 Task: nan
Action: Mouse moved to (591, 750)
Screenshot: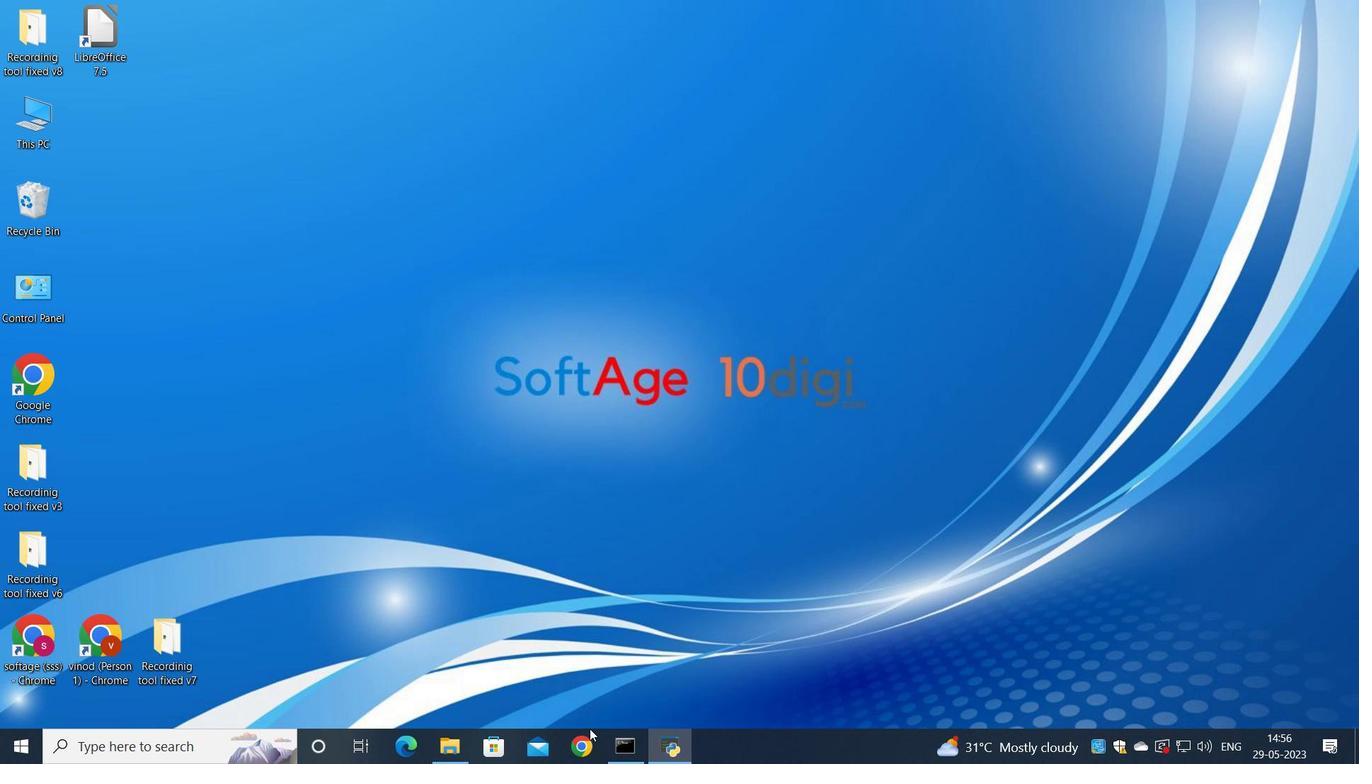 
Action: Mouse pressed left at (591, 750)
Screenshot: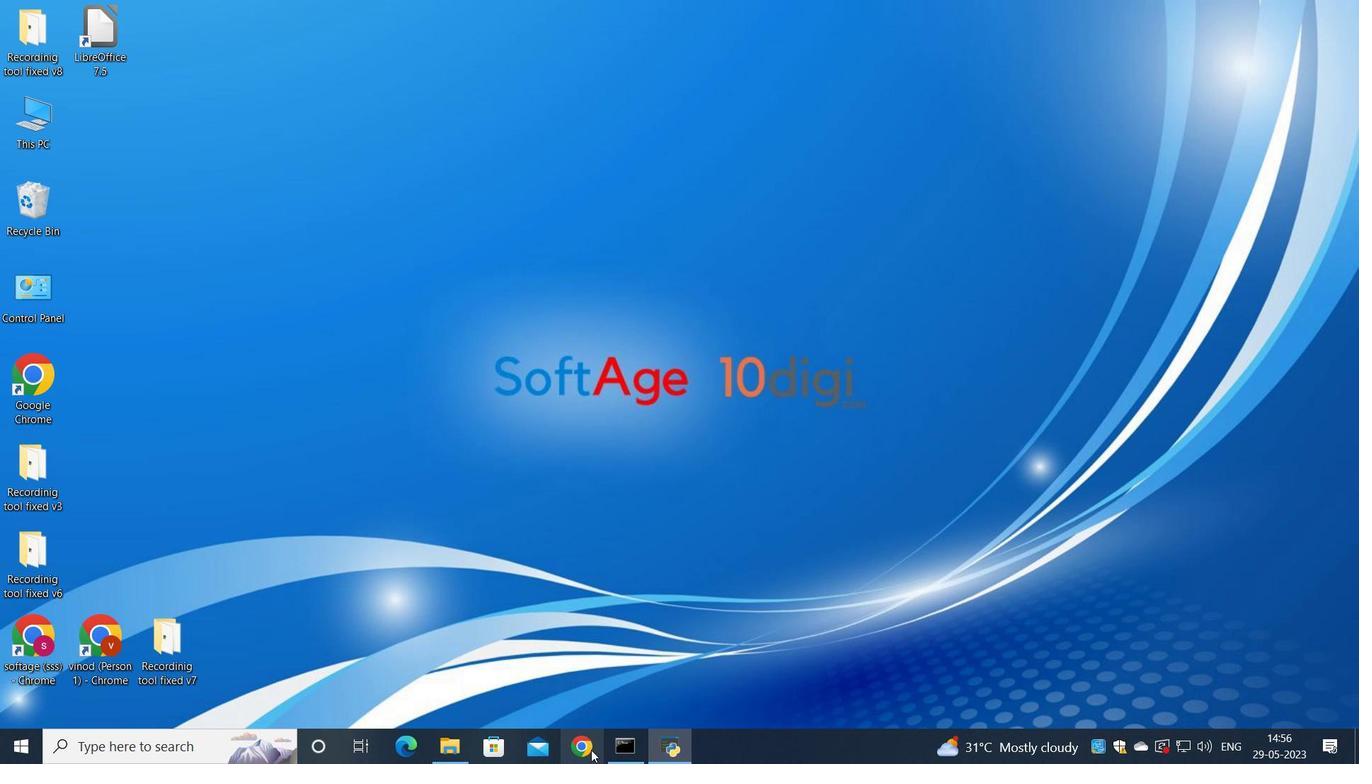 
Action: Mouse moved to (597, 468)
Screenshot: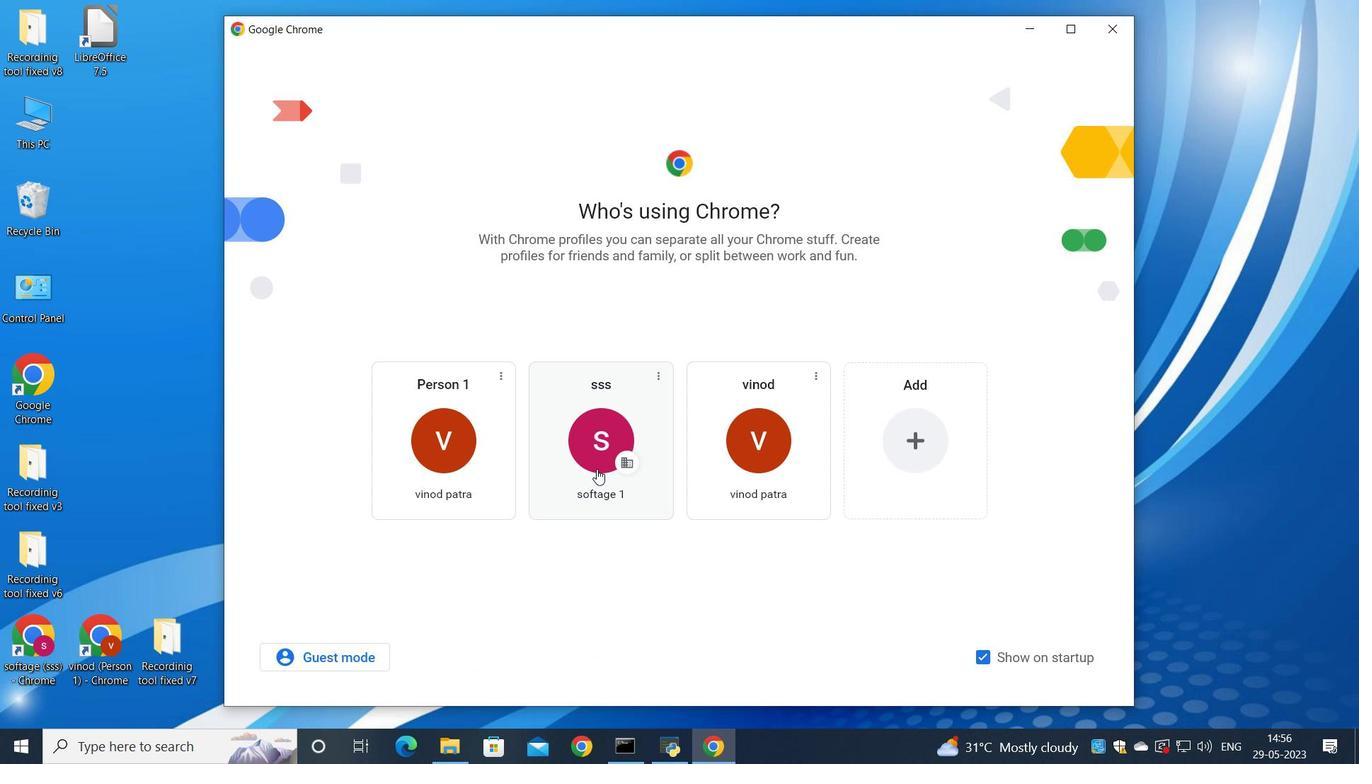 
Action: Mouse pressed left at (597, 468)
Screenshot: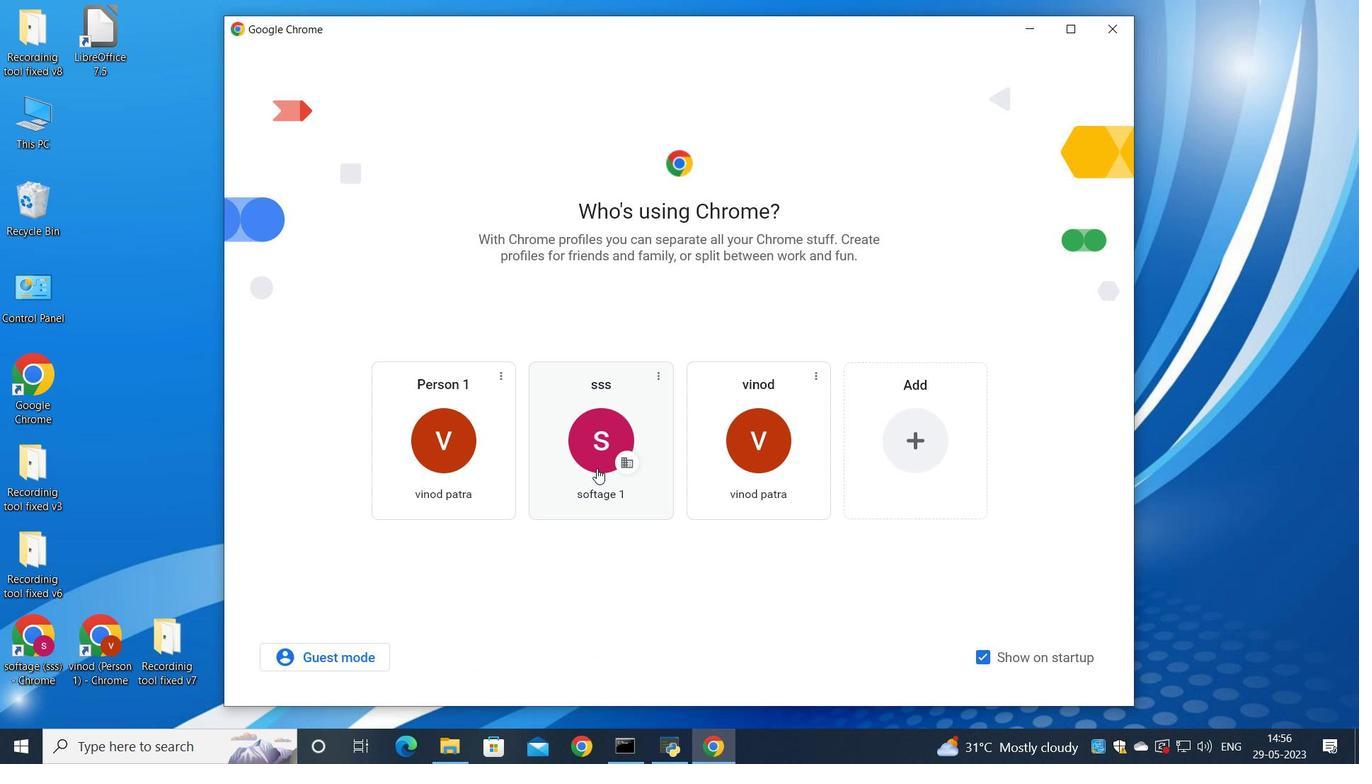 
Action: Mouse moved to (1178, 94)
Screenshot: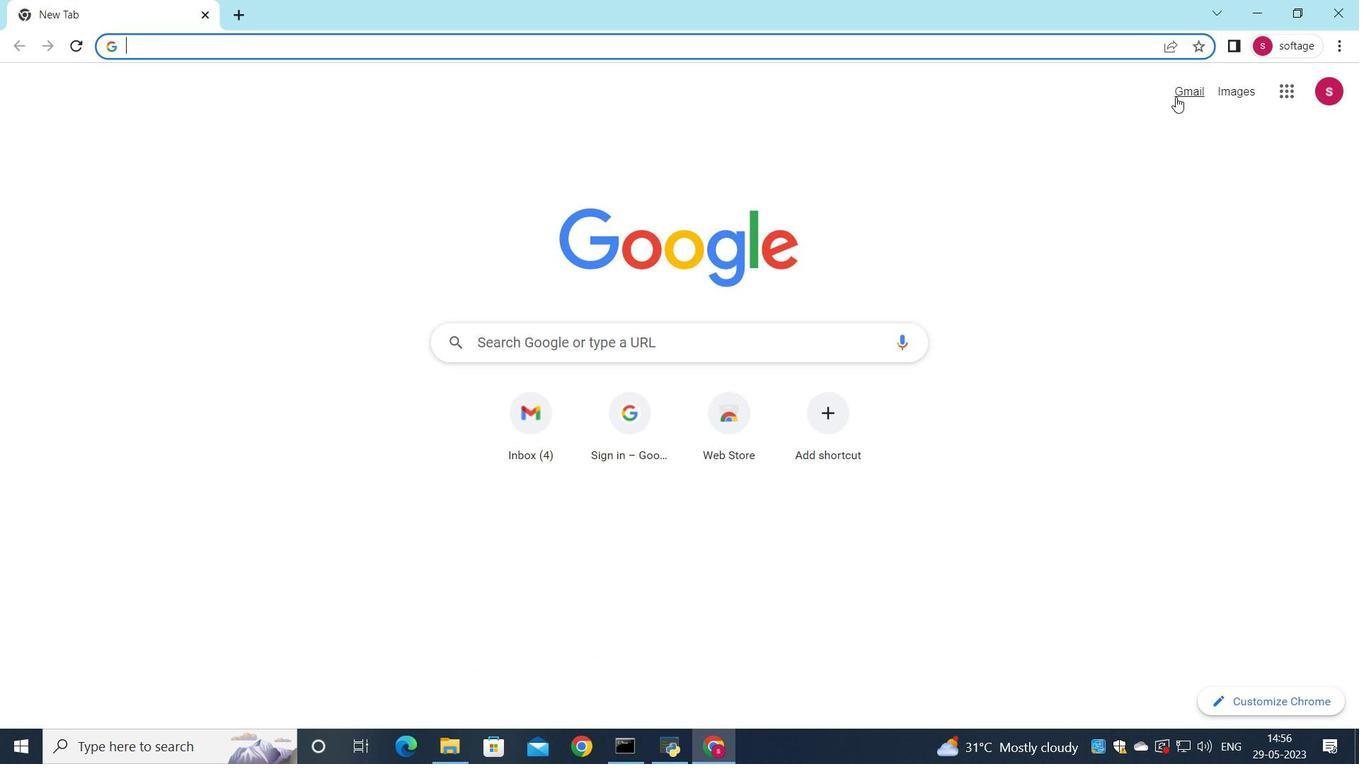 
Action: Mouse pressed left at (1178, 94)
Screenshot: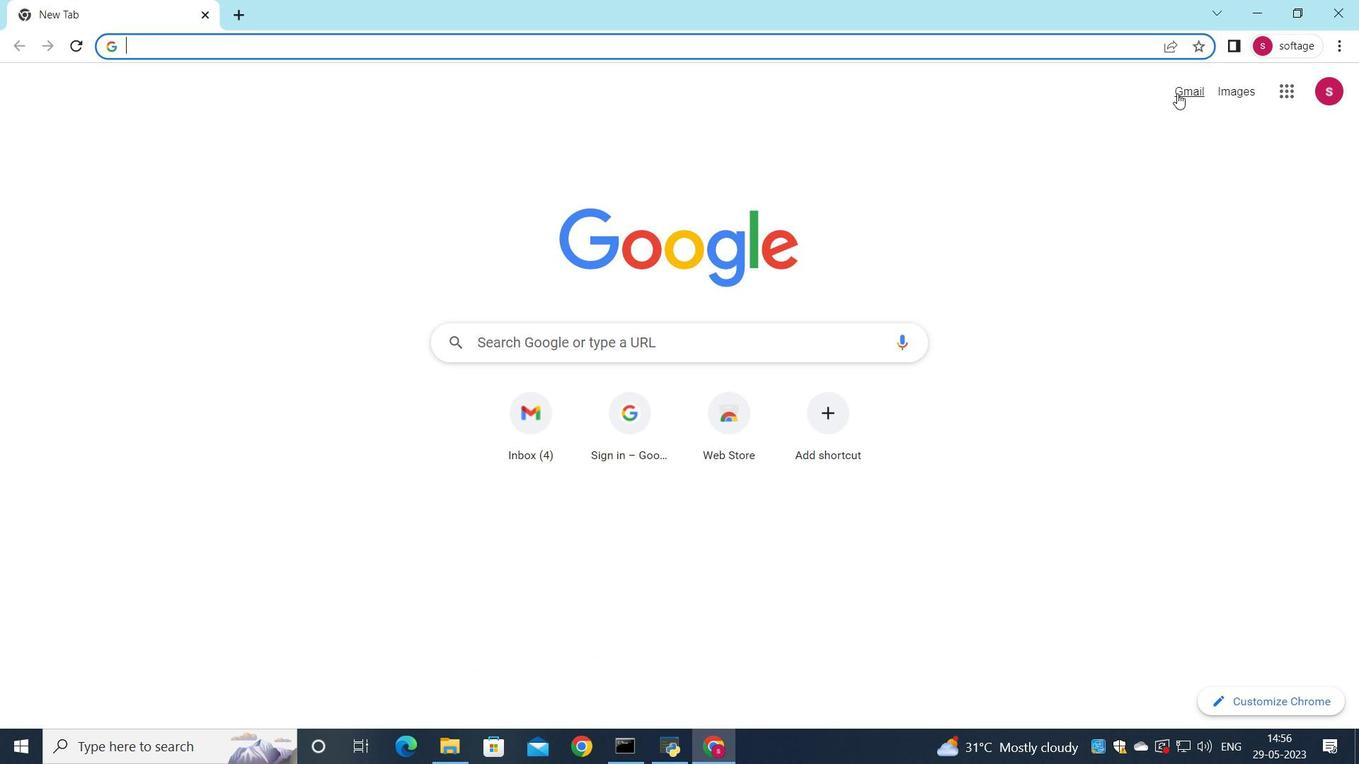 
Action: Mouse moved to (1158, 133)
Screenshot: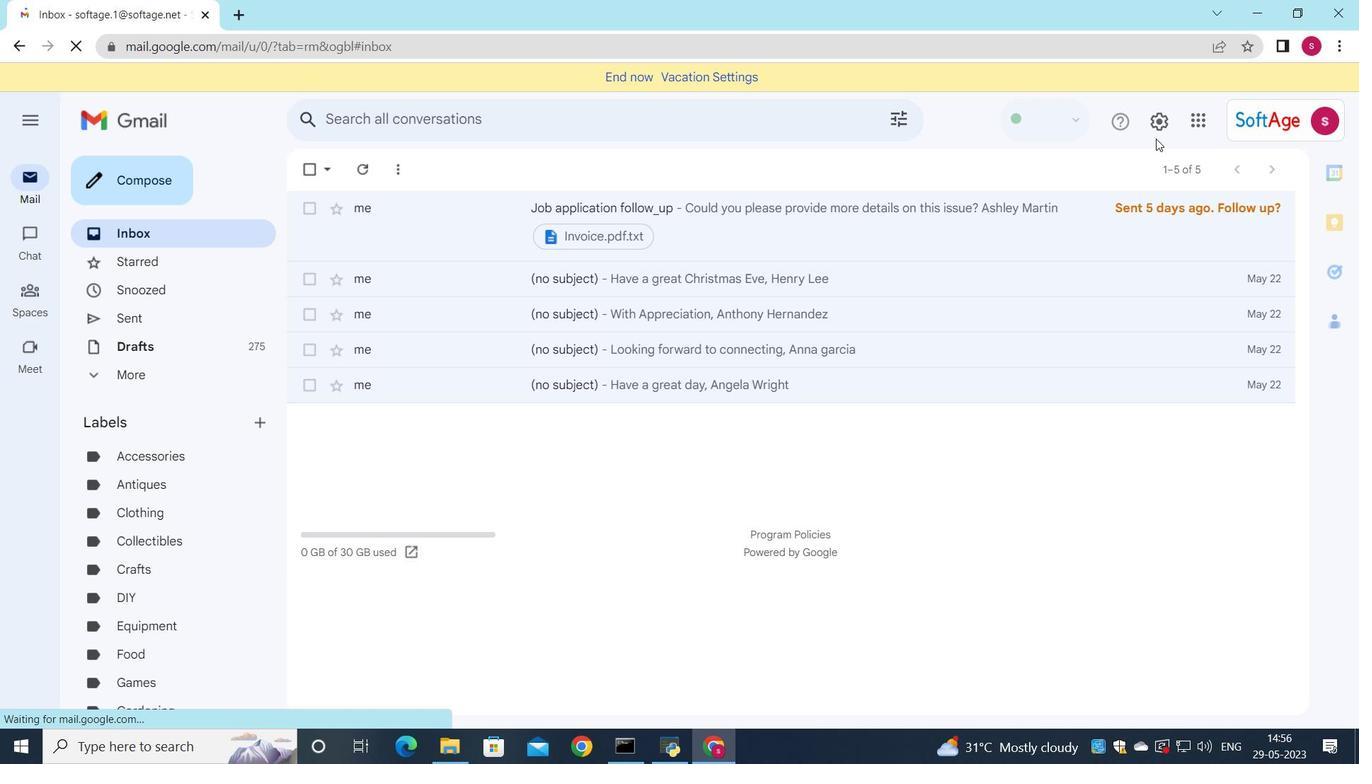 
Action: Mouse pressed left at (1158, 133)
Screenshot: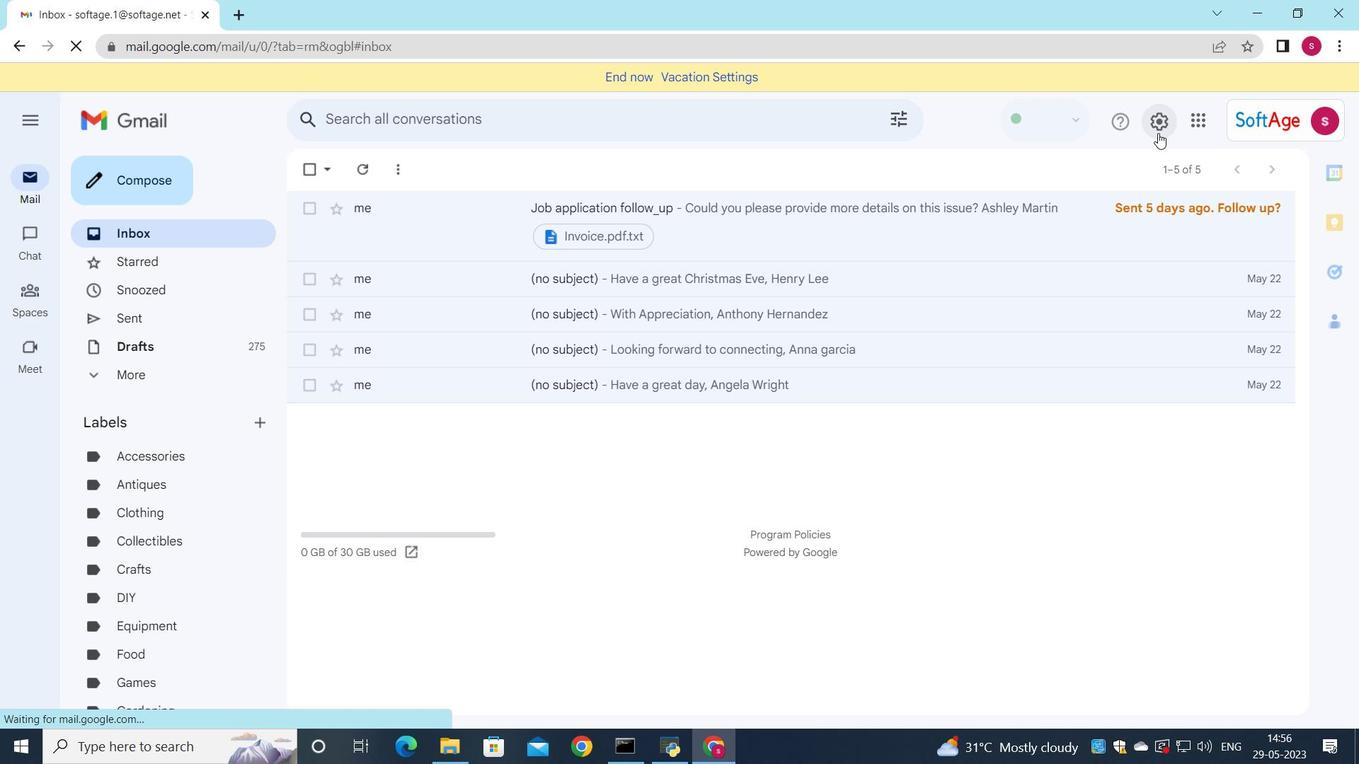 
Action: Mouse moved to (1112, 205)
Screenshot: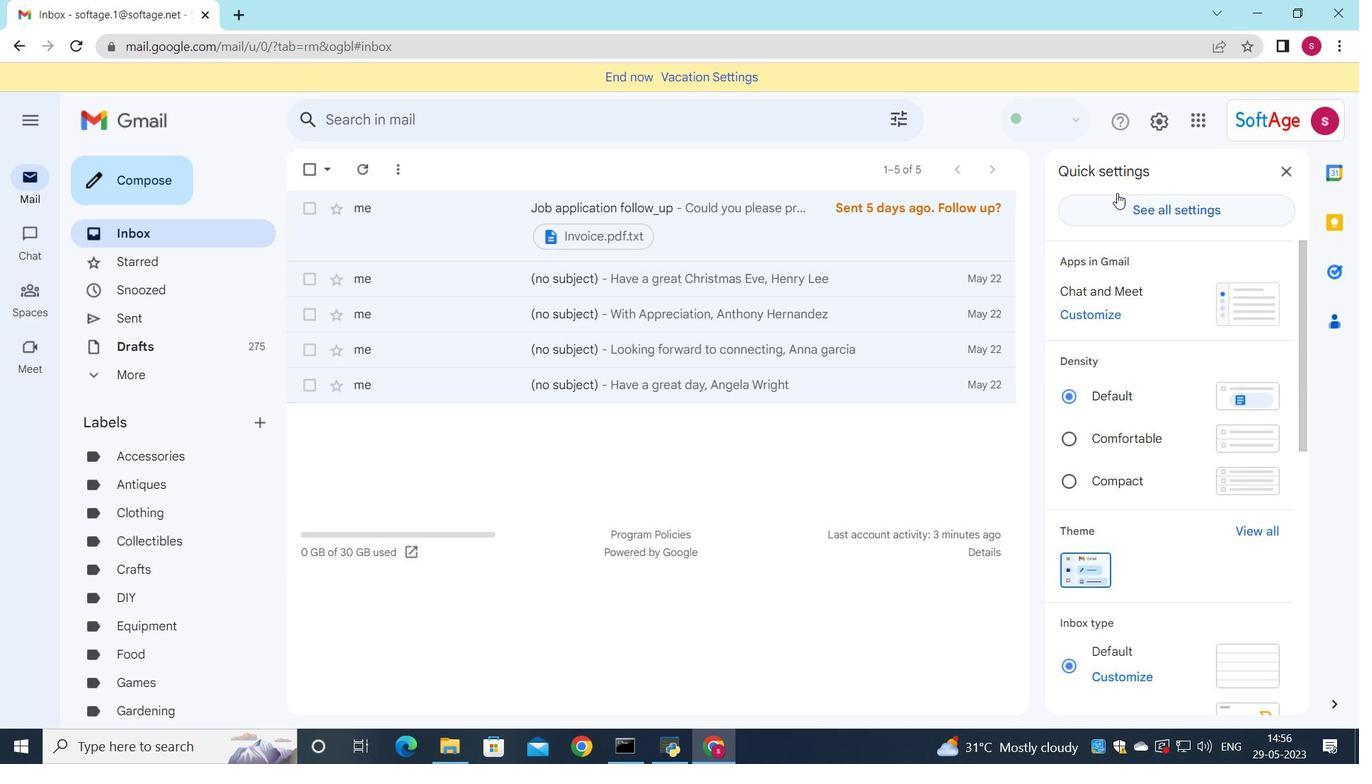 
Action: Mouse pressed left at (1112, 205)
Screenshot: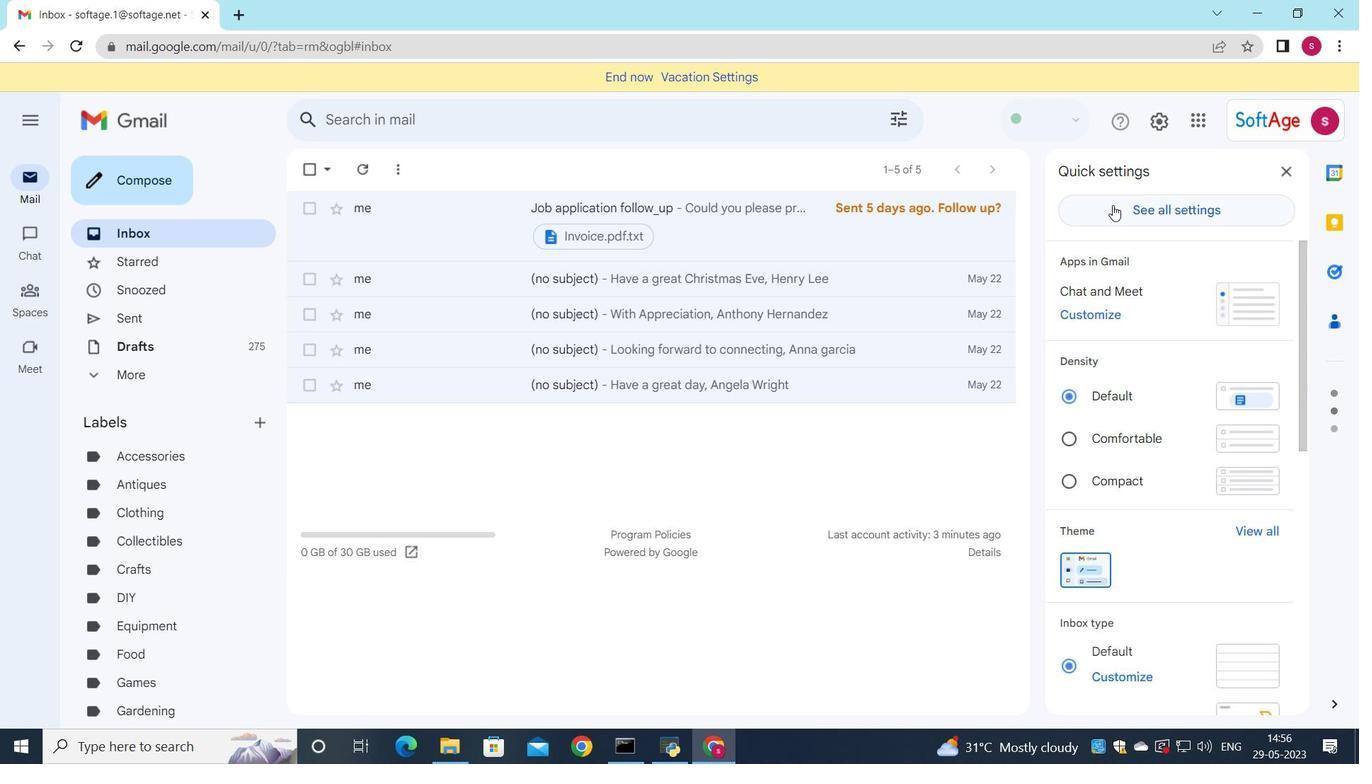 
Action: Mouse moved to (765, 281)
Screenshot: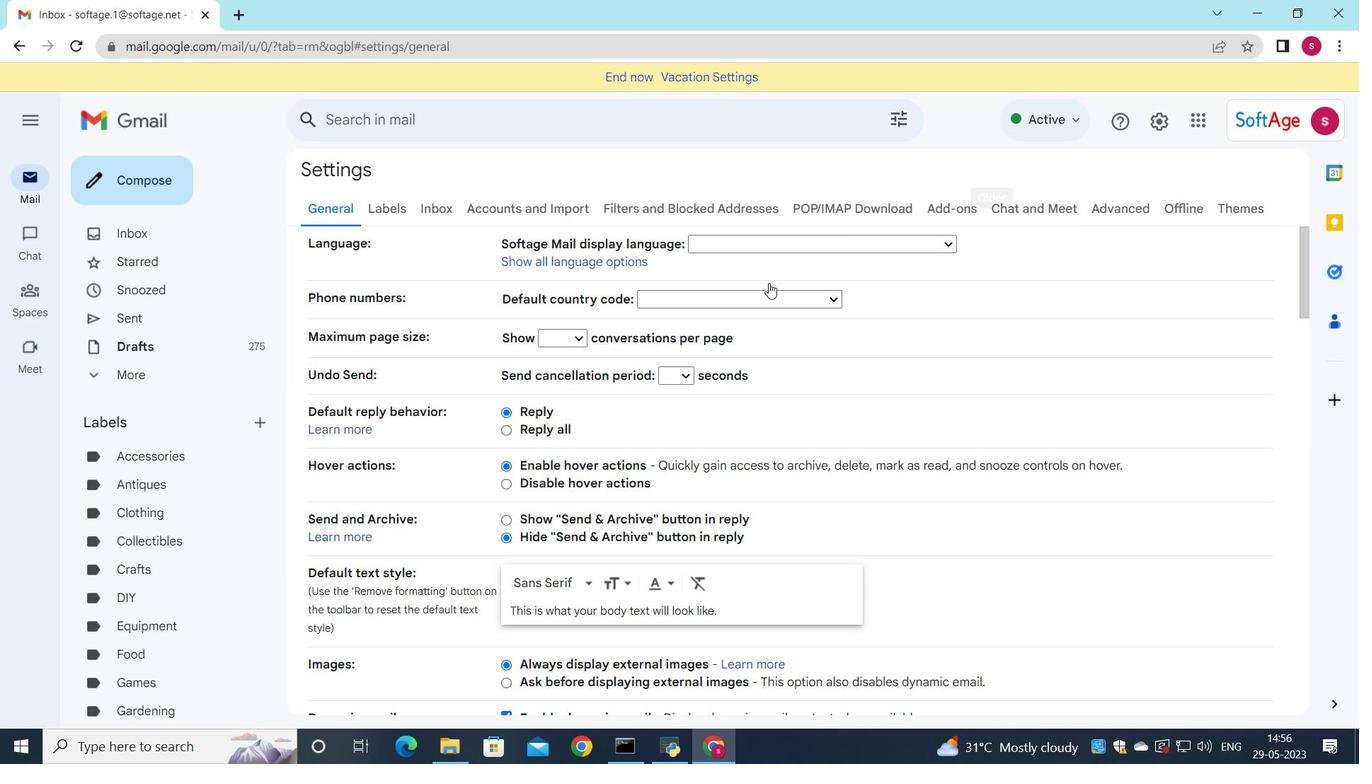 
Action: Mouse scrolled (765, 280) with delta (0, 0)
Screenshot: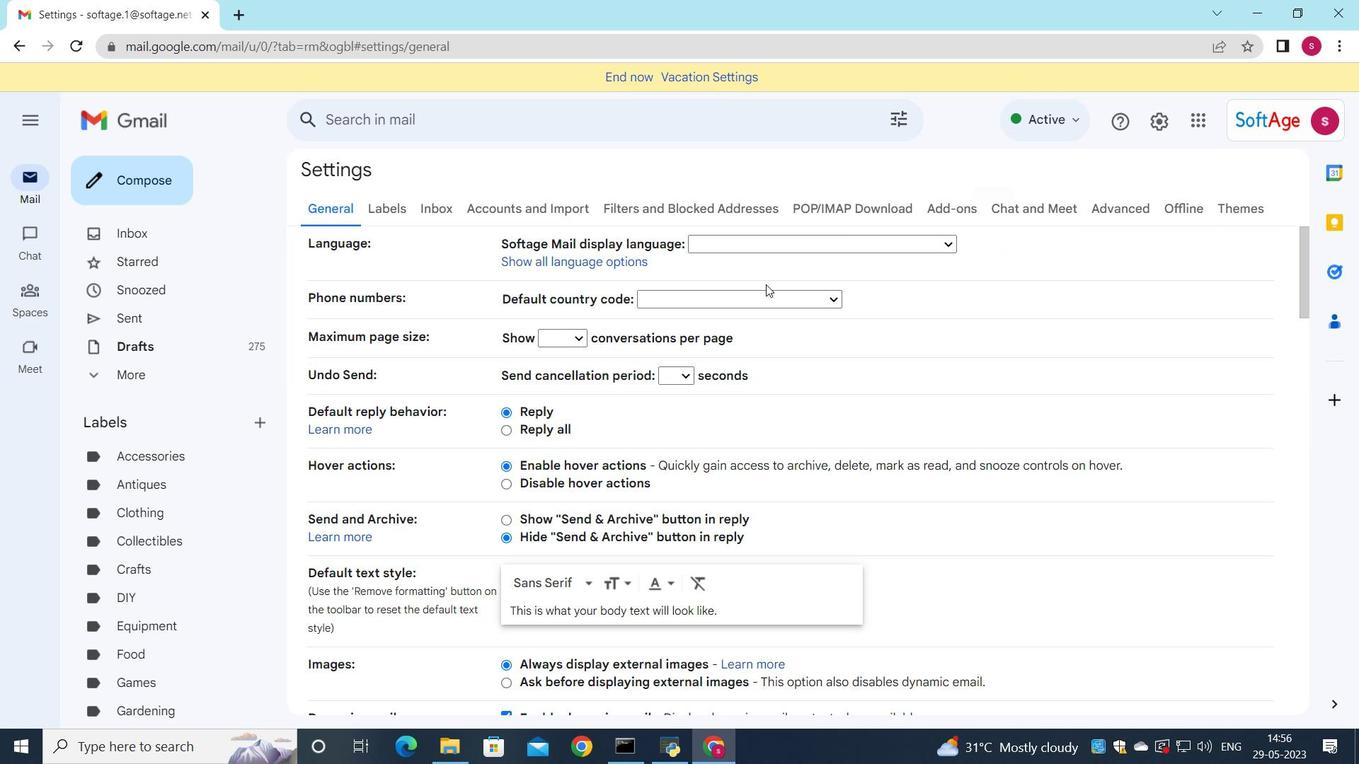 
Action: Mouse scrolled (765, 280) with delta (0, 0)
Screenshot: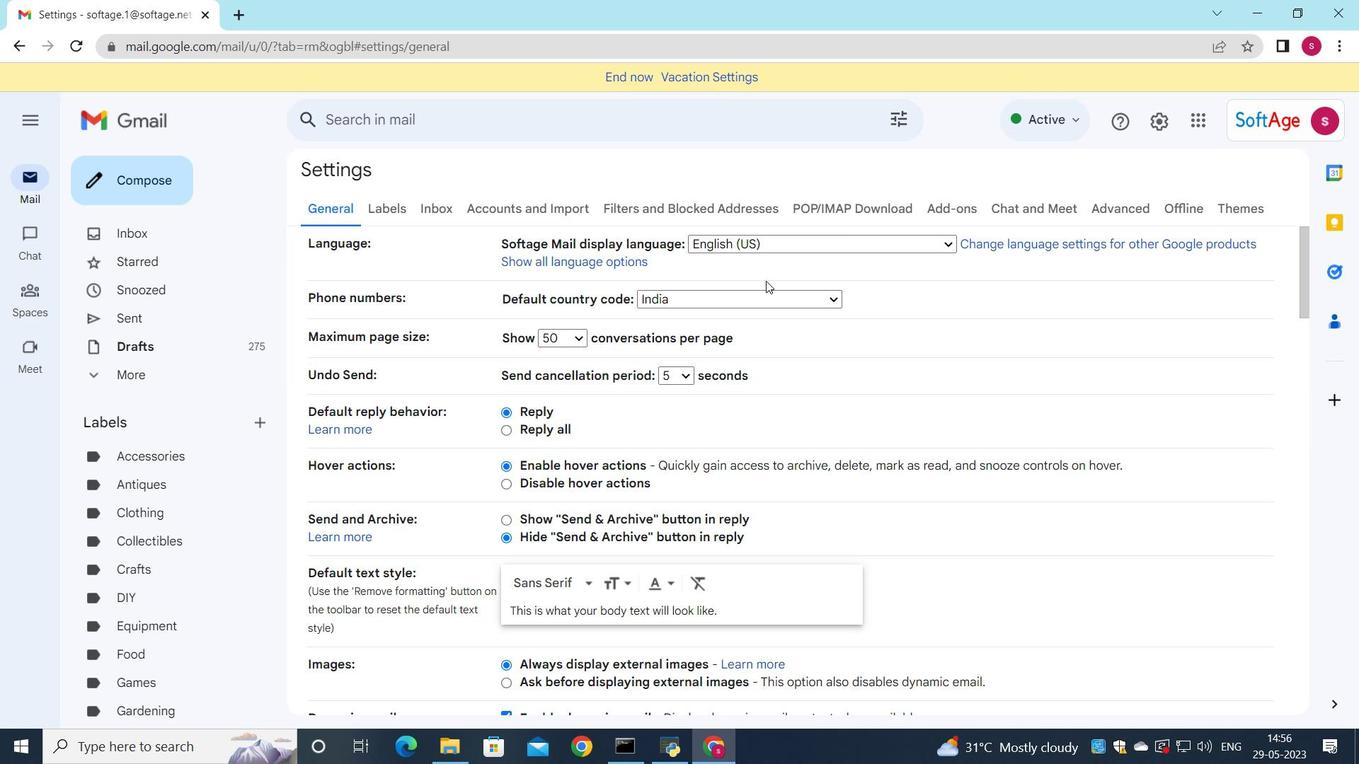 
Action: Mouse scrolled (765, 280) with delta (0, 0)
Screenshot: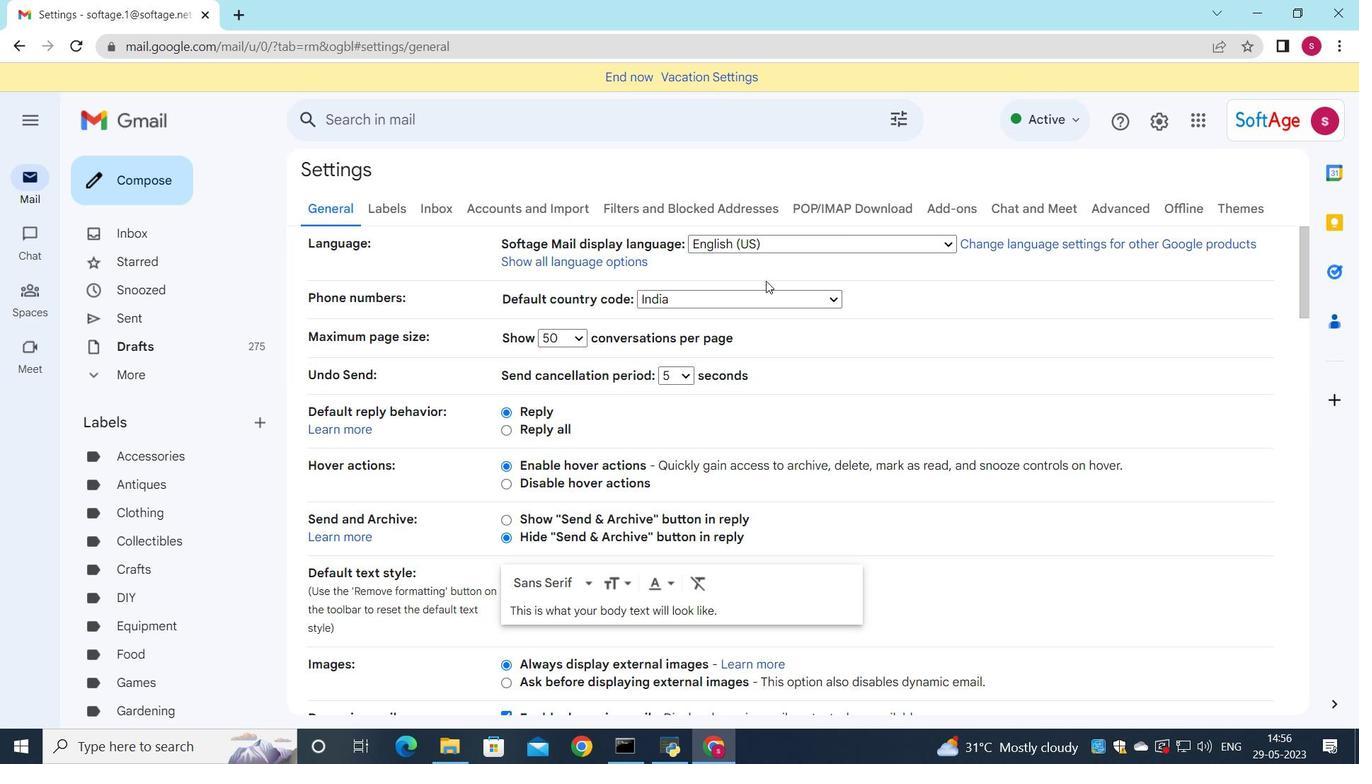 
Action: Mouse scrolled (765, 280) with delta (0, 0)
Screenshot: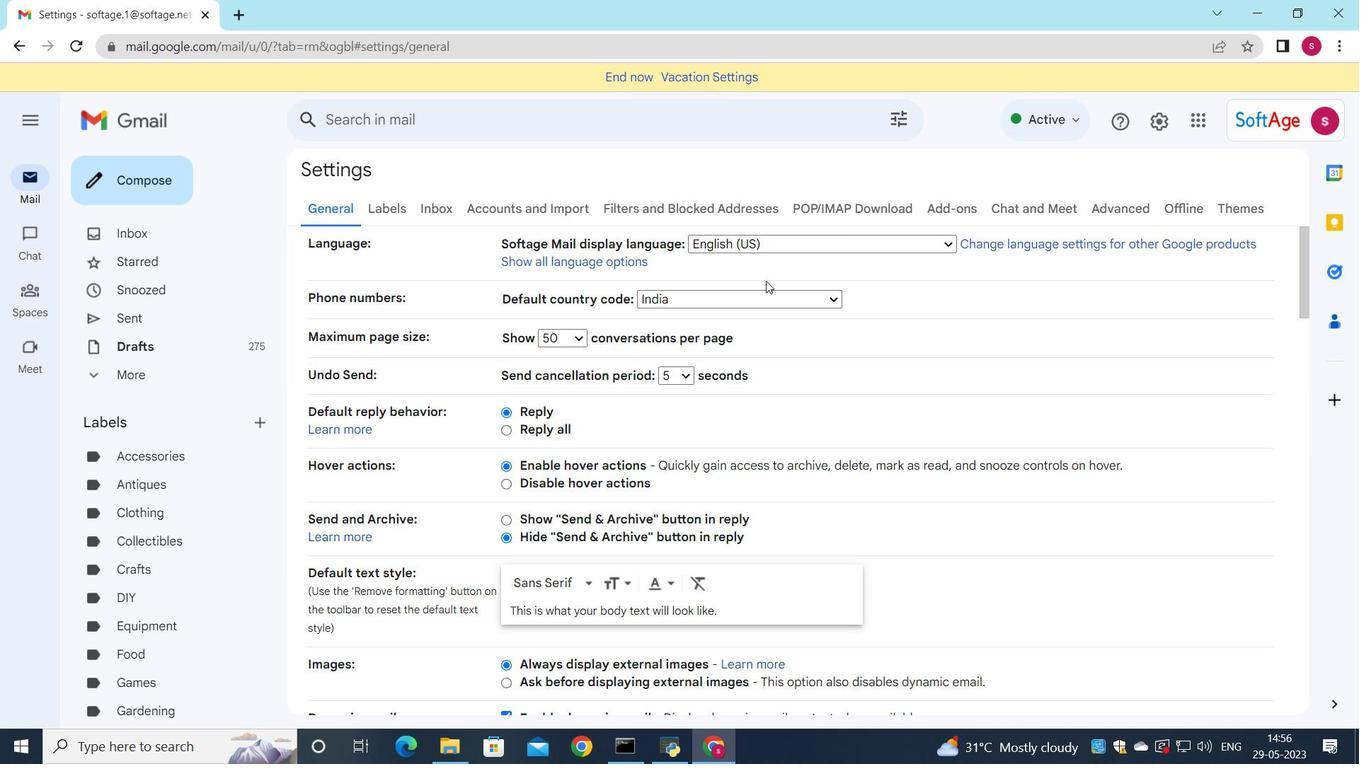 
Action: Mouse scrolled (765, 280) with delta (0, 0)
Screenshot: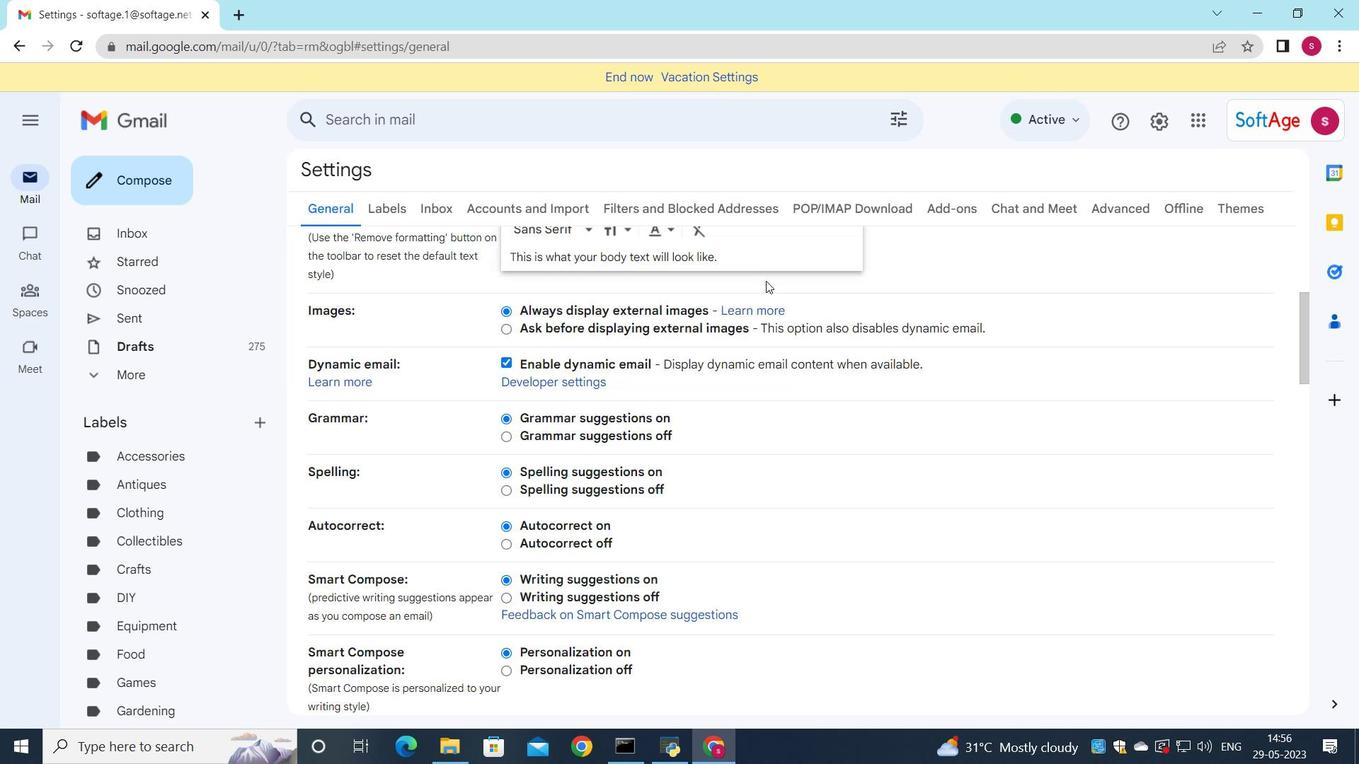 
Action: Mouse scrolled (765, 280) with delta (0, 0)
Screenshot: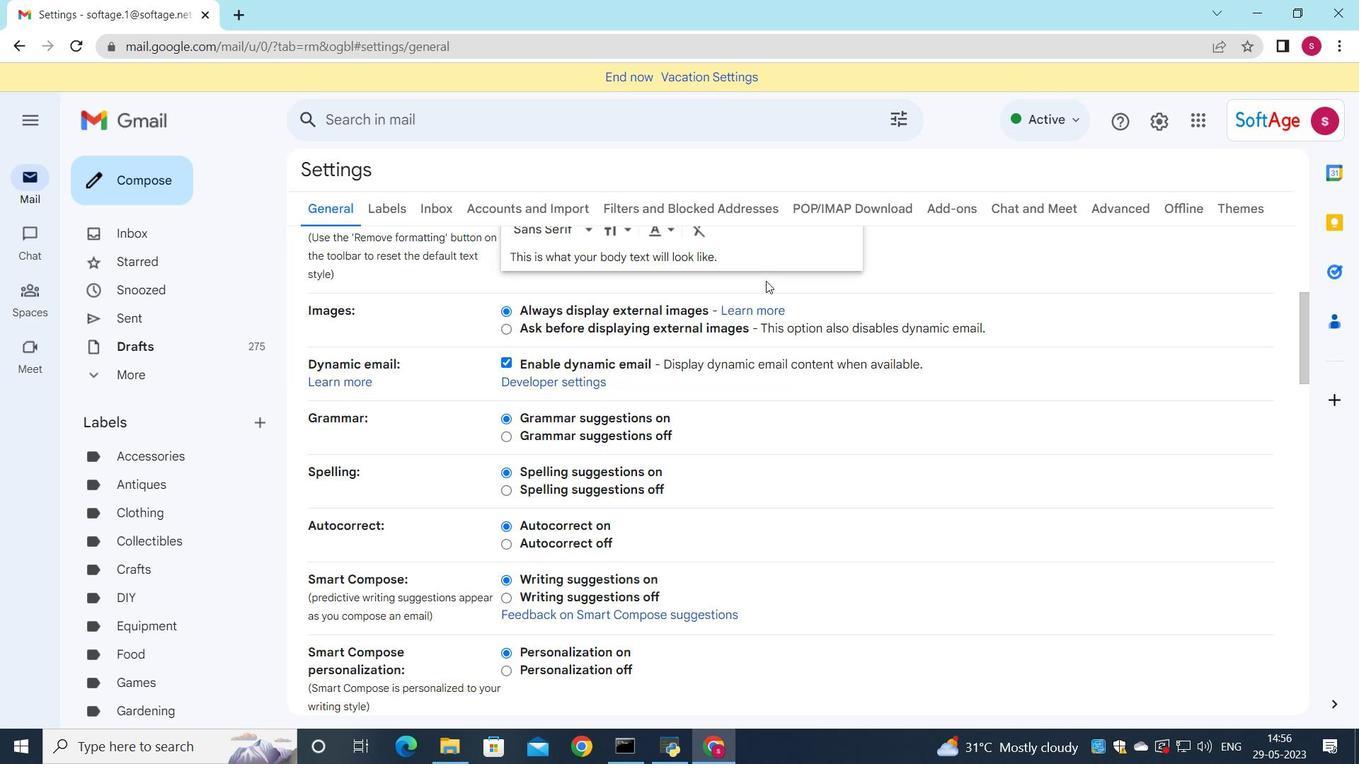 
Action: Mouse scrolled (765, 280) with delta (0, 0)
Screenshot: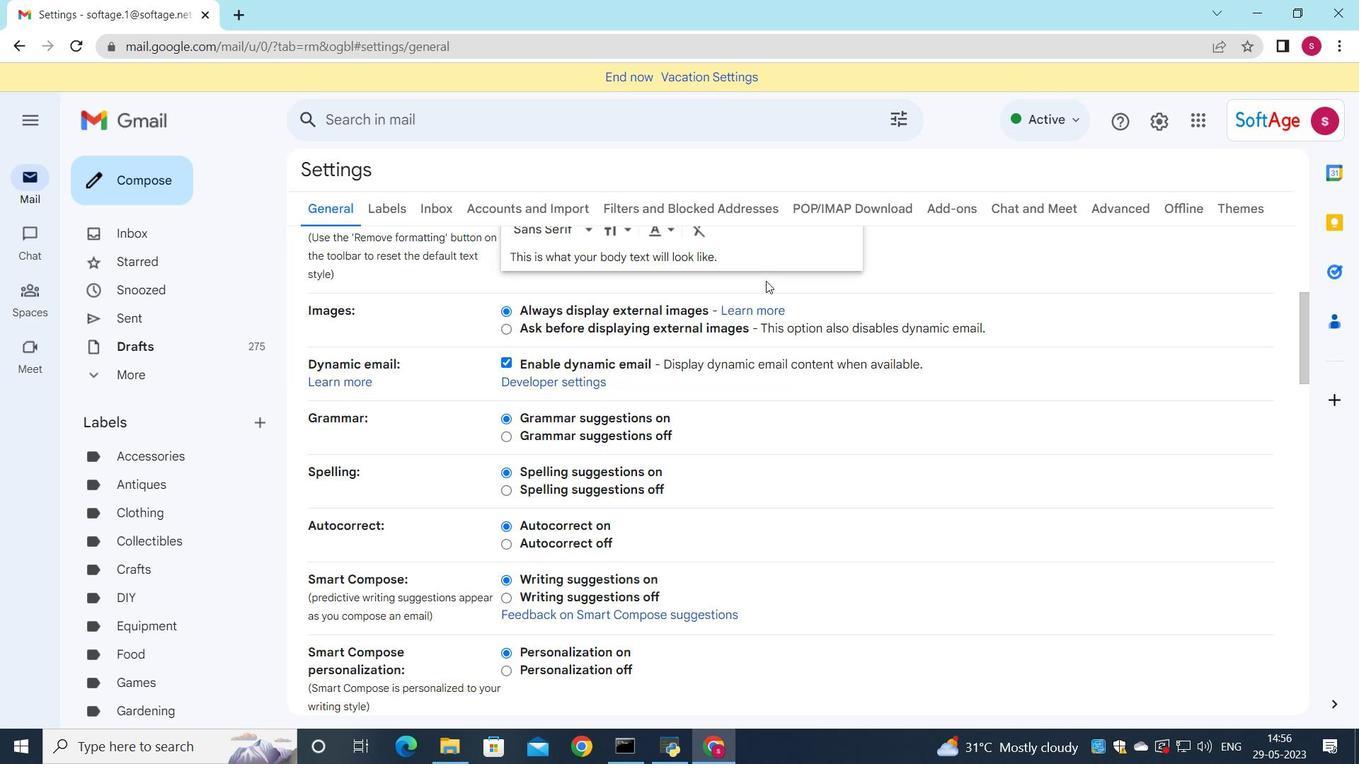 
Action: Mouse scrolled (765, 280) with delta (0, 0)
Screenshot: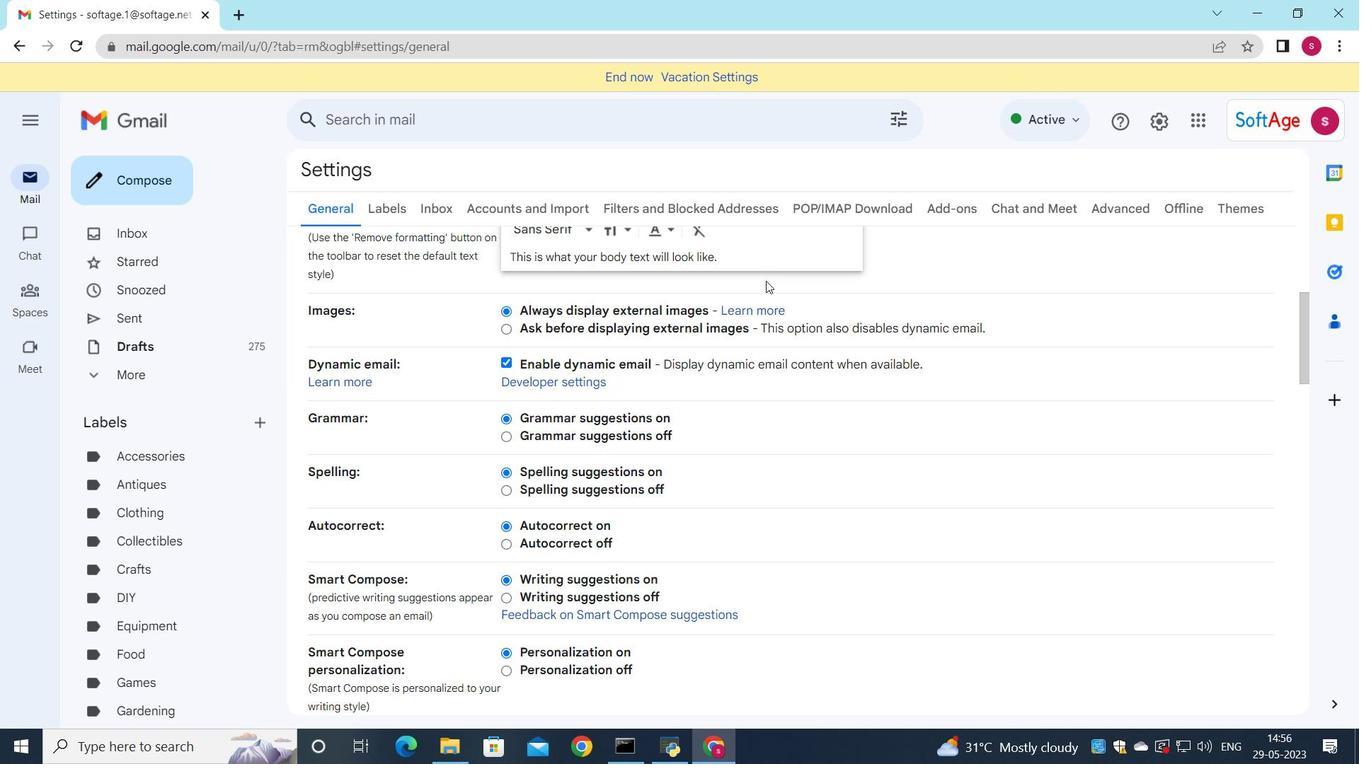 
Action: Mouse scrolled (765, 280) with delta (0, 0)
Screenshot: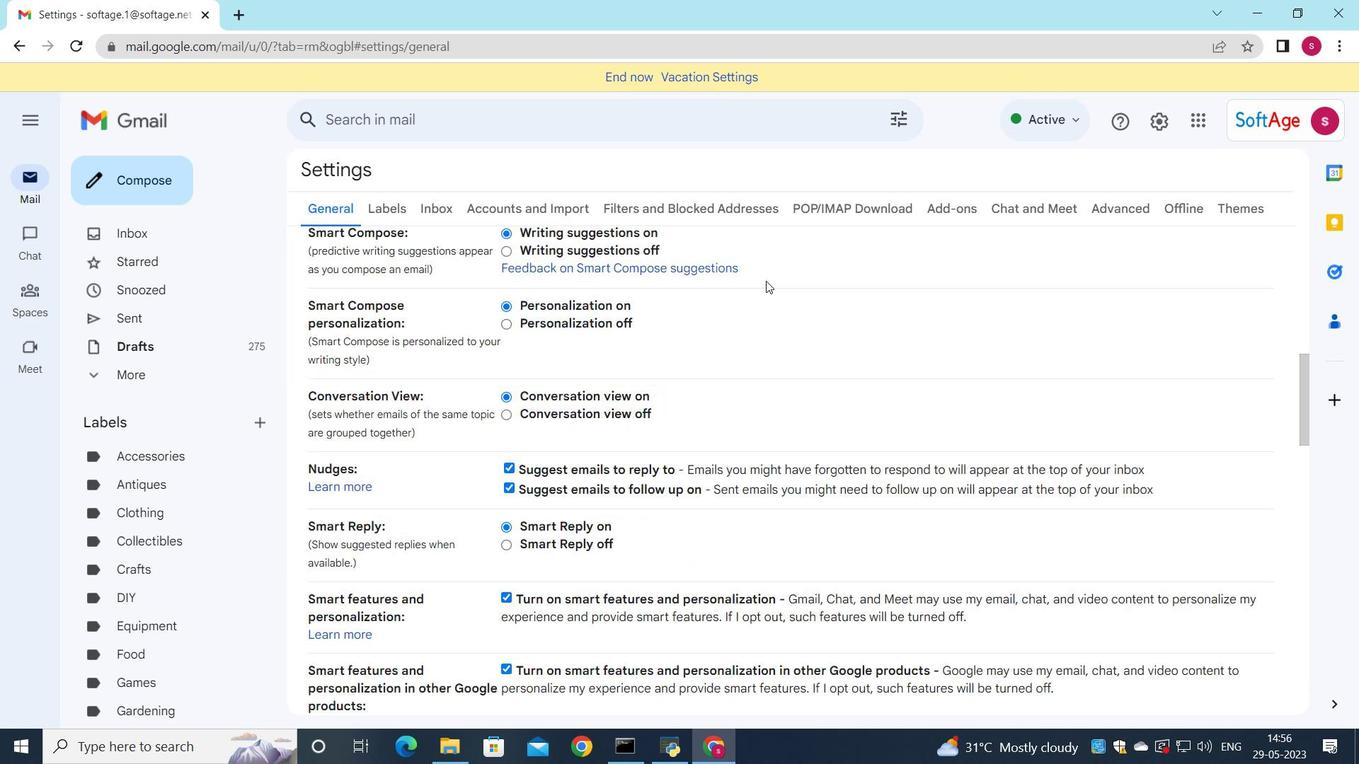 
Action: Mouse scrolled (765, 280) with delta (0, 0)
Screenshot: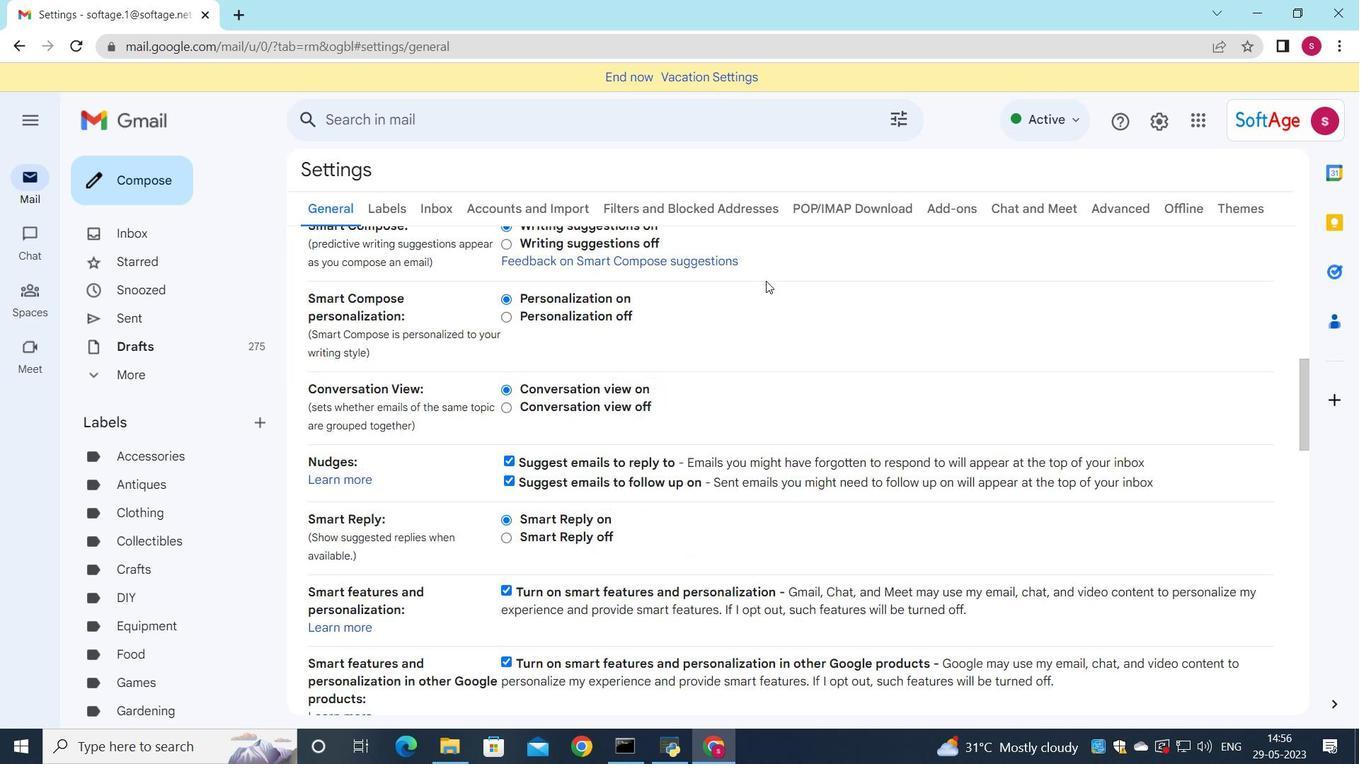 
Action: Mouse scrolled (765, 280) with delta (0, 0)
Screenshot: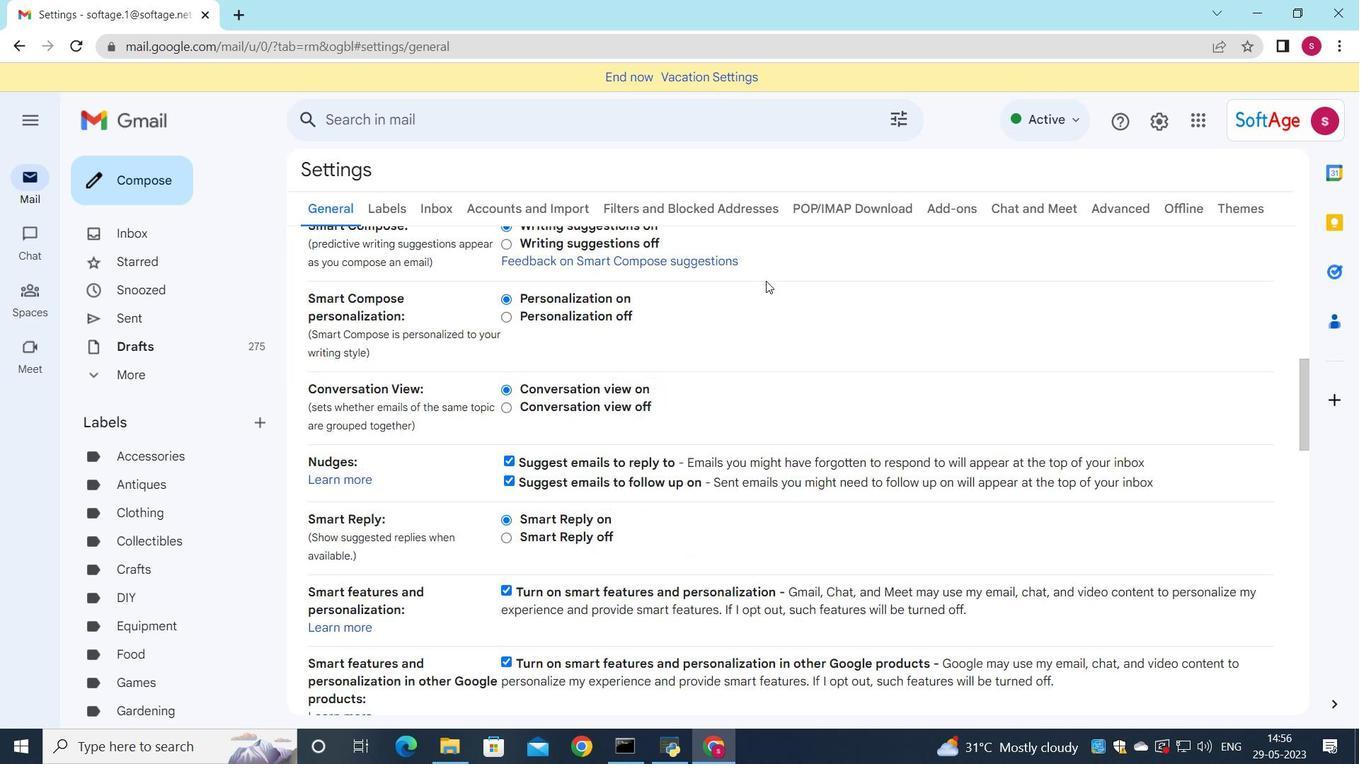 
Action: Mouse scrolled (765, 280) with delta (0, 0)
Screenshot: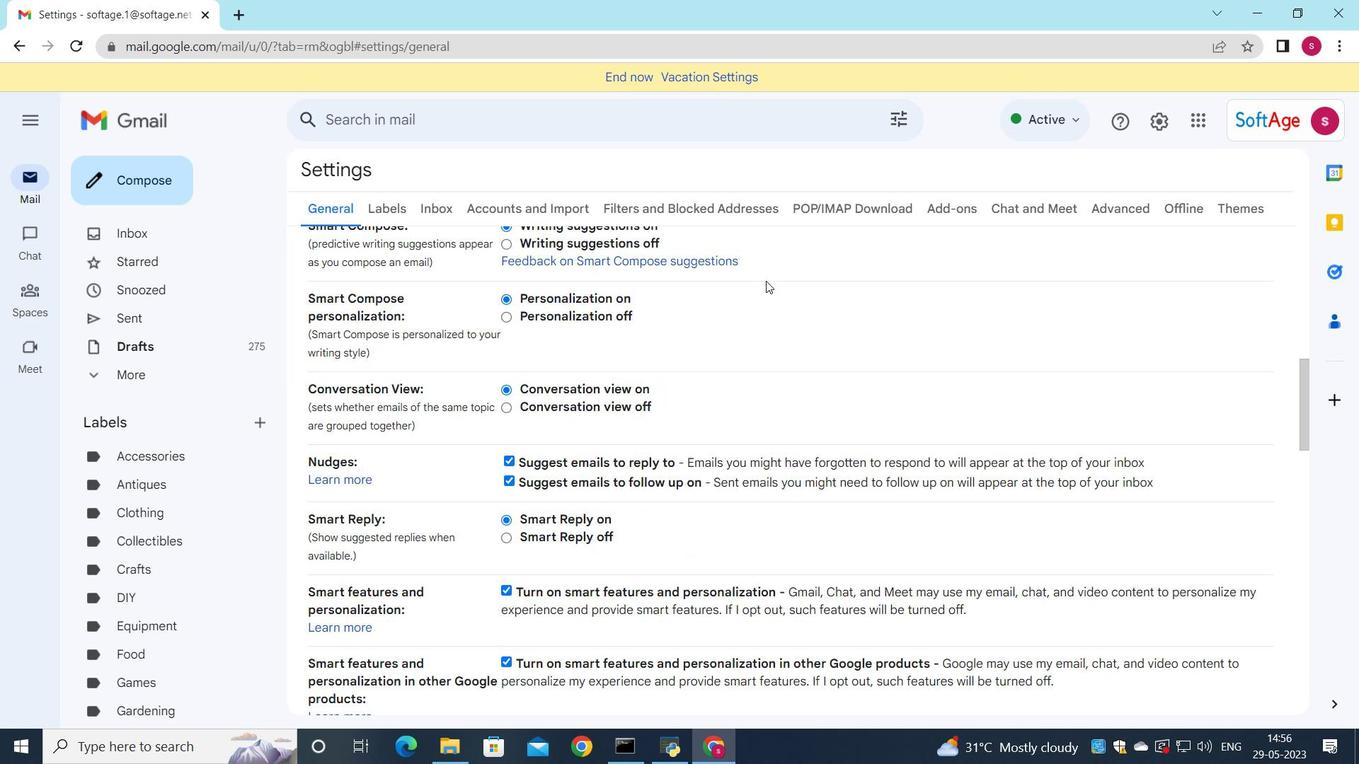 
Action: Mouse scrolled (765, 280) with delta (0, 0)
Screenshot: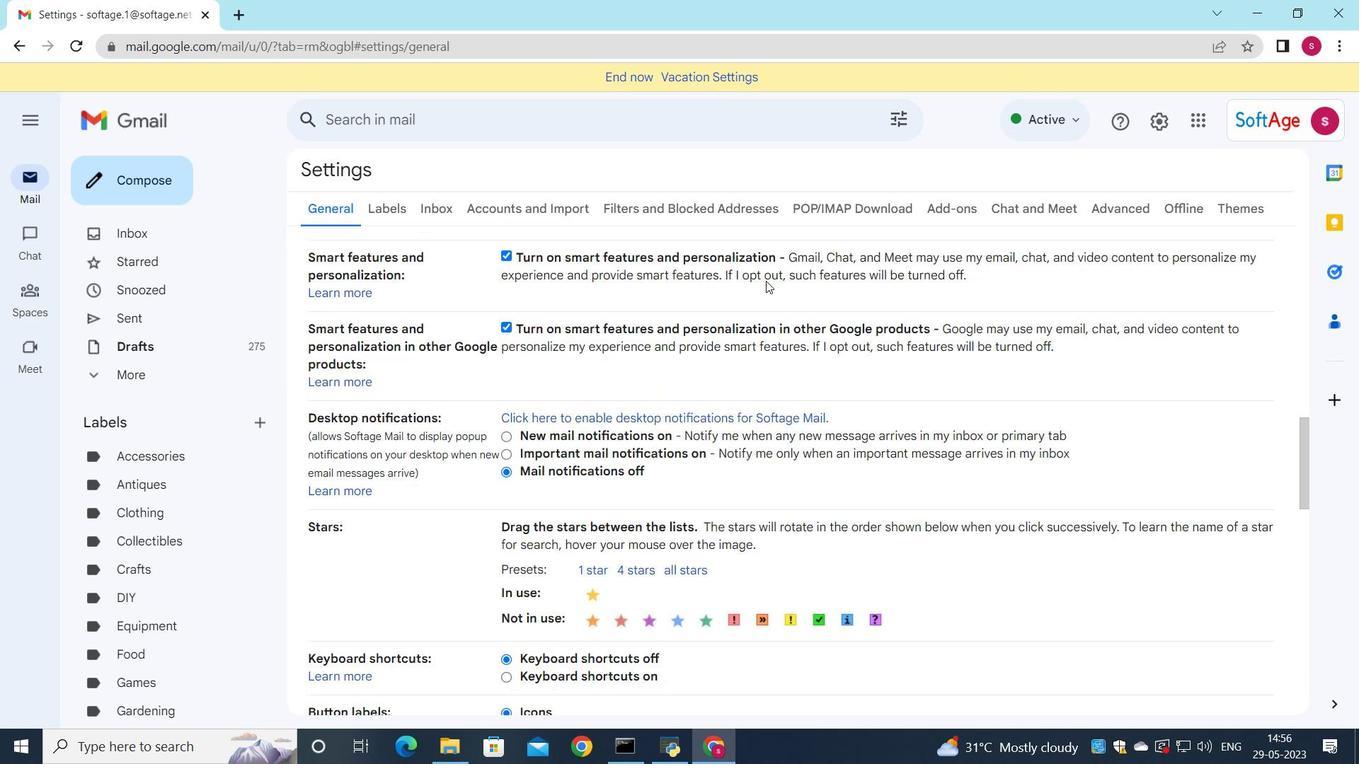 
Action: Mouse scrolled (765, 280) with delta (0, 0)
Screenshot: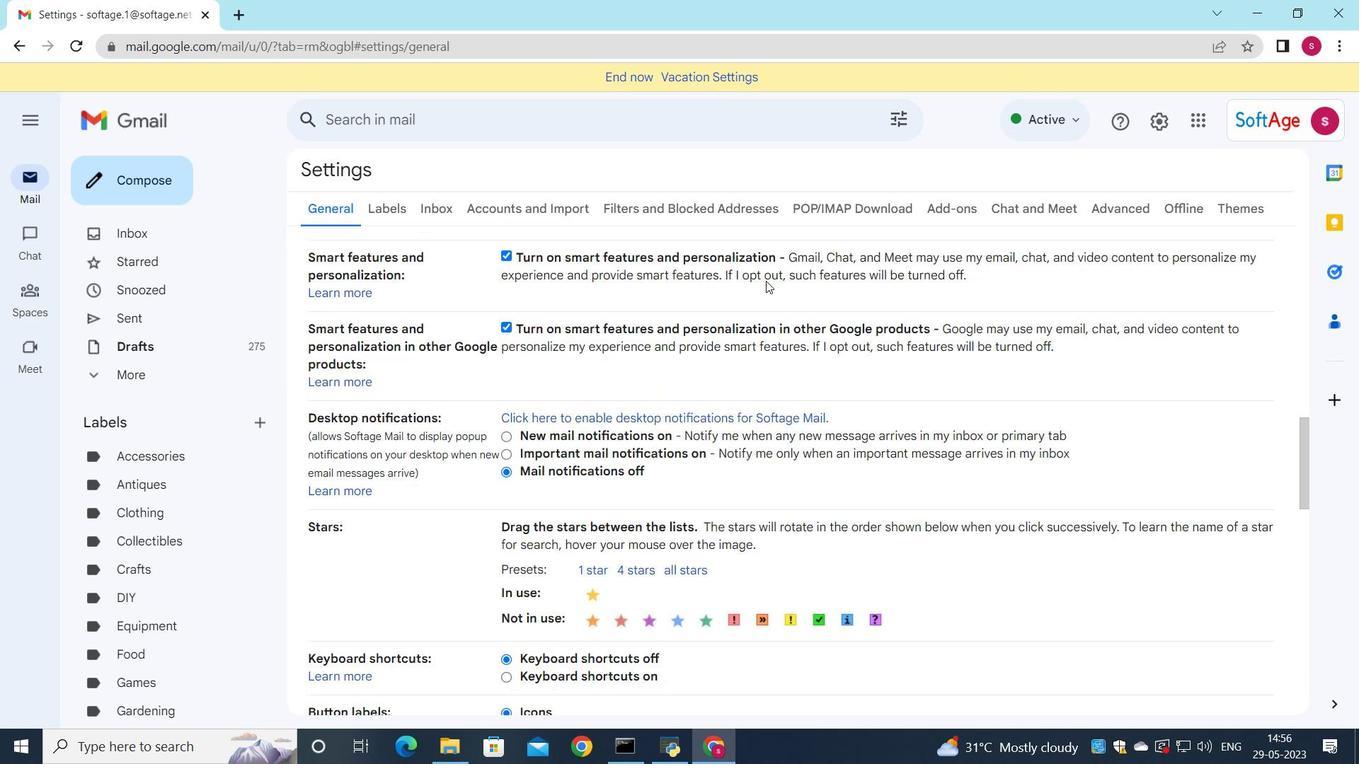
Action: Mouse scrolled (765, 280) with delta (0, 0)
Screenshot: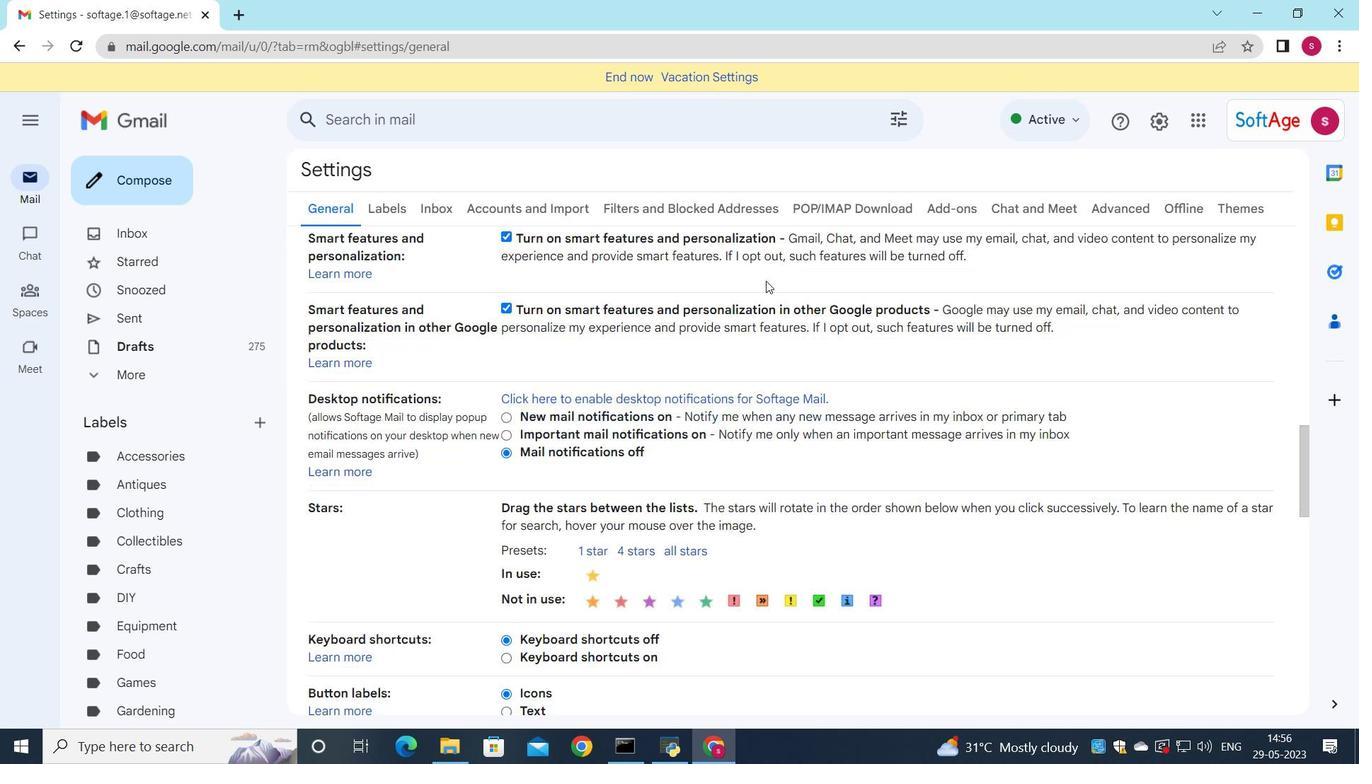 
Action: Mouse scrolled (765, 280) with delta (0, 0)
Screenshot: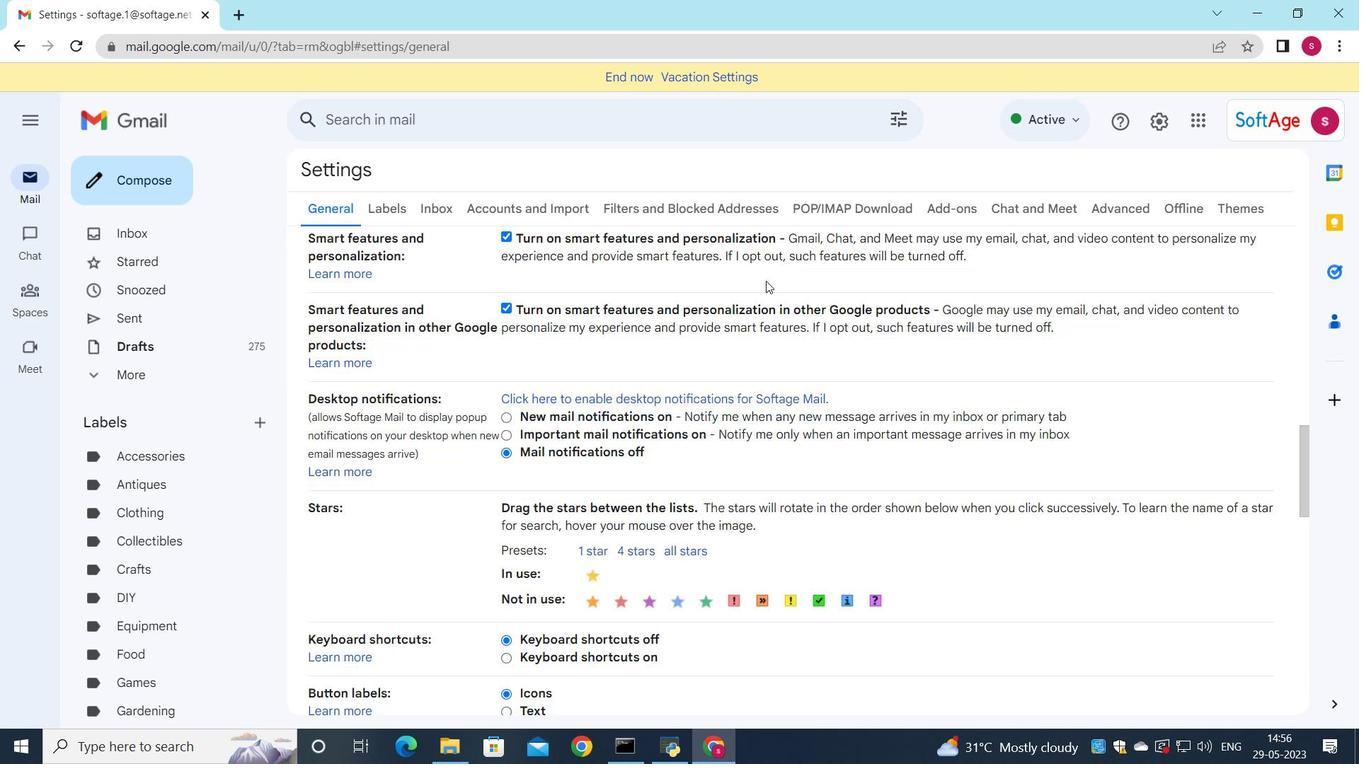 
Action: Mouse scrolled (765, 280) with delta (0, 0)
Screenshot: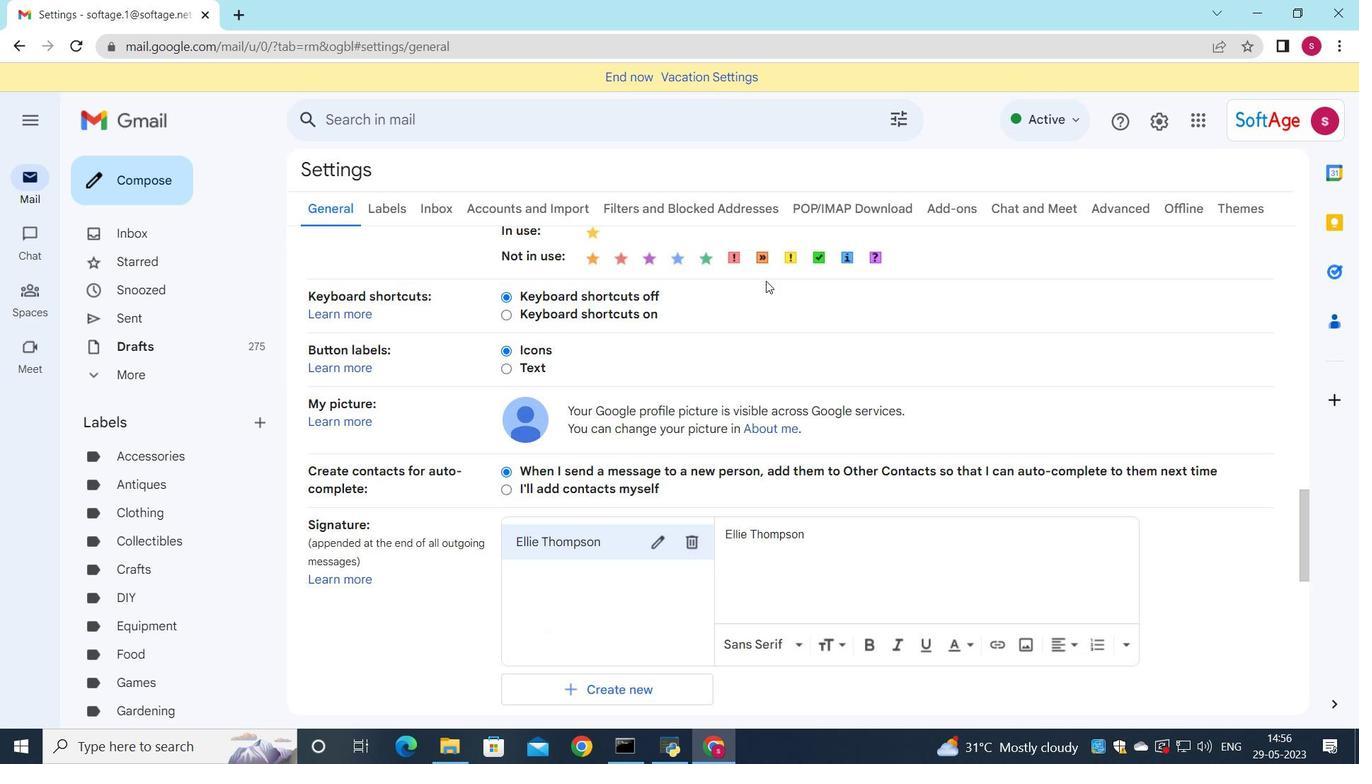 
Action: Mouse scrolled (765, 280) with delta (0, 0)
Screenshot: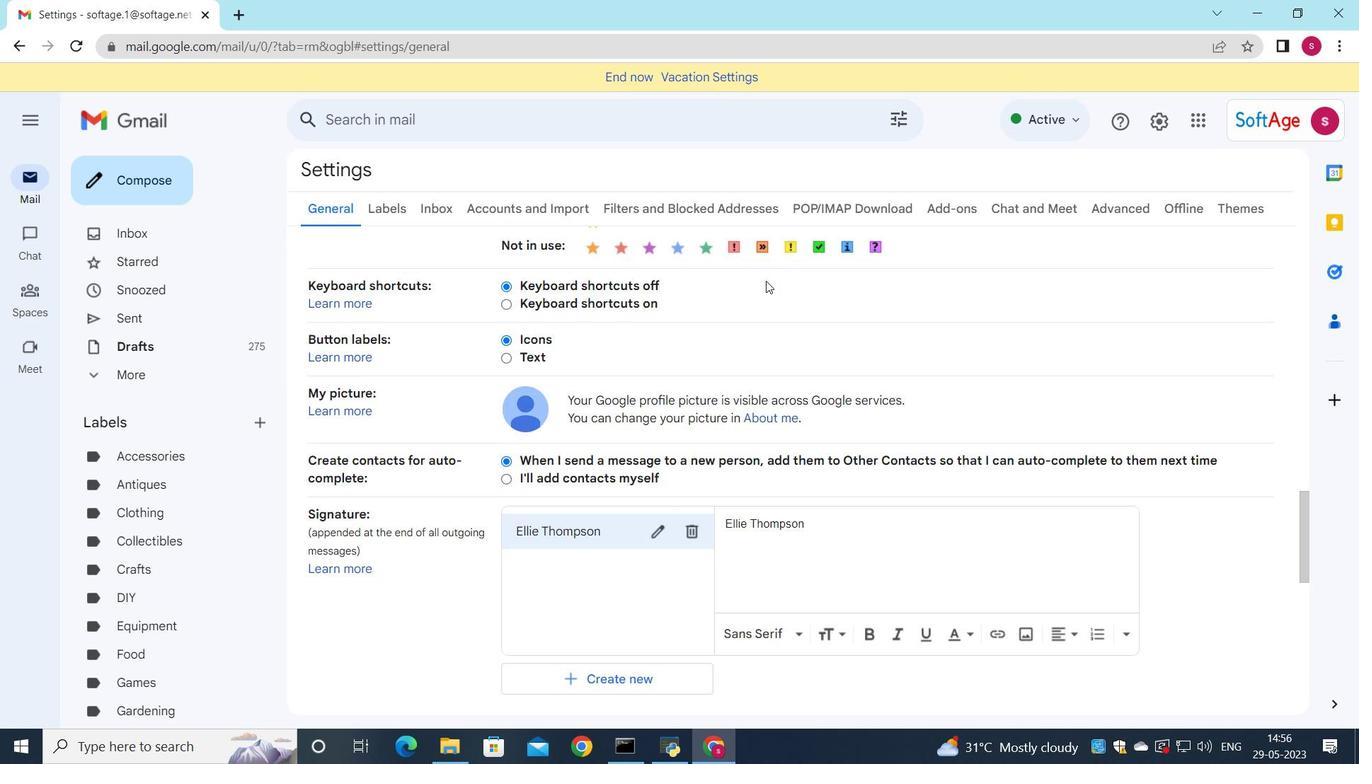 
Action: Mouse scrolled (765, 280) with delta (0, 0)
Screenshot: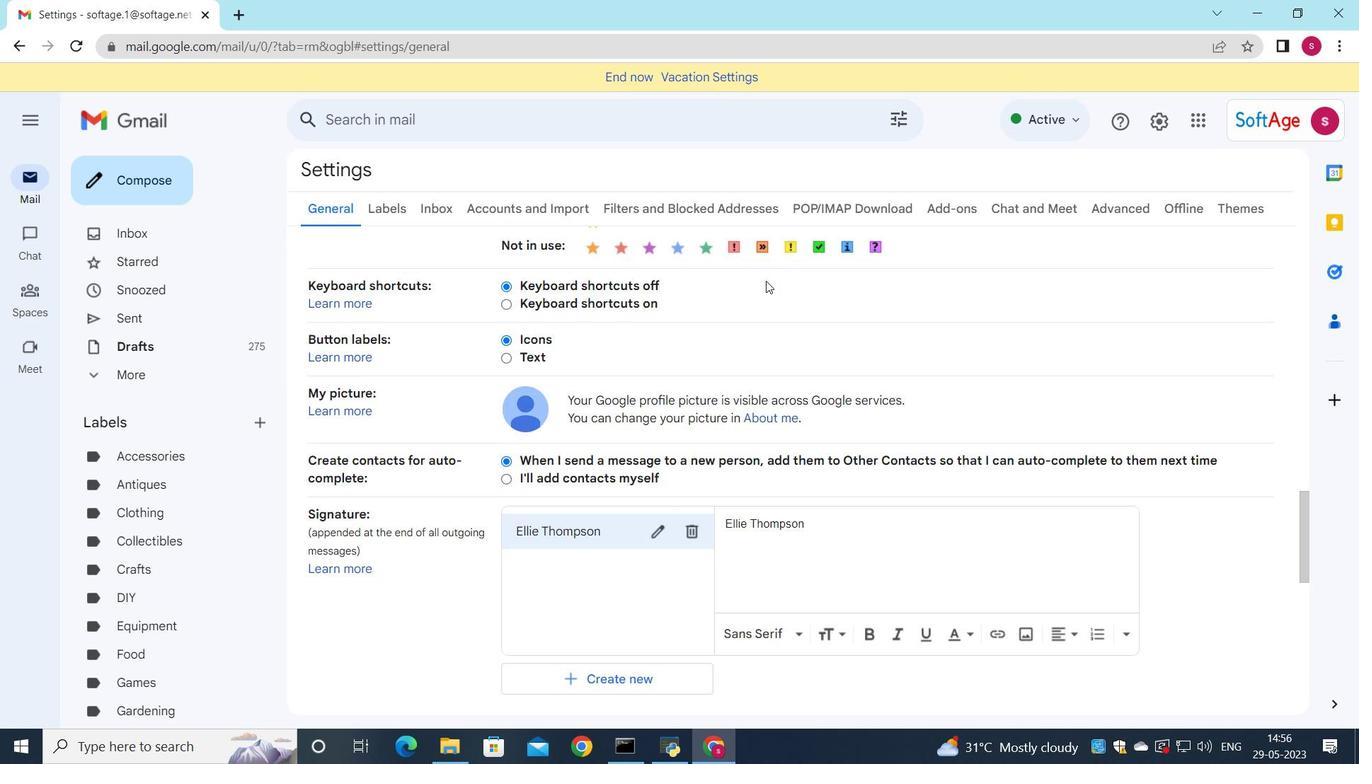 
Action: Mouse scrolled (765, 280) with delta (0, 0)
Screenshot: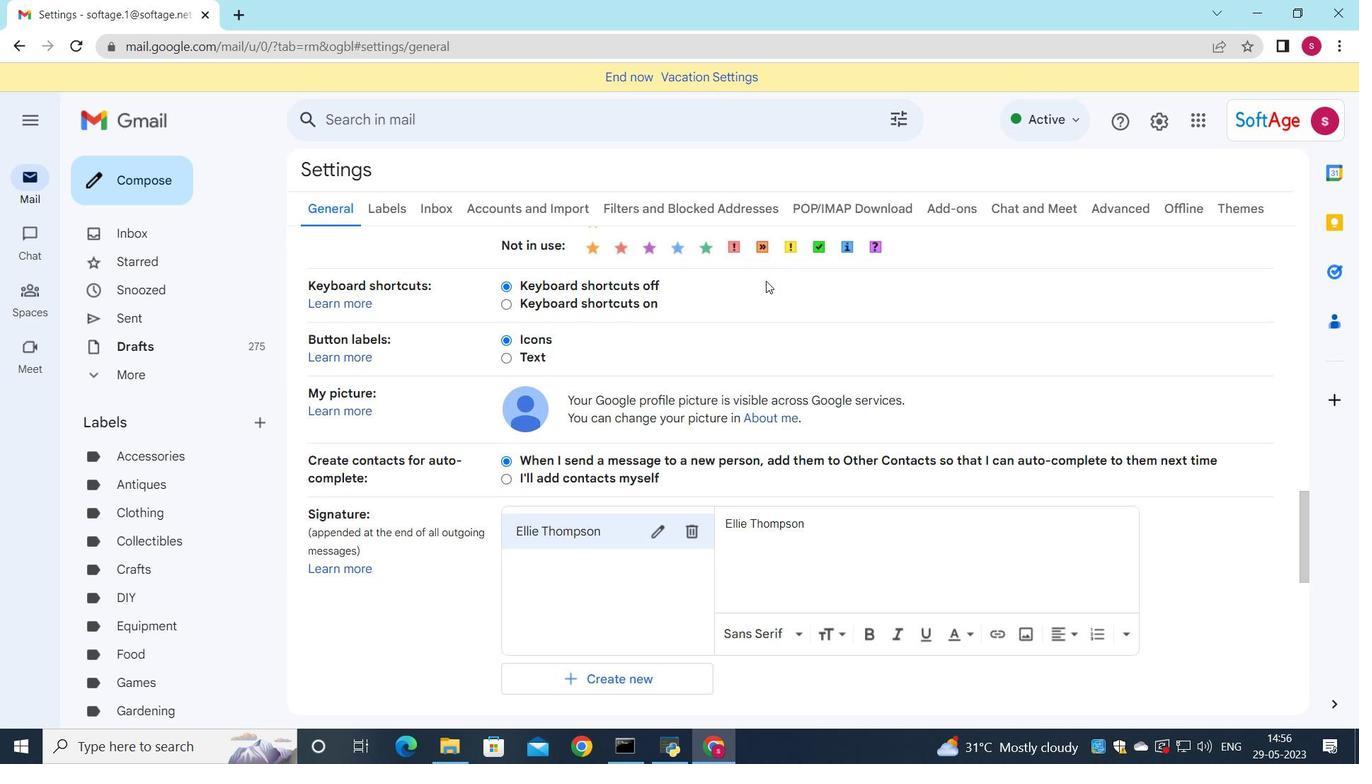 
Action: Mouse moved to (705, 280)
Screenshot: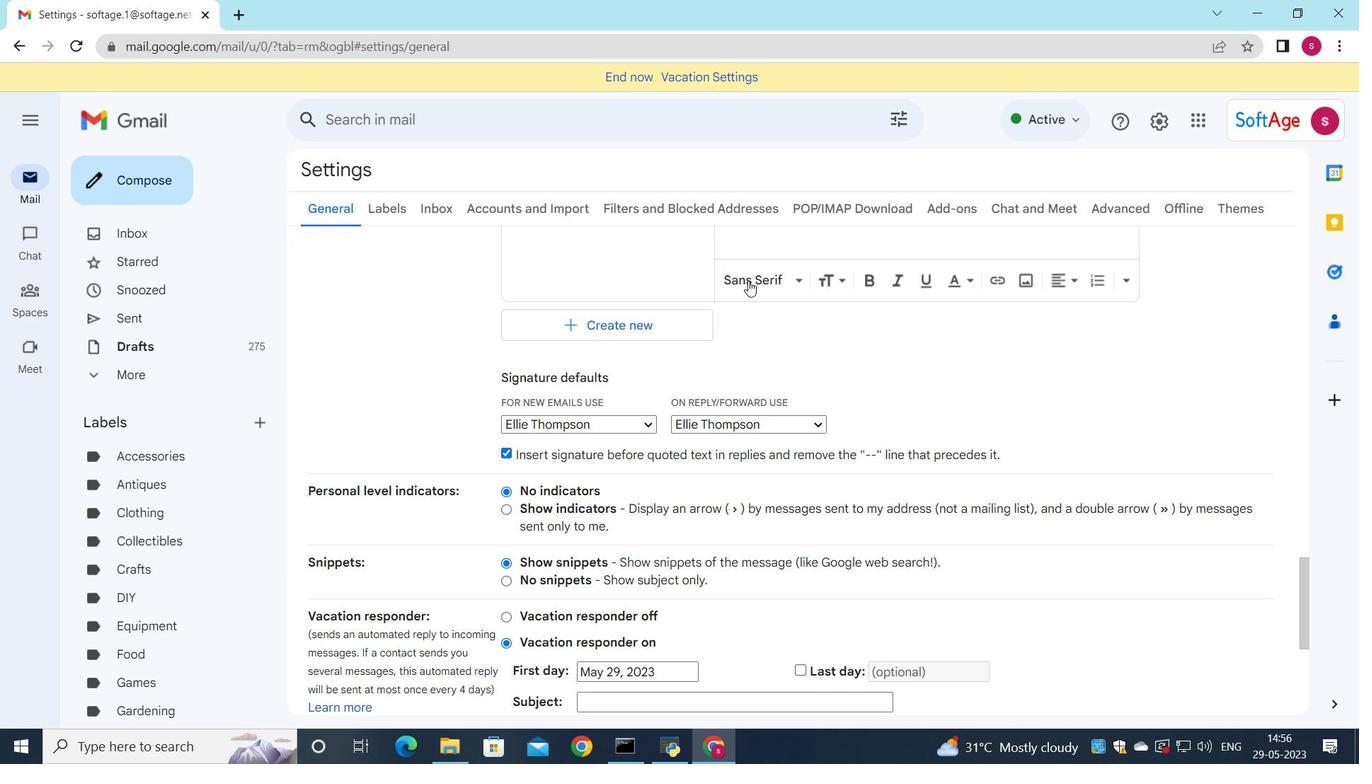 
Action: Mouse scrolled (705, 281) with delta (0, 0)
Screenshot: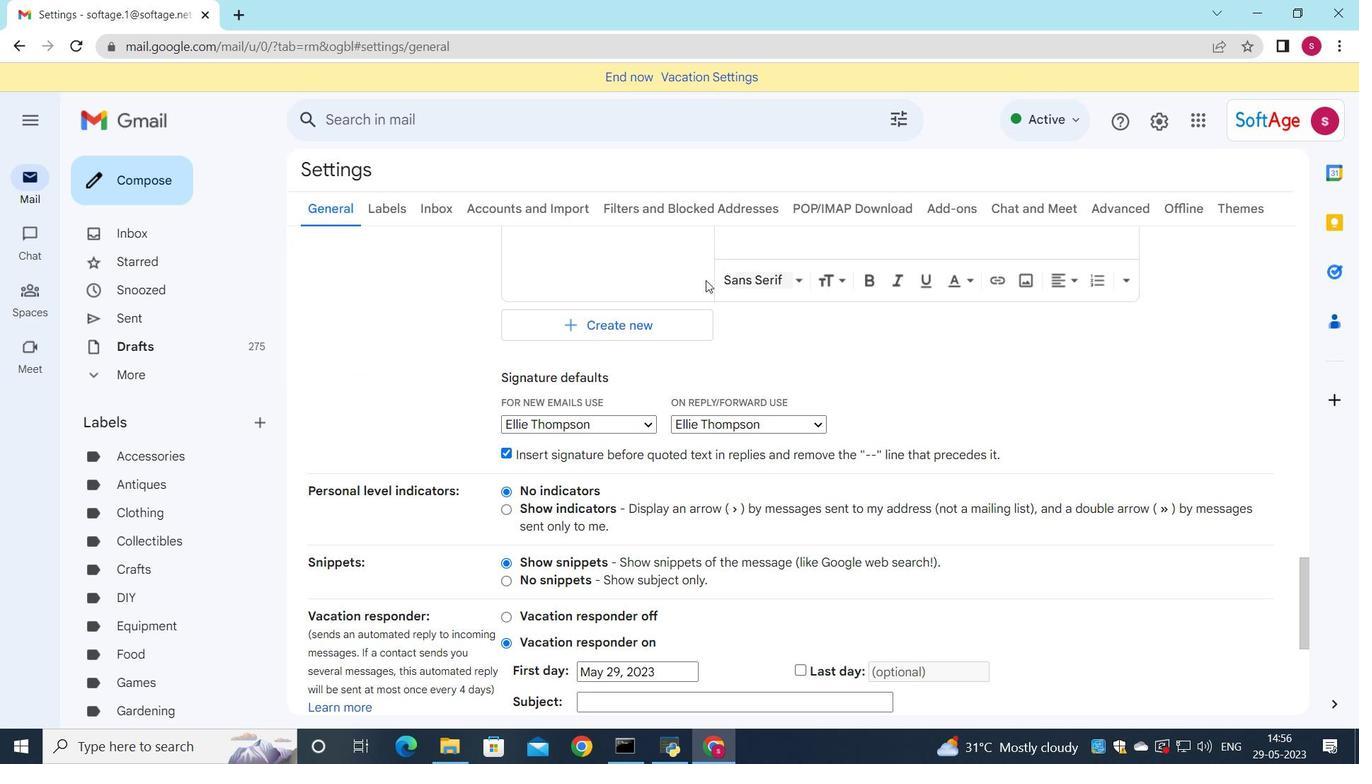 
Action: Mouse moved to (692, 256)
Screenshot: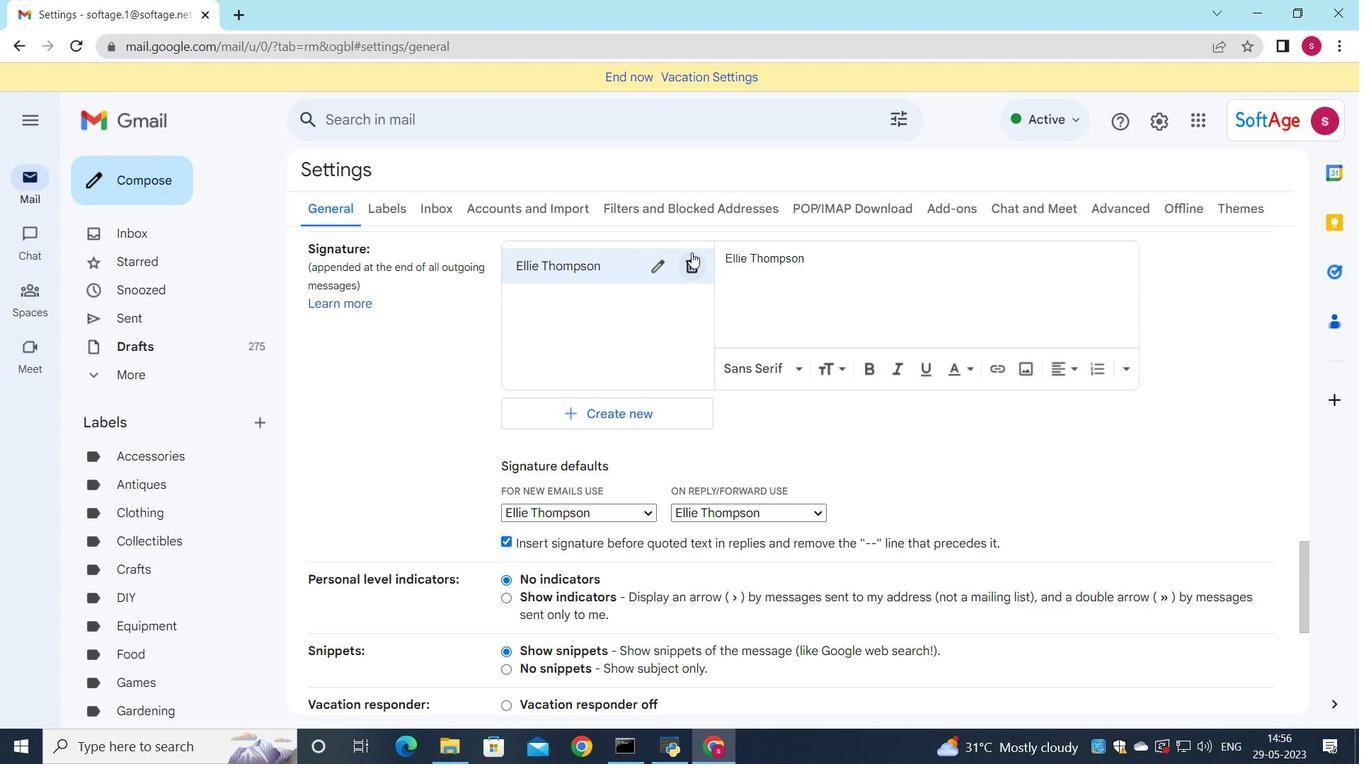
Action: Mouse pressed left at (692, 256)
Screenshot: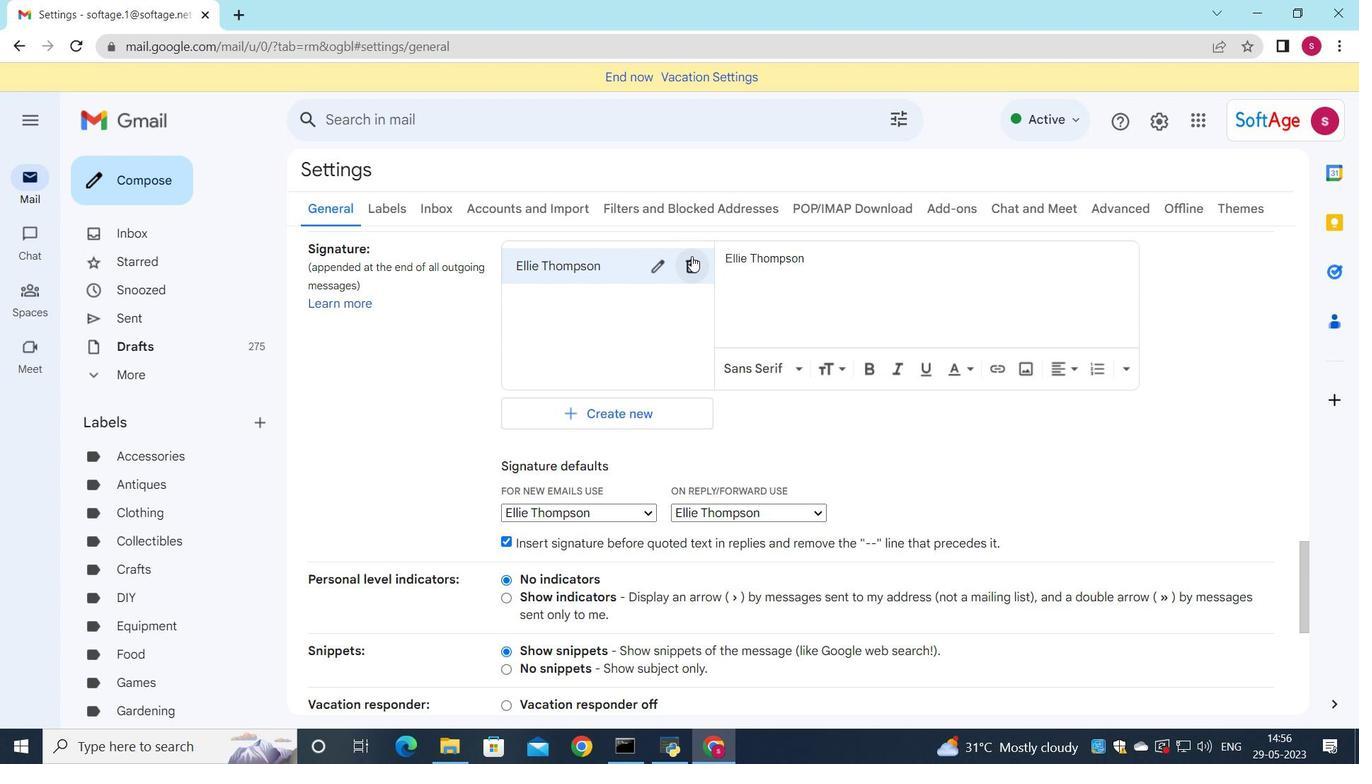 
Action: Mouse moved to (803, 426)
Screenshot: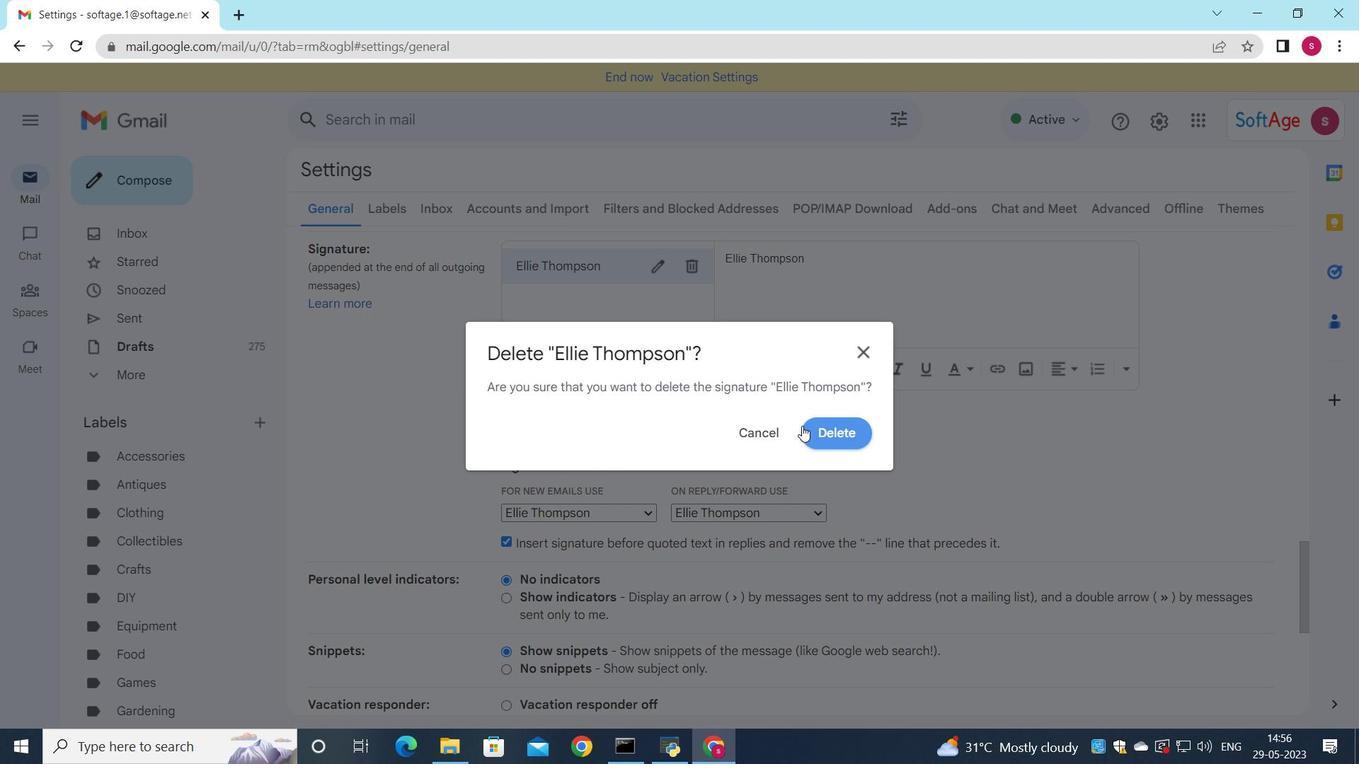 
Action: Mouse pressed left at (803, 426)
Screenshot: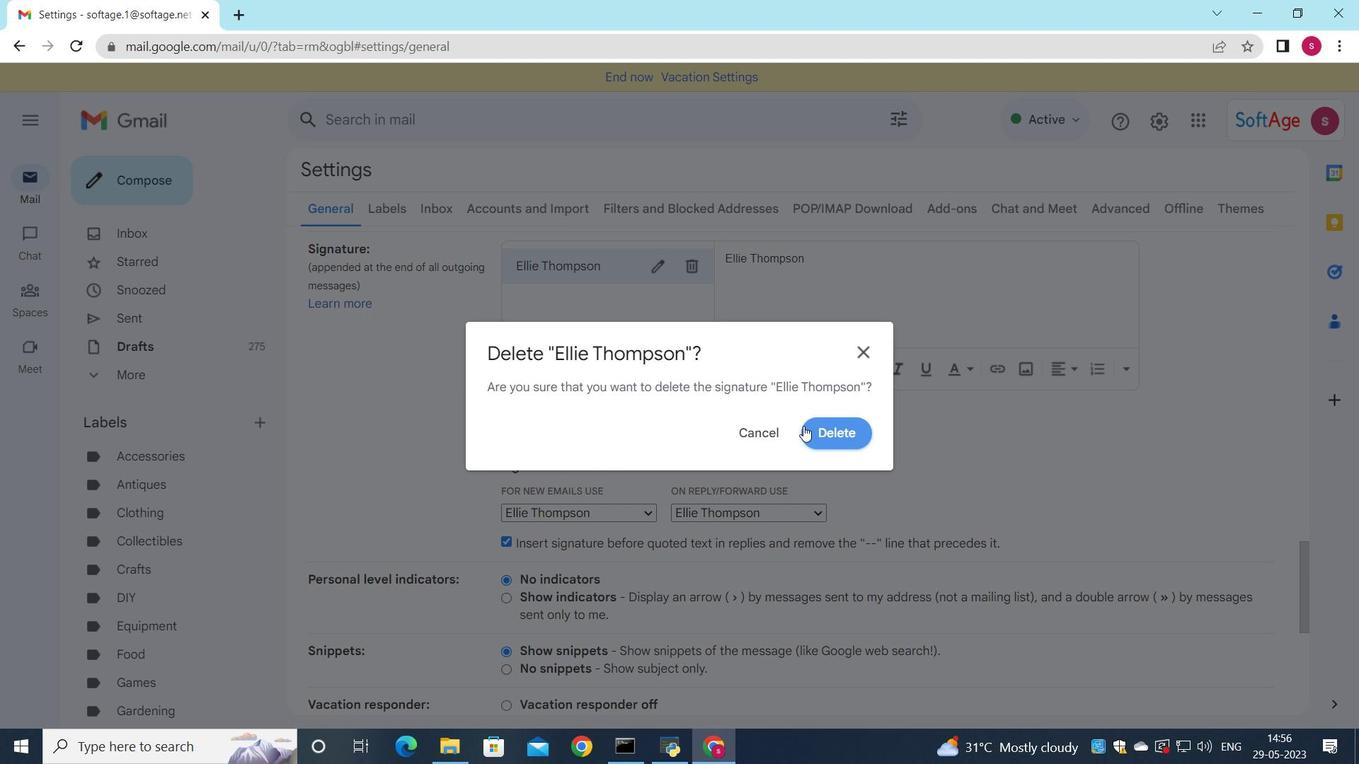 
Action: Mouse moved to (576, 286)
Screenshot: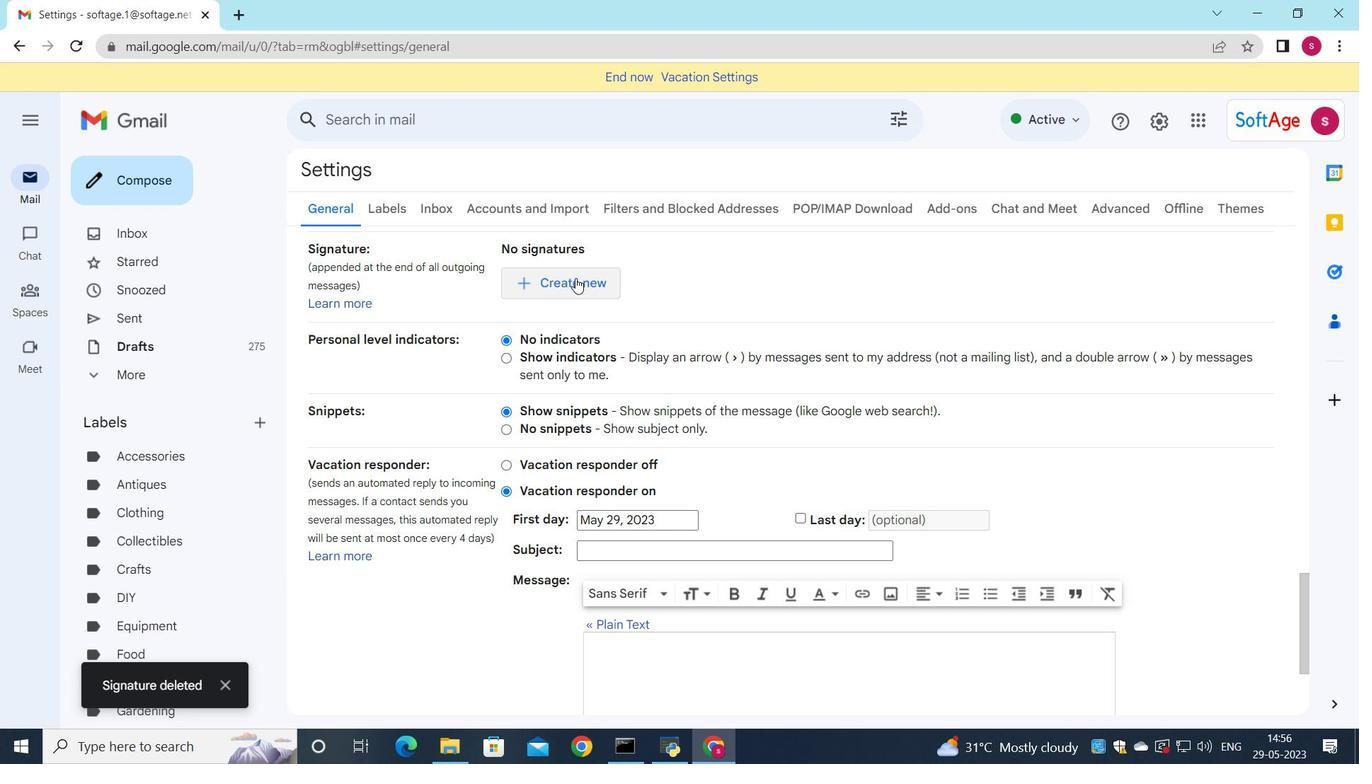 
Action: Mouse pressed left at (576, 286)
Screenshot: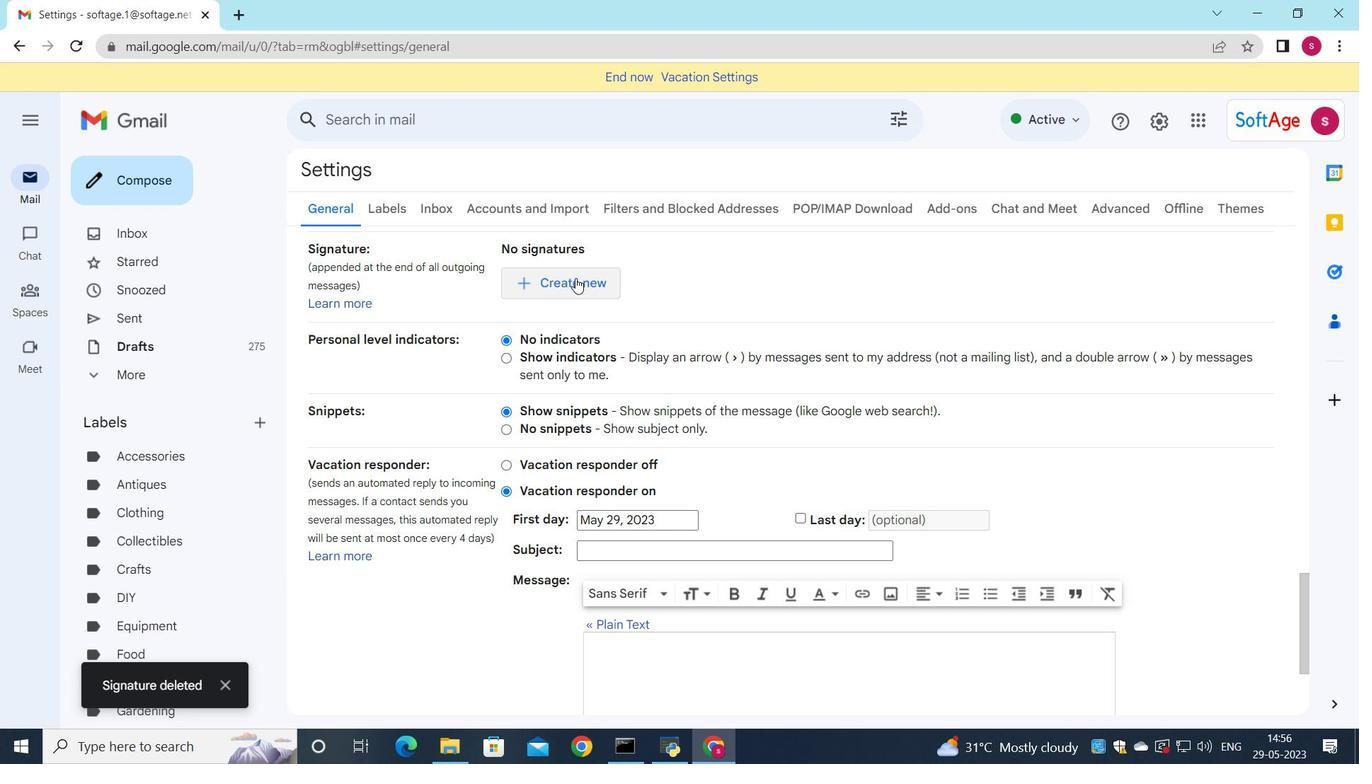
Action: Mouse moved to (1022, 297)
Screenshot: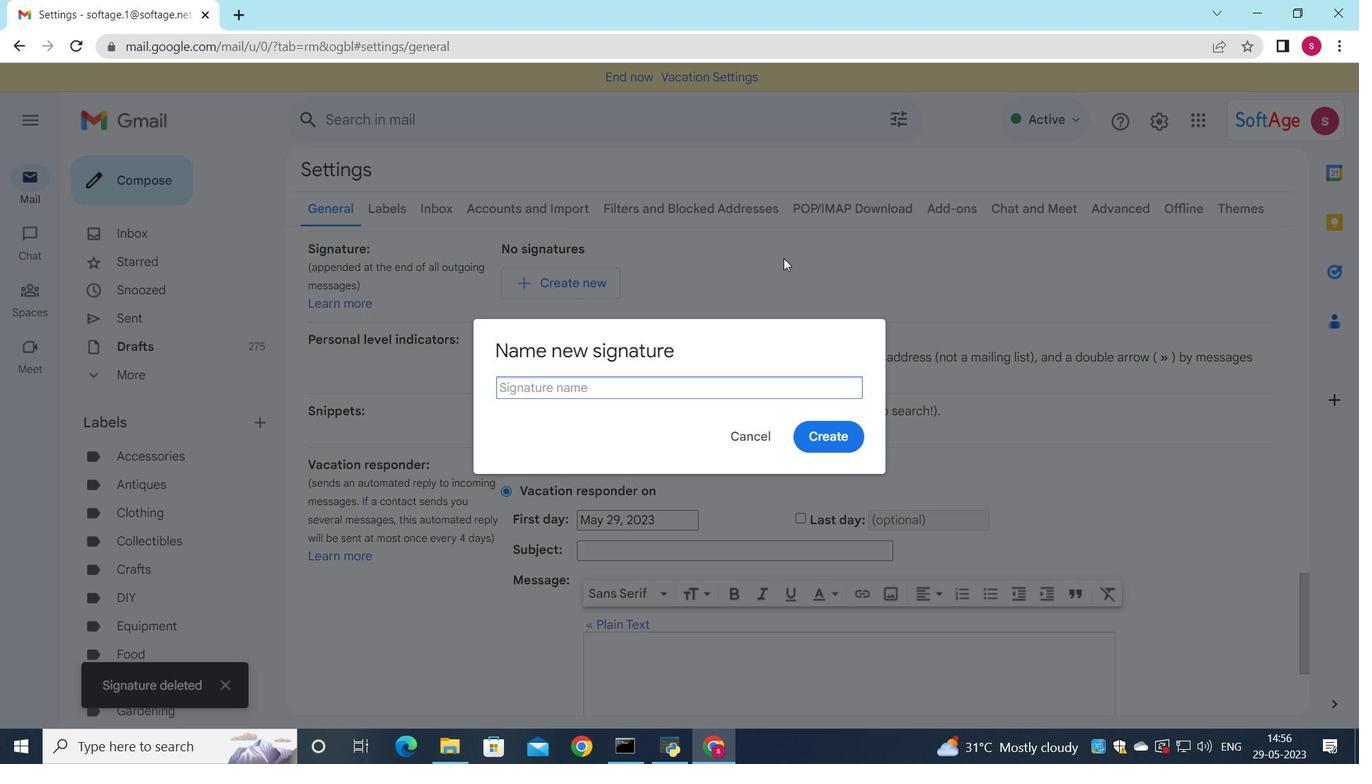 
Action: Key pressed <Key.shift>Emily<Key.space><Key.shift>Brown
Screenshot: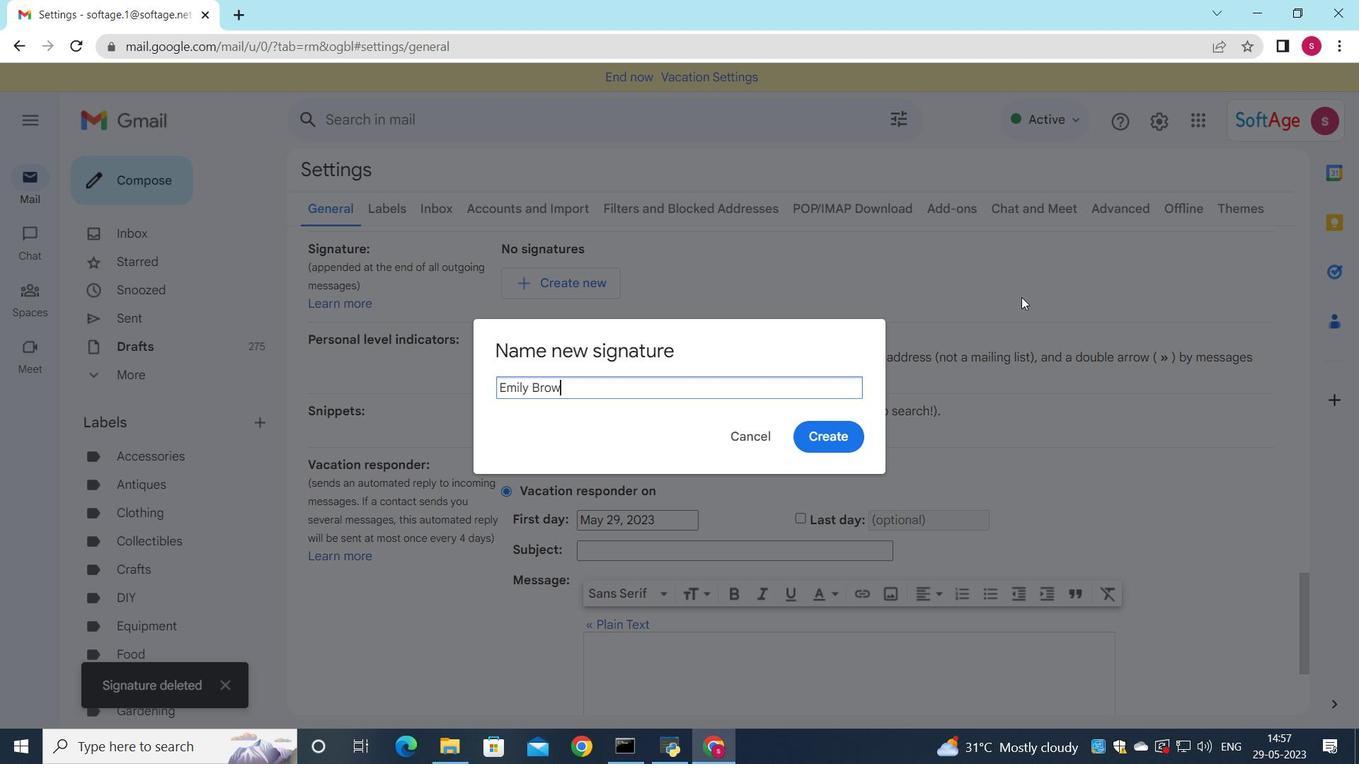 
Action: Mouse moved to (837, 439)
Screenshot: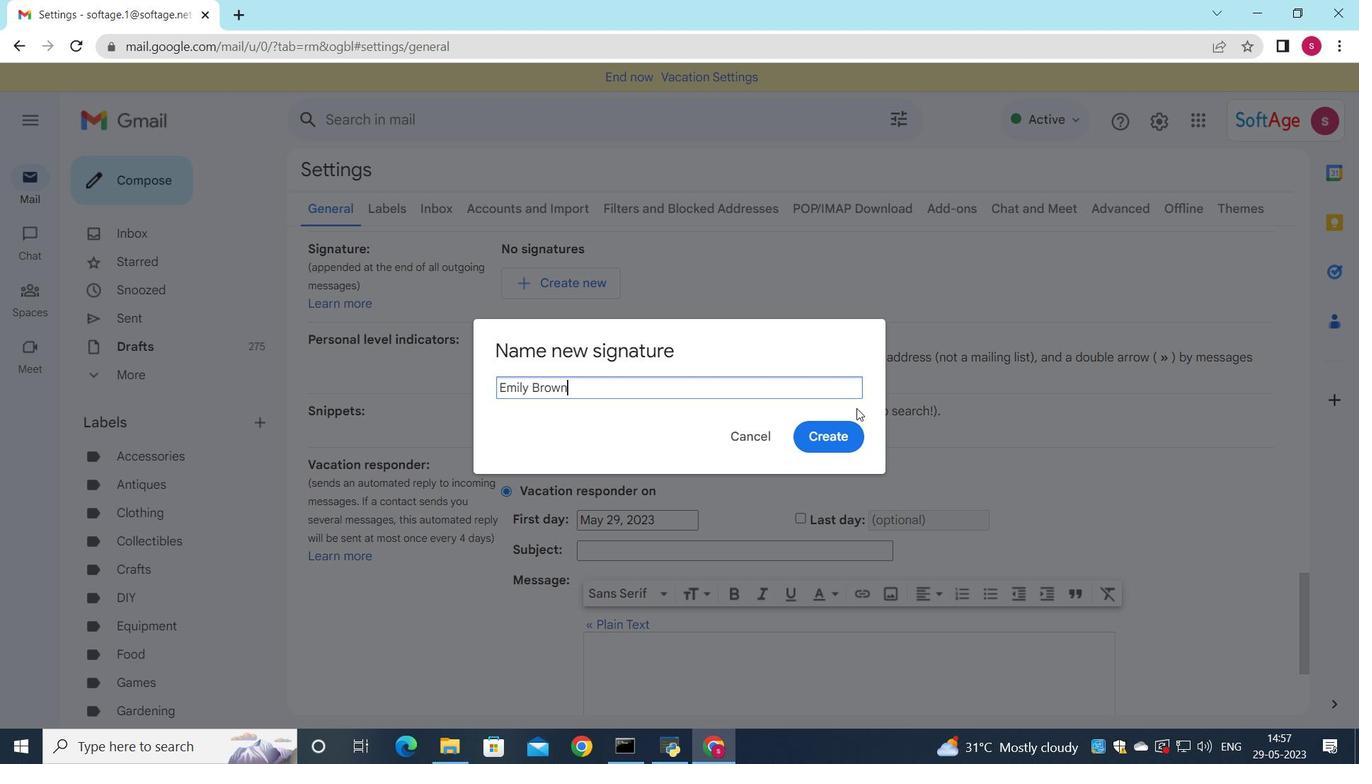 
Action: Mouse pressed left at (837, 439)
Screenshot: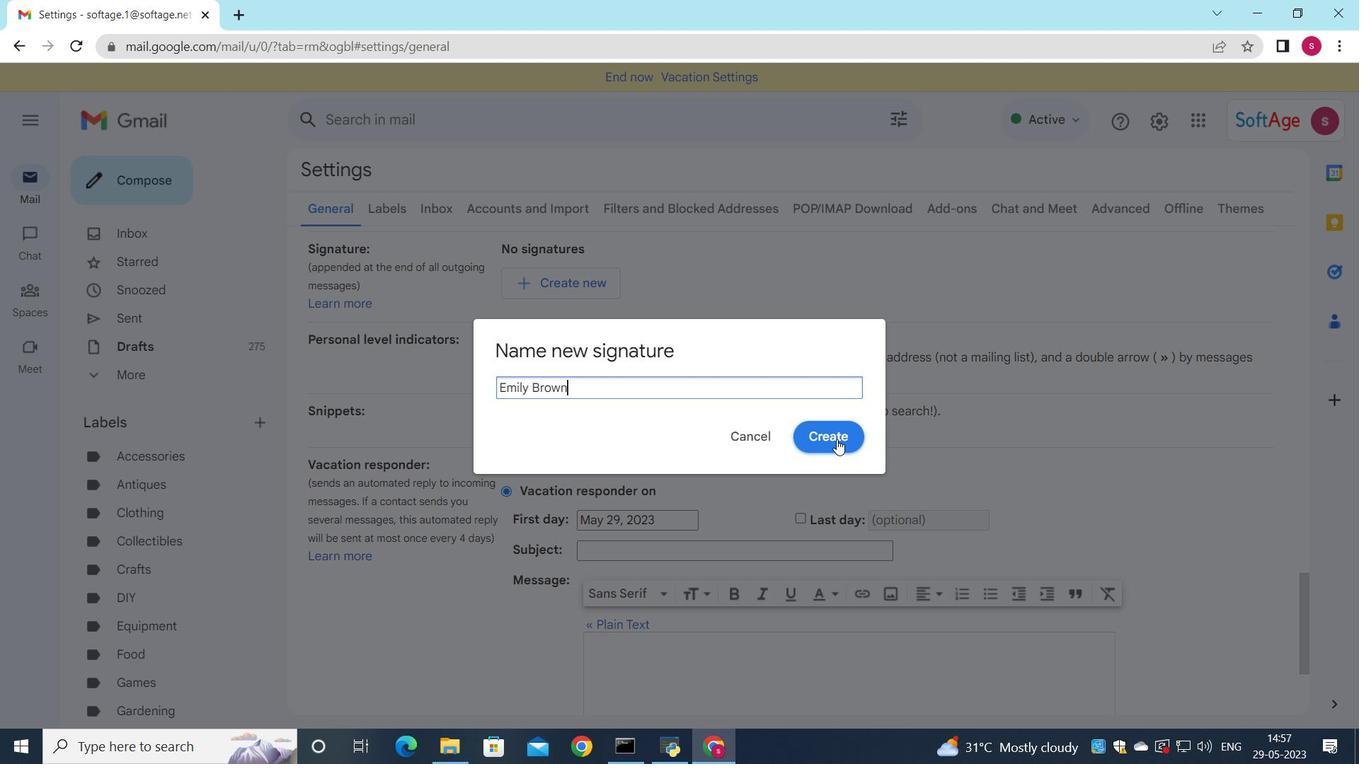 
Action: Mouse moved to (871, 300)
Screenshot: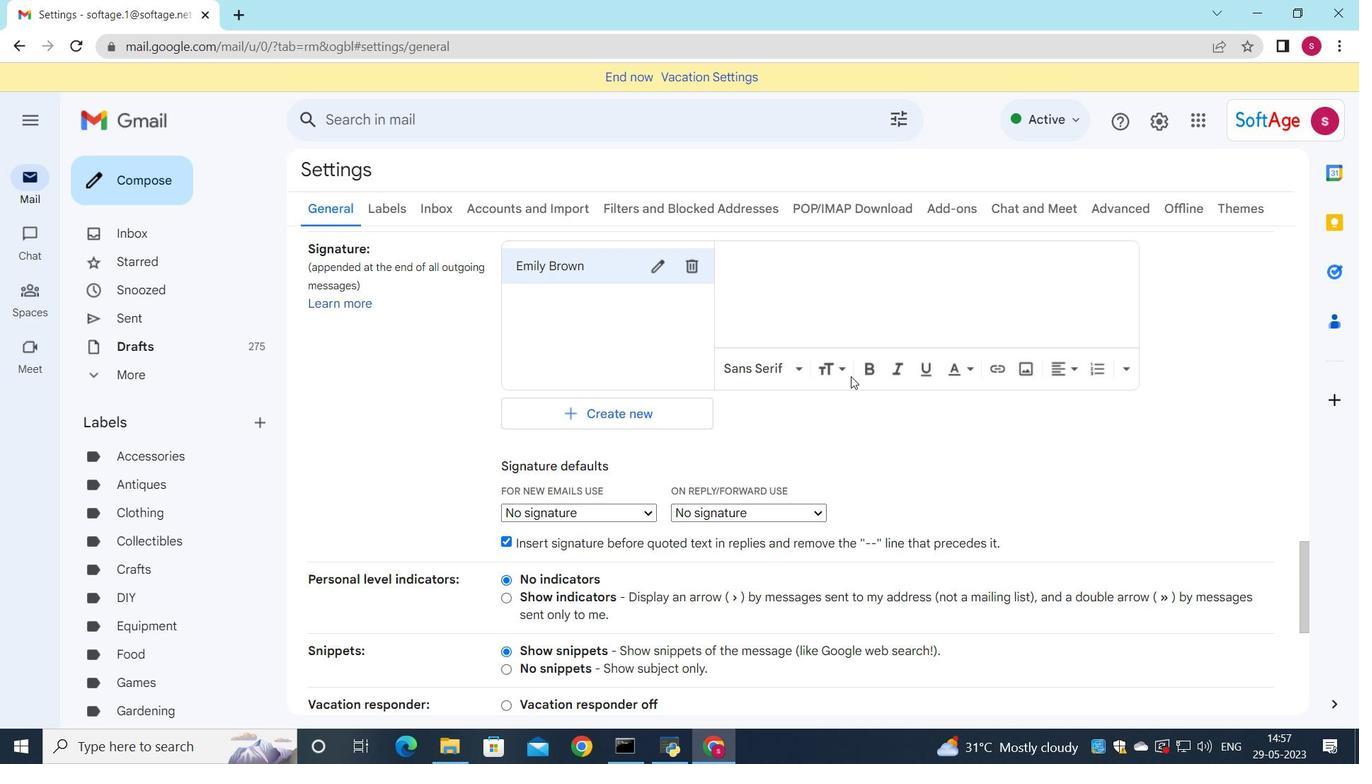 
Action: Mouse pressed left at (871, 300)
Screenshot: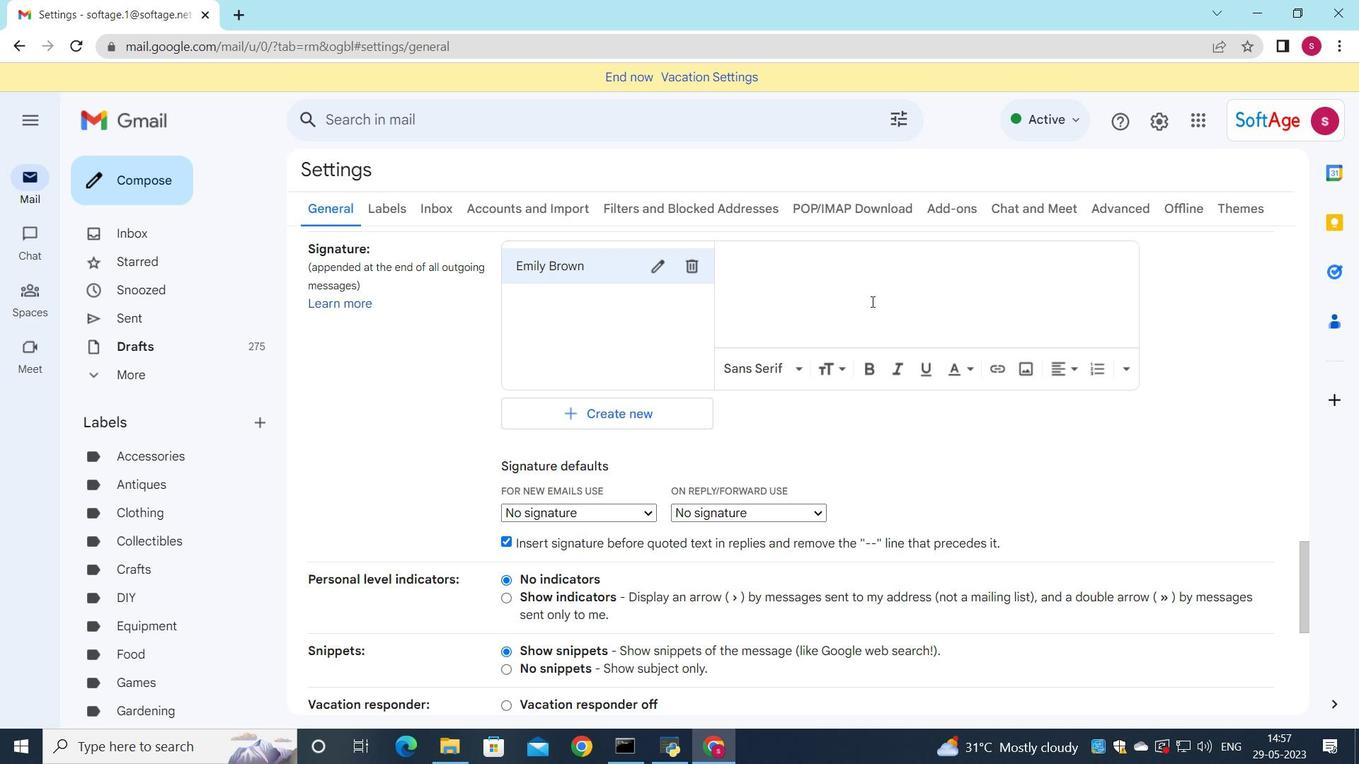 
Action: Key pressed <Key.shift>Emily<Key.space><Key.shift>Brown
Screenshot: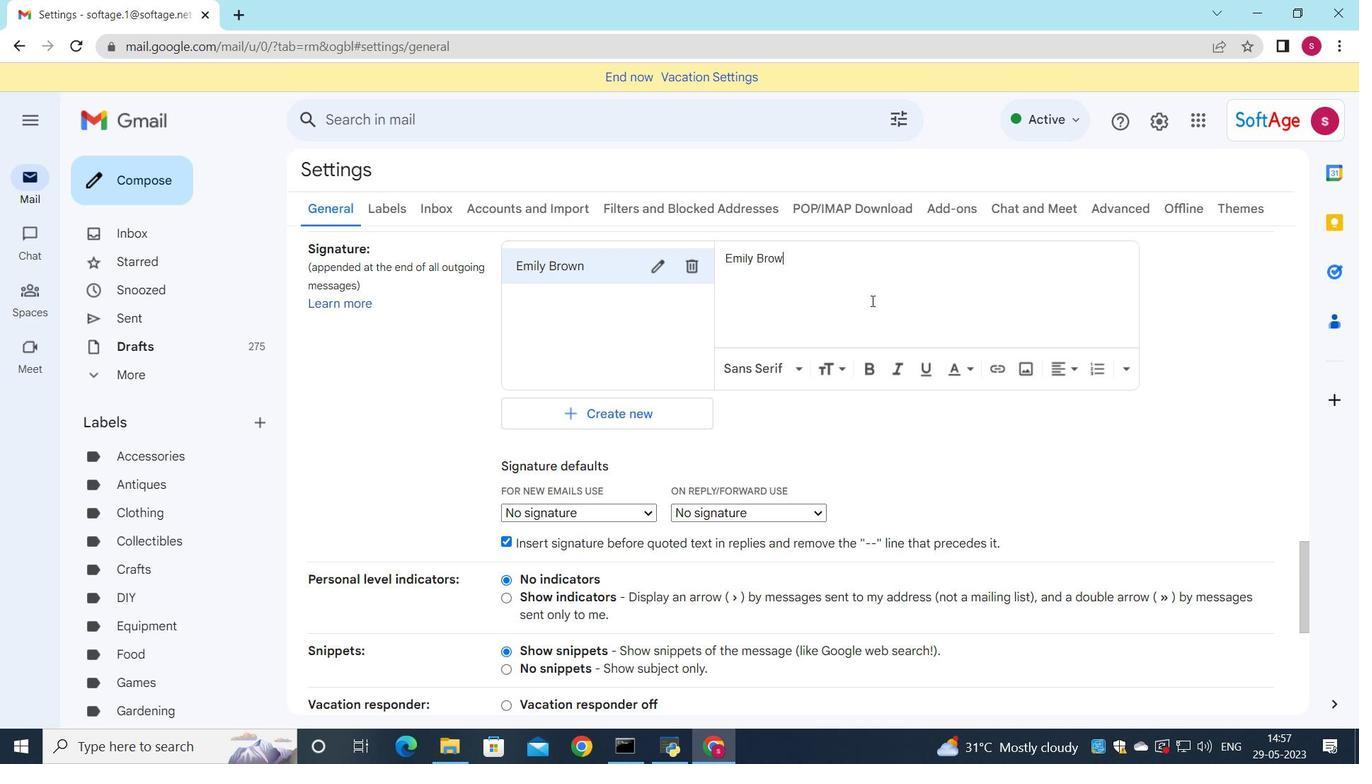 
Action: Mouse moved to (649, 516)
Screenshot: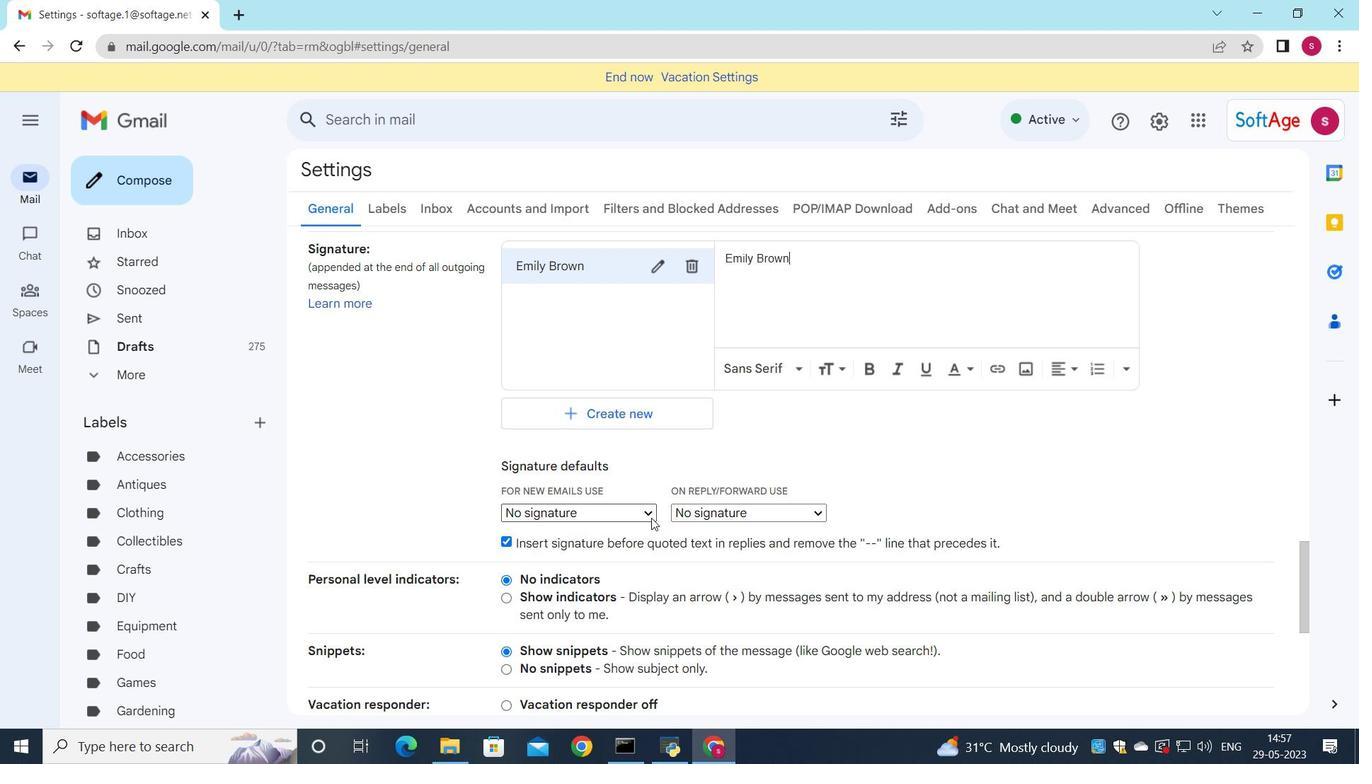
Action: Mouse pressed left at (649, 516)
Screenshot: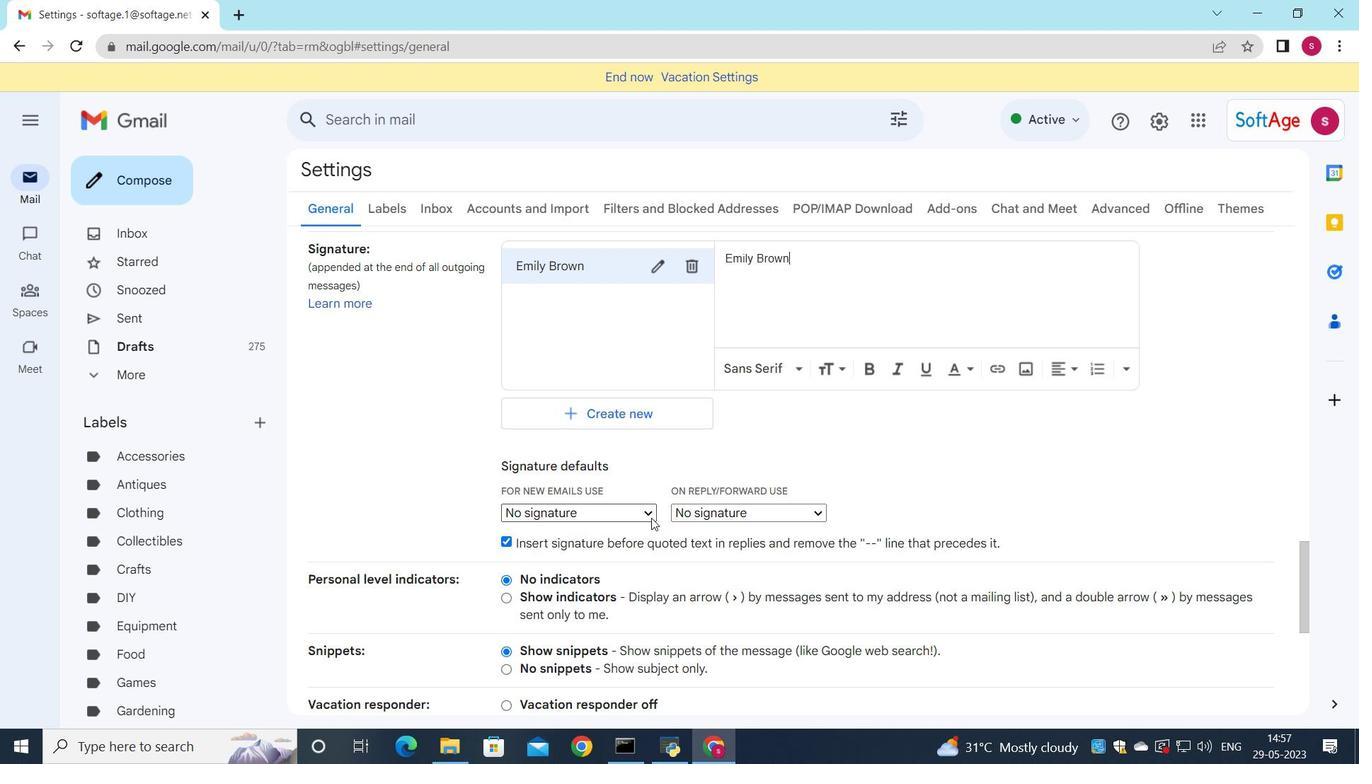 
Action: Mouse moved to (647, 552)
Screenshot: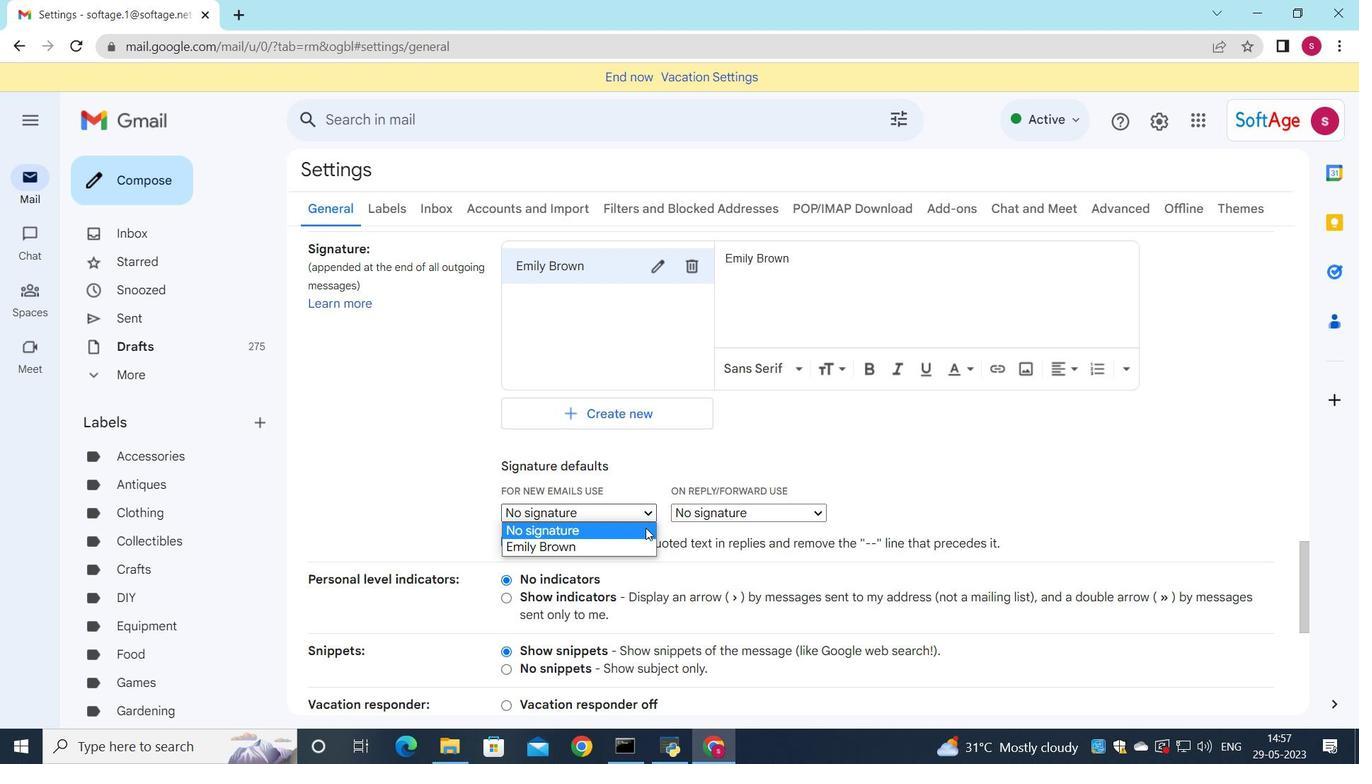 
Action: Mouse pressed left at (647, 552)
Screenshot: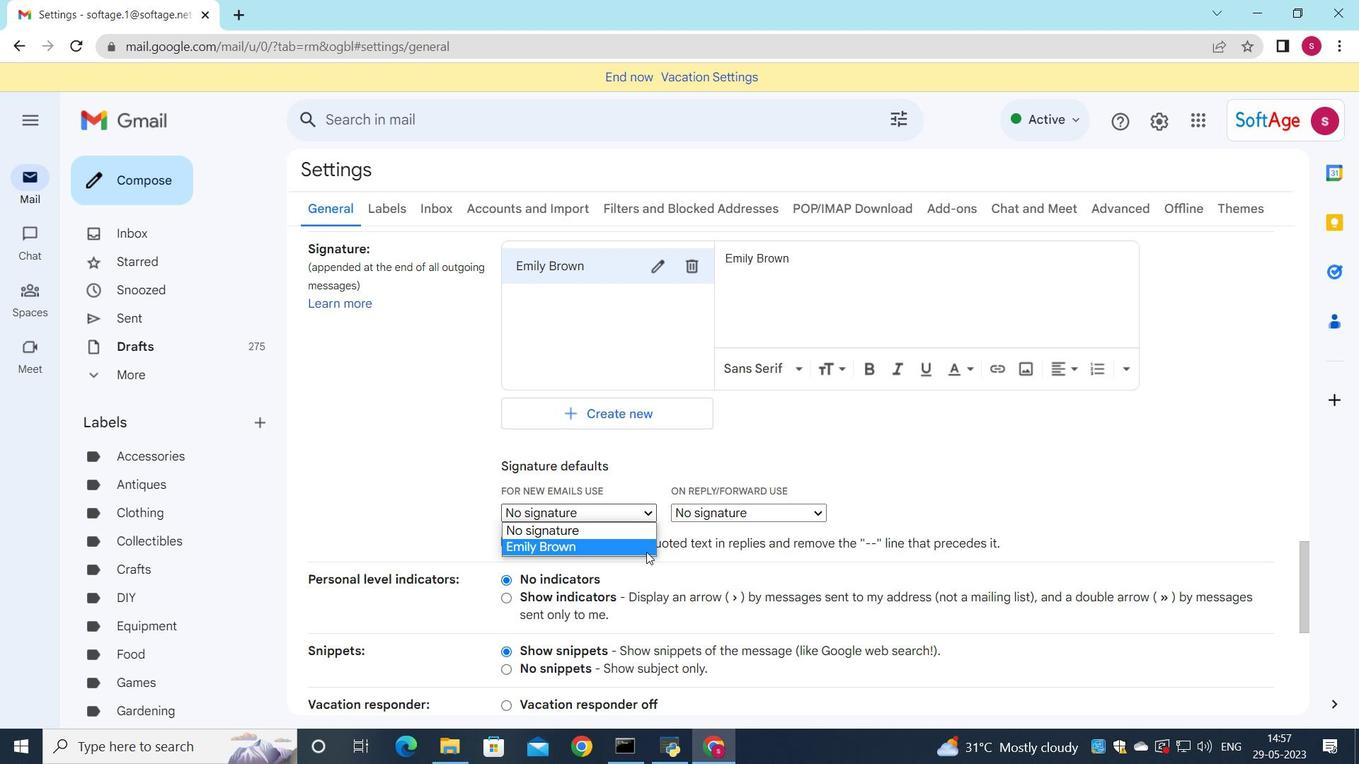 
Action: Mouse moved to (683, 509)
Screenshot: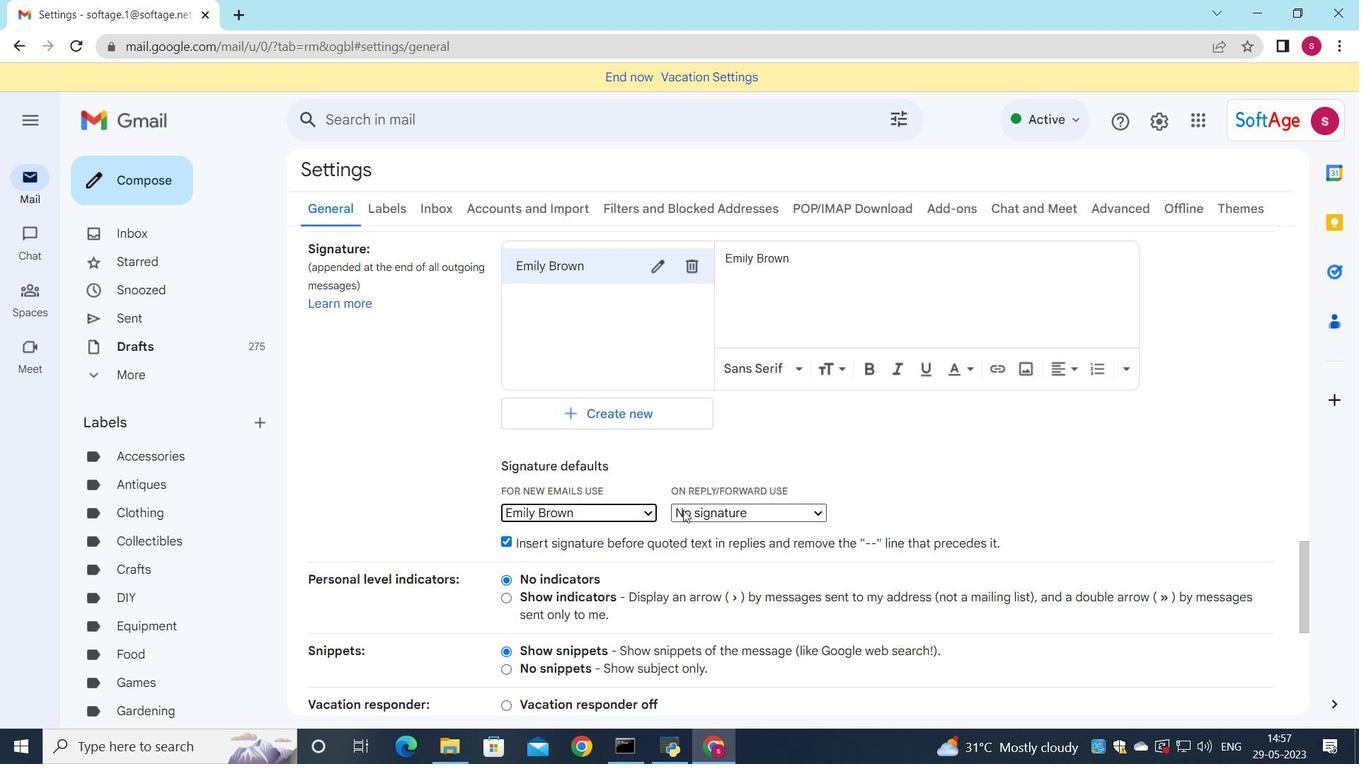 
Action: Mouse pressed left at (683, 509)
Screenshot: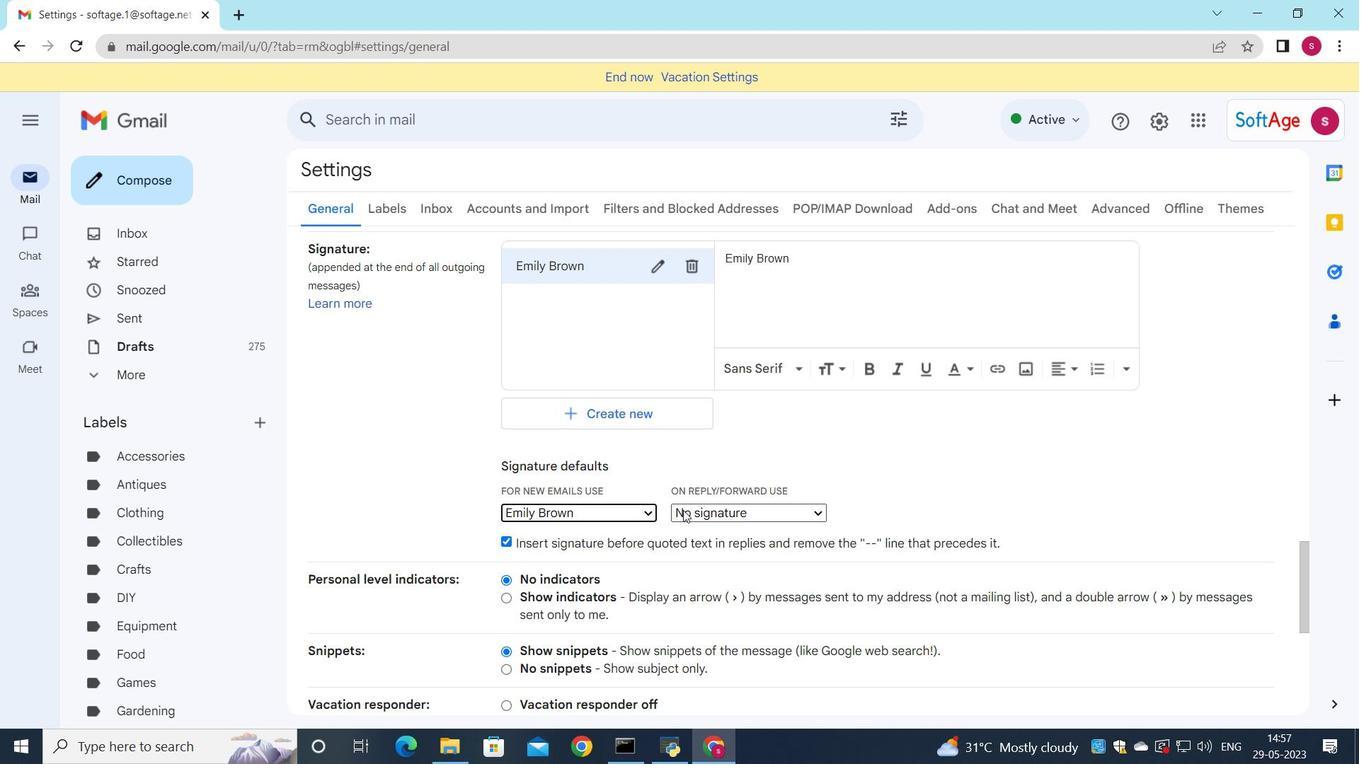 
Action: Mouse moved to (683, 545)
Screenshot: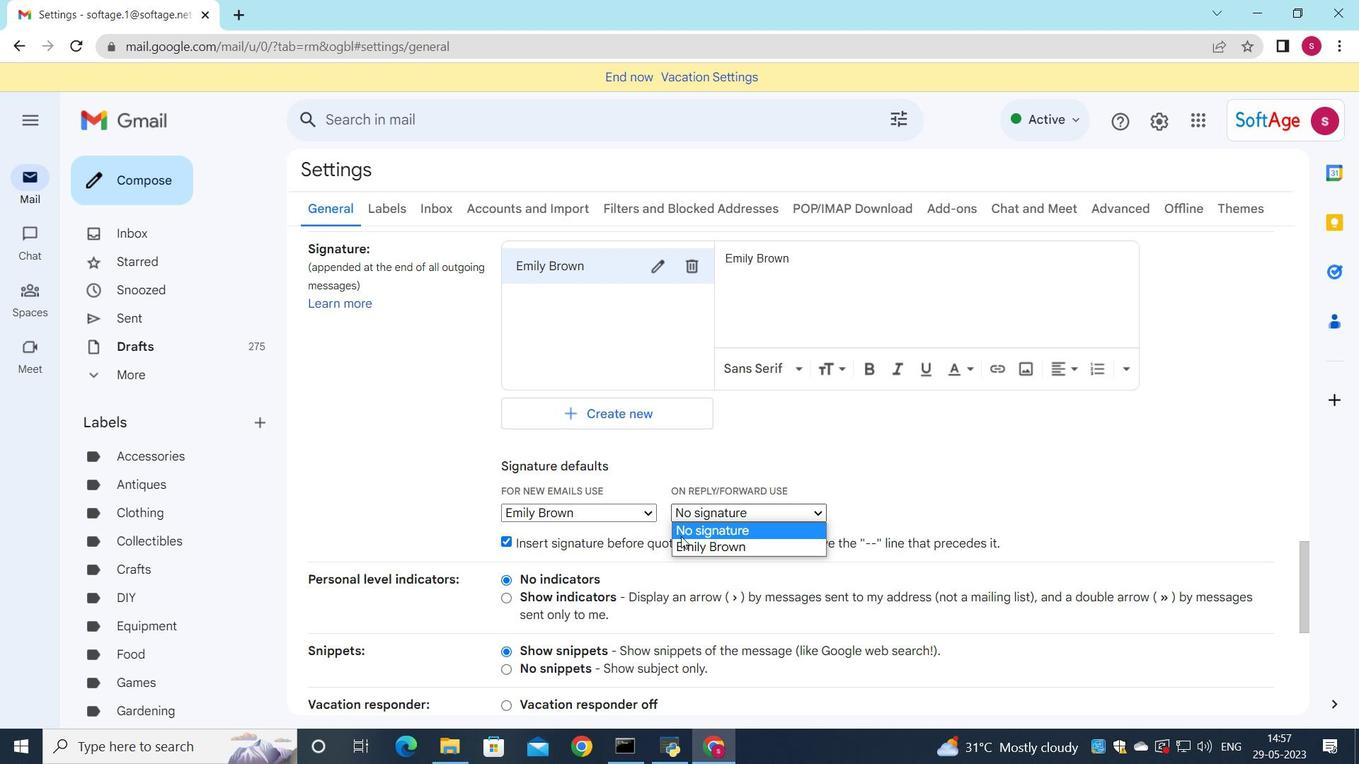 
Action: Mouse pressed left at (683, 545)
Screenshot: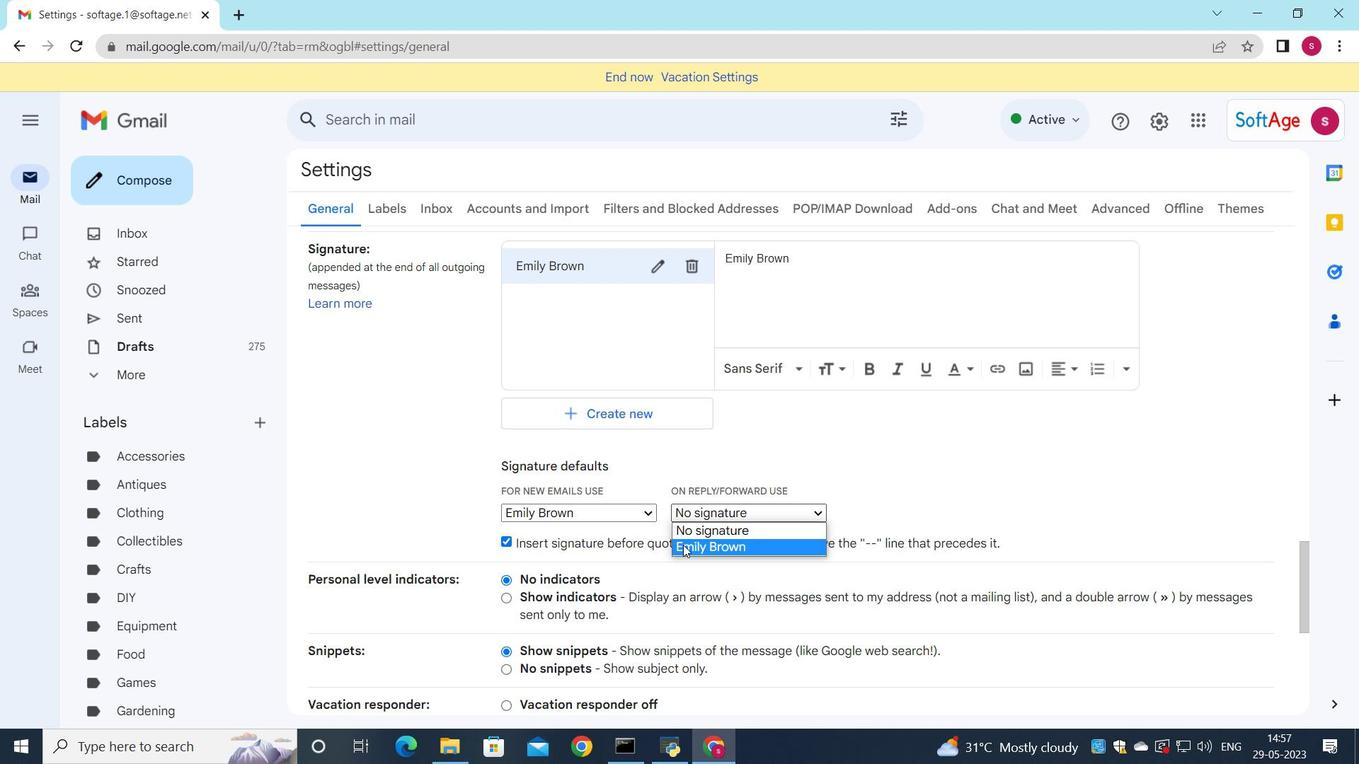 
Action: Mouse scrolled (683, 544) with delta (0, 0)
Screenshot: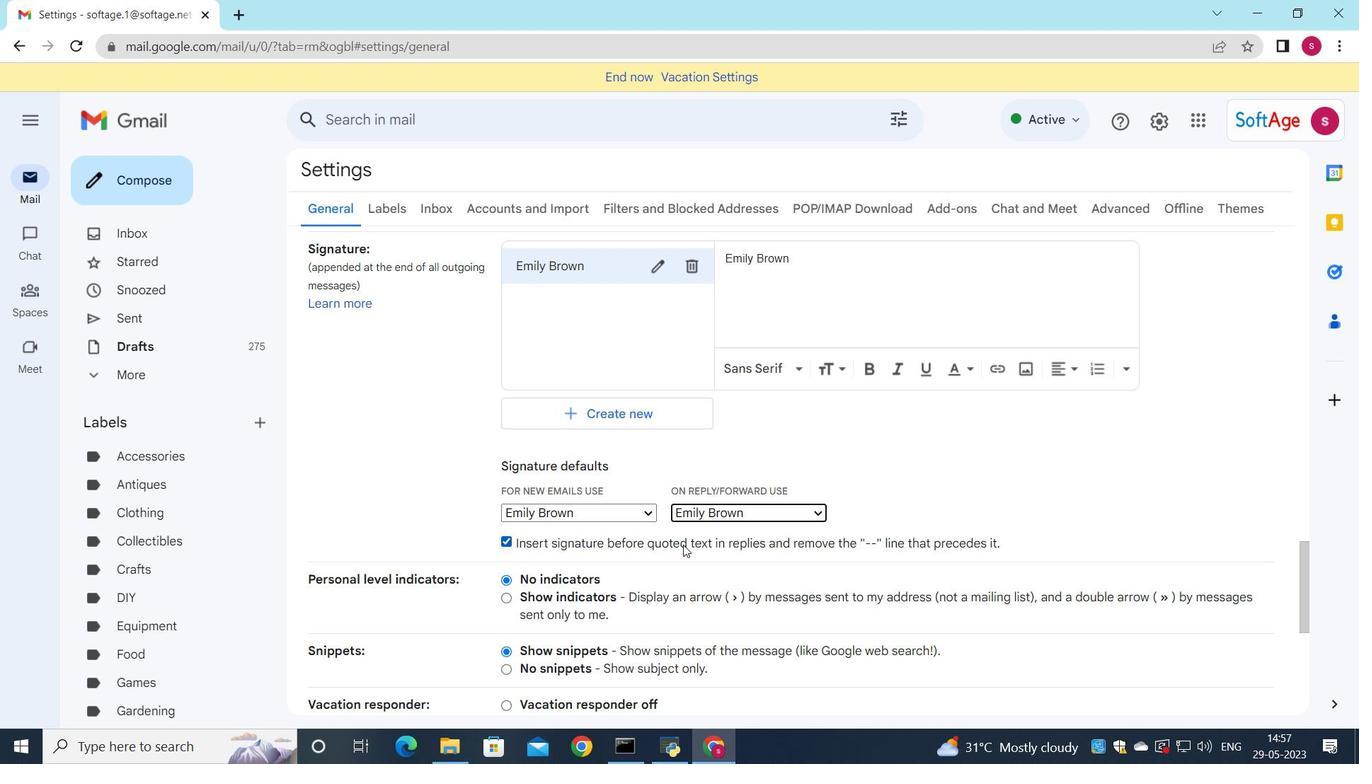 
Action: Mouse scrolled (683, 544) with delta (0, 0)
Screenshot: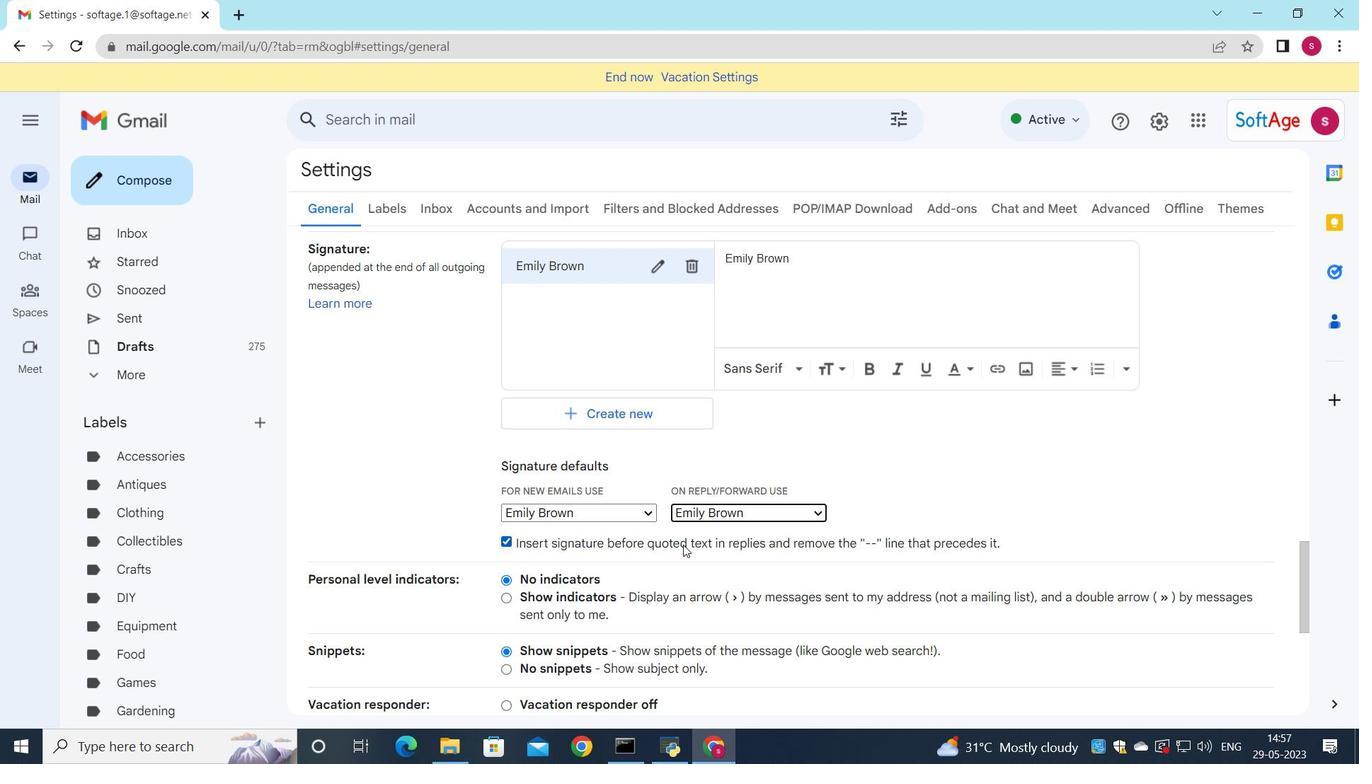 
Action: Mouse scrolled (683, 544) with delta (0, 0)
Screenshot: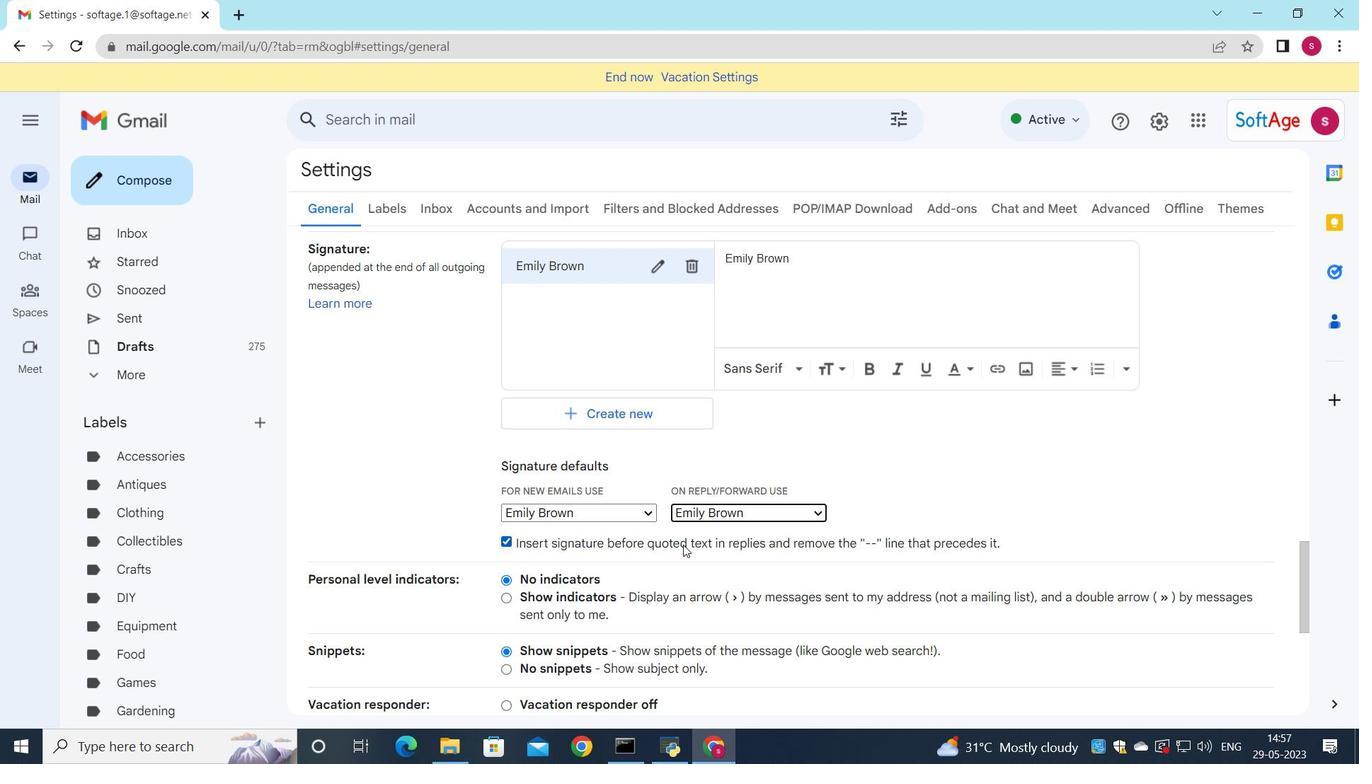 
Action: Mouse scrolled (683, 544) with delta (0, 0)
Screenshot: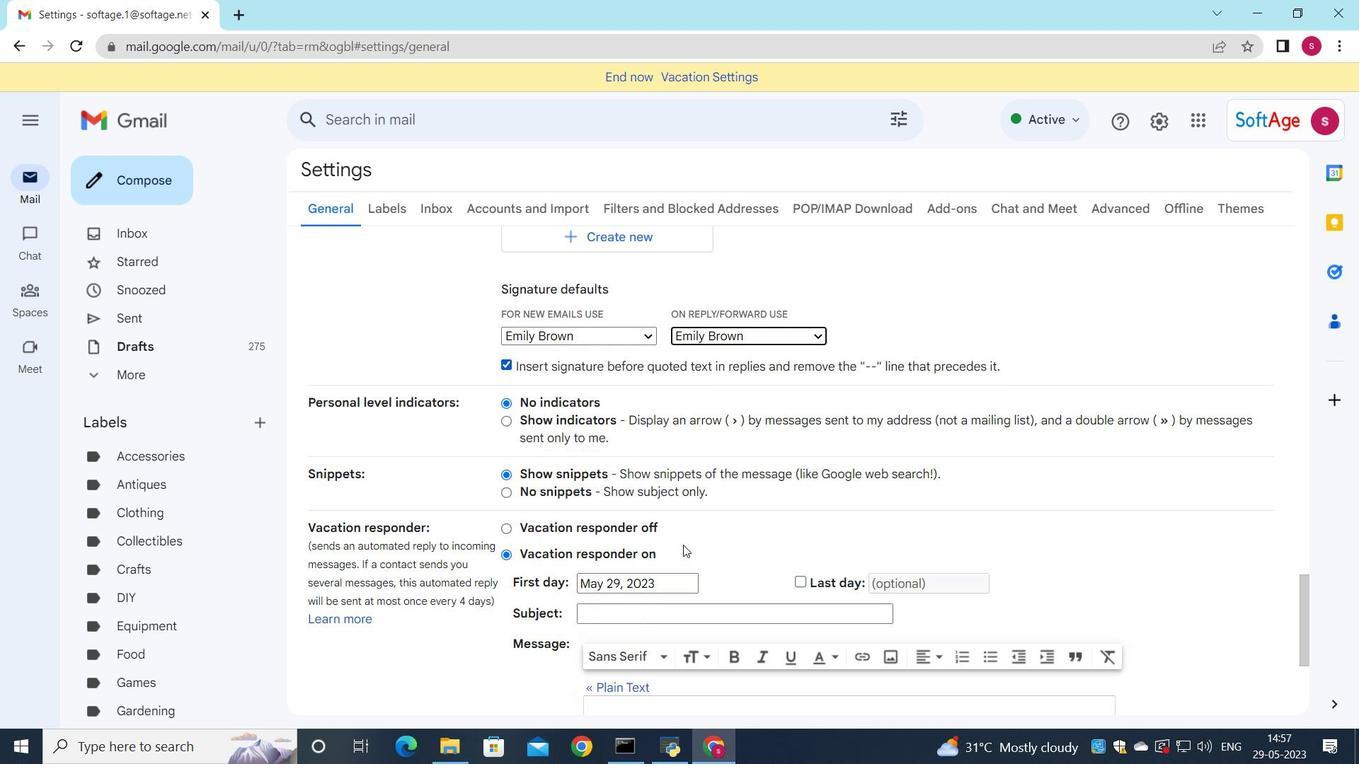 
Action: Mouse scrolled (683, 544) with delta (0, 0)
Screenshot: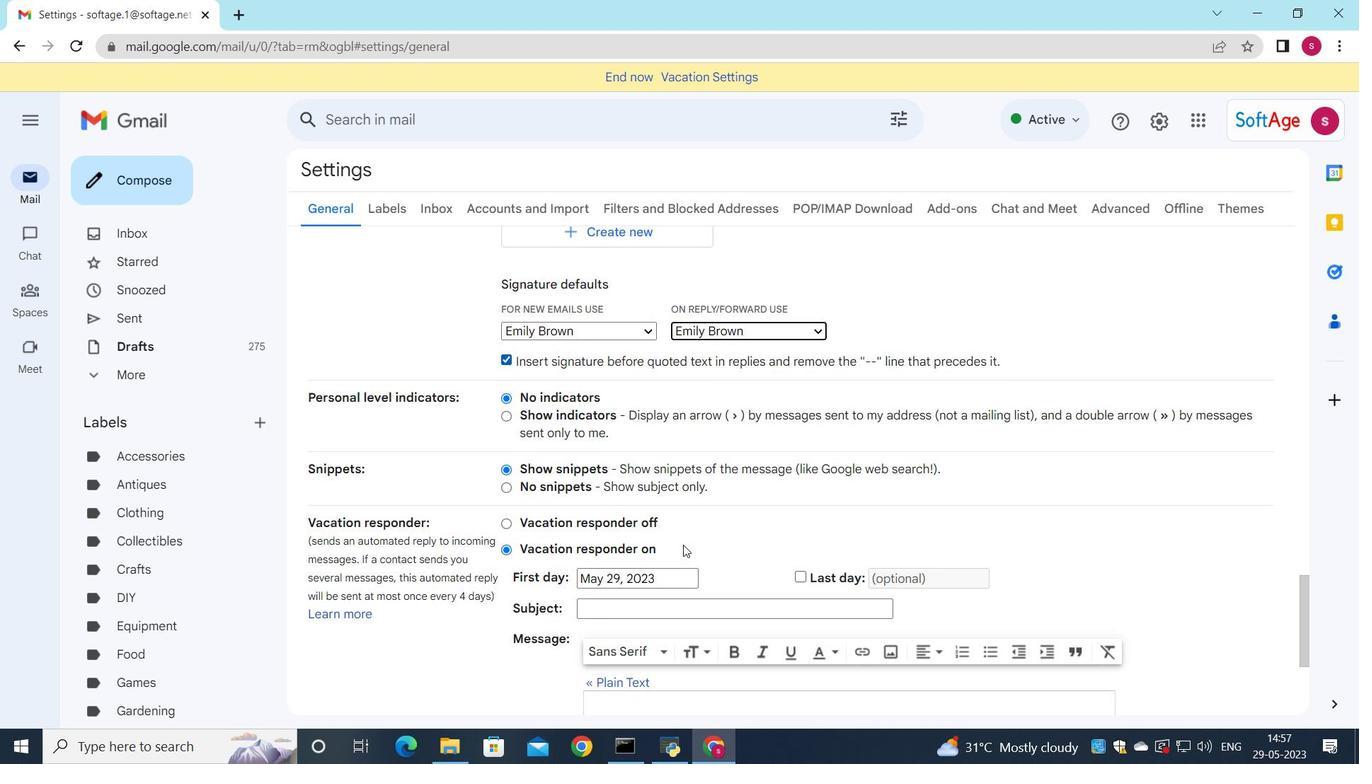 
Action: Mouse scrolled (683, 544) with delta (0, 0)
Screenshot: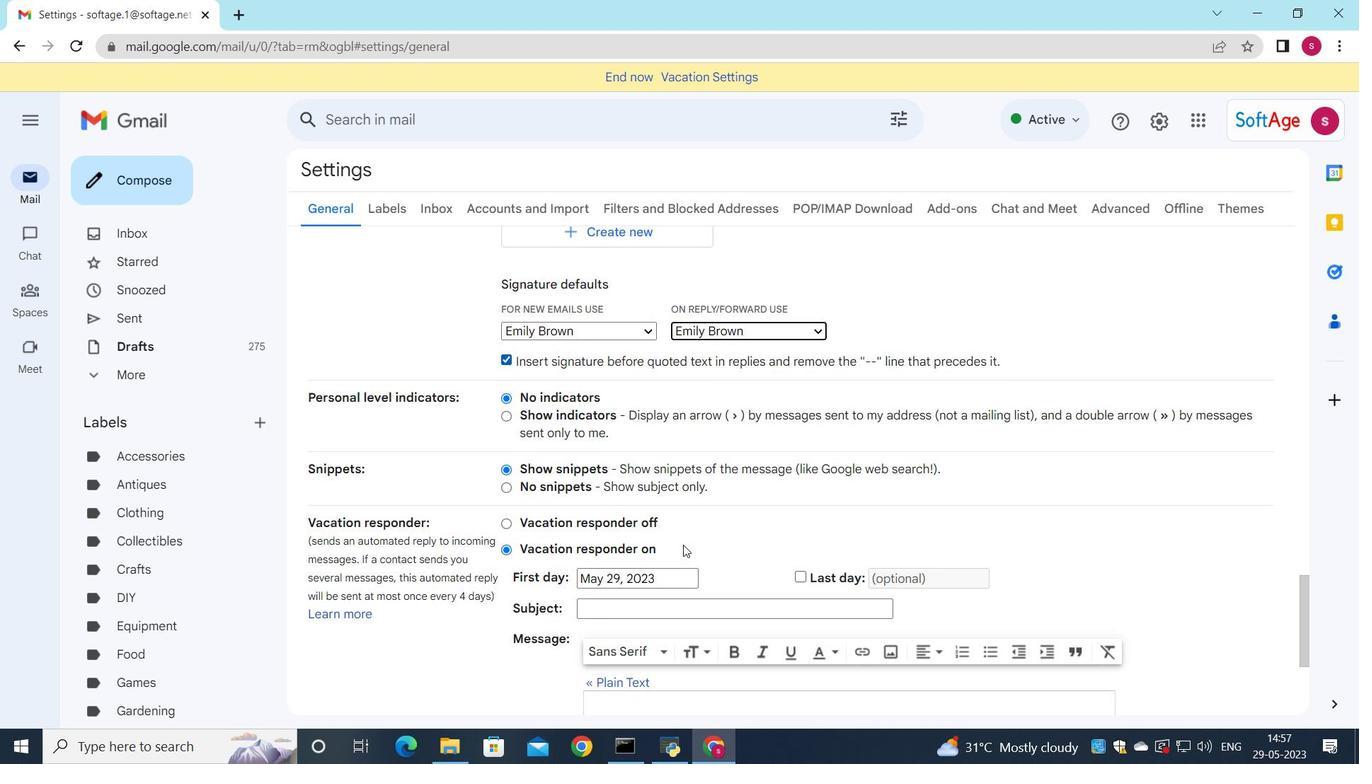 
Action: Mouse scrolled (683, 544) with delta (0, 0)
Screenshot: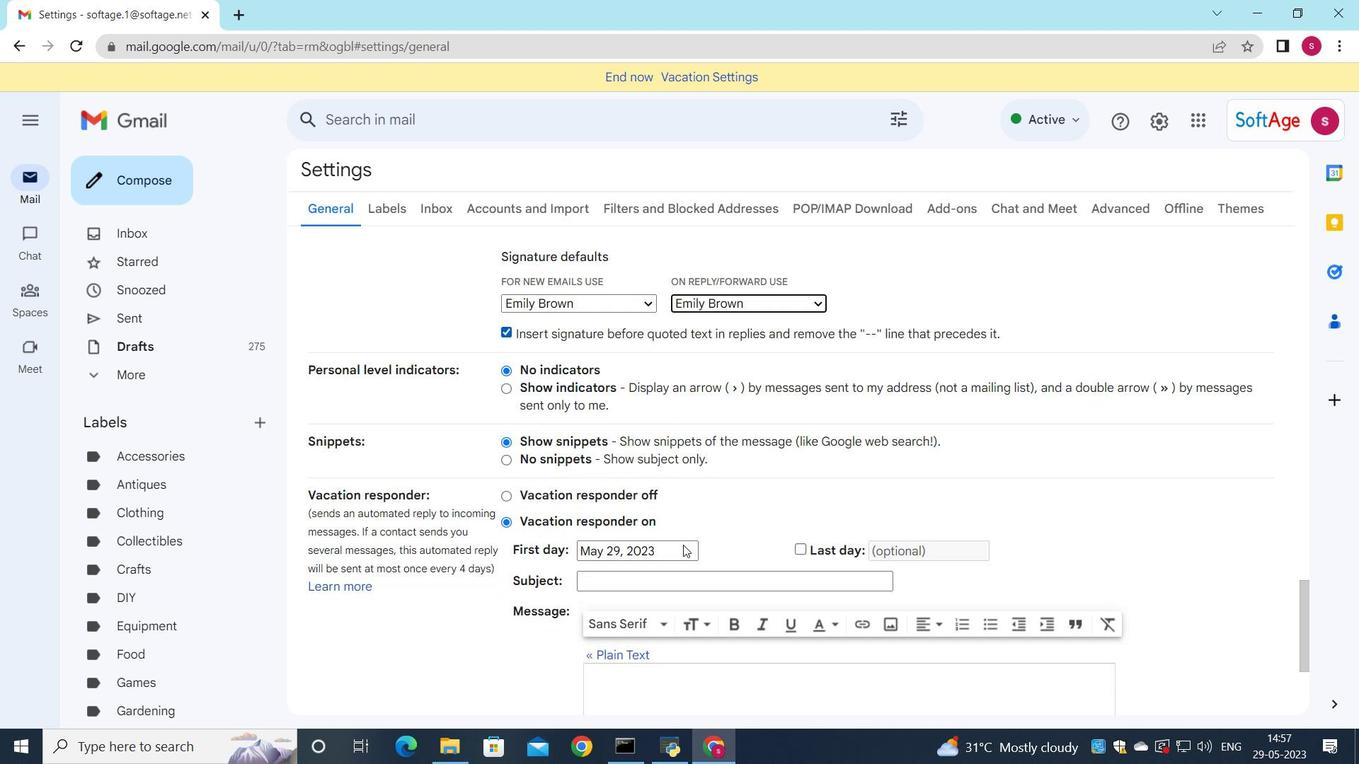 
Action: Mouse moved to (683, 553)
Screenshot: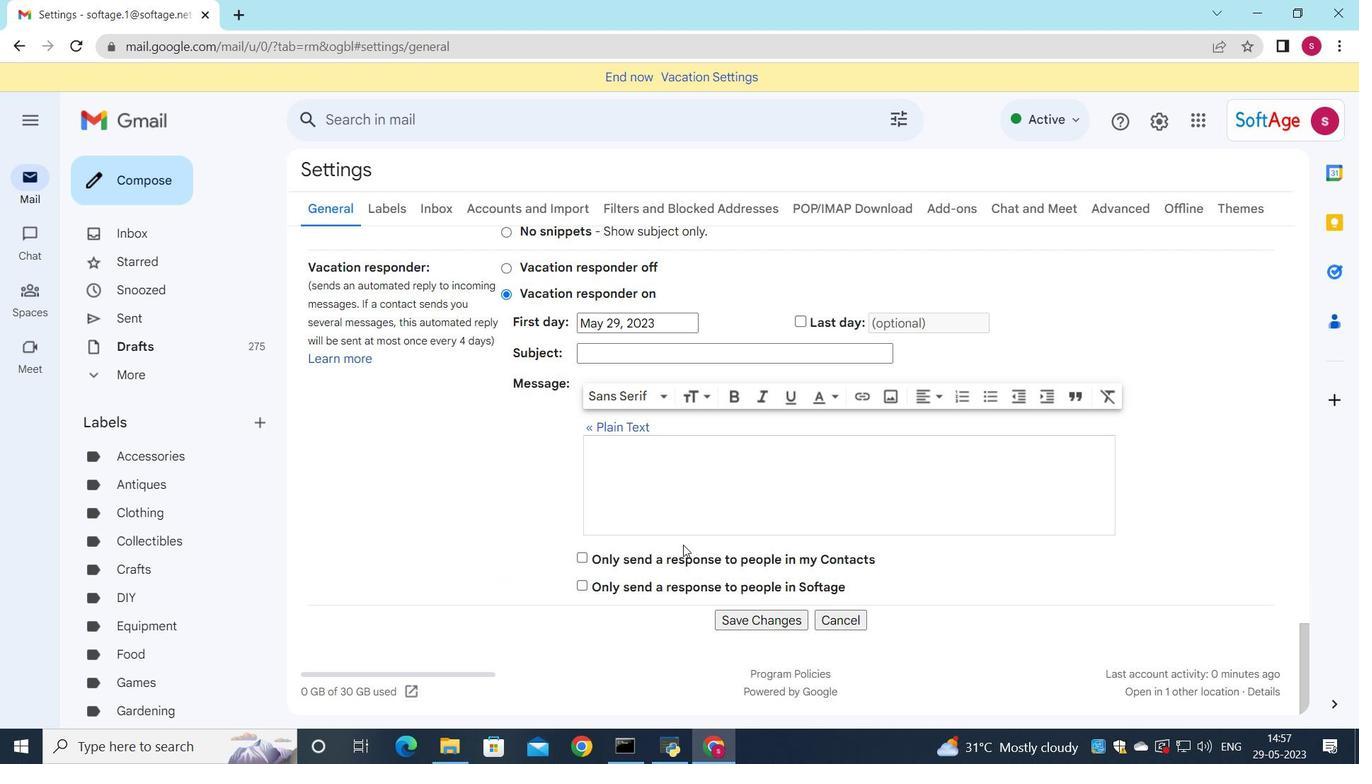 
Action: Mouse scrolled (683, 552) with delta (0, 0)
Screenshot: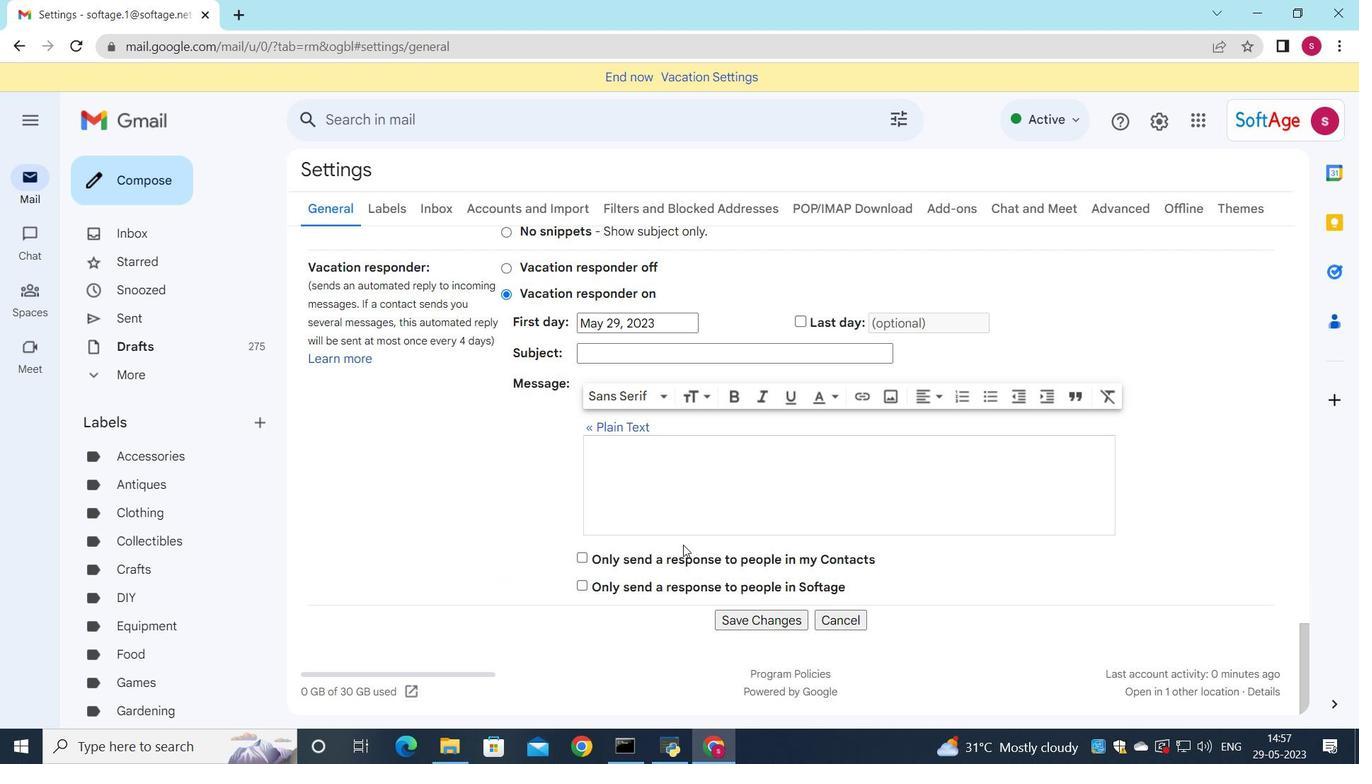 
Action: Mouse moved to (683, 555)
Screenshot: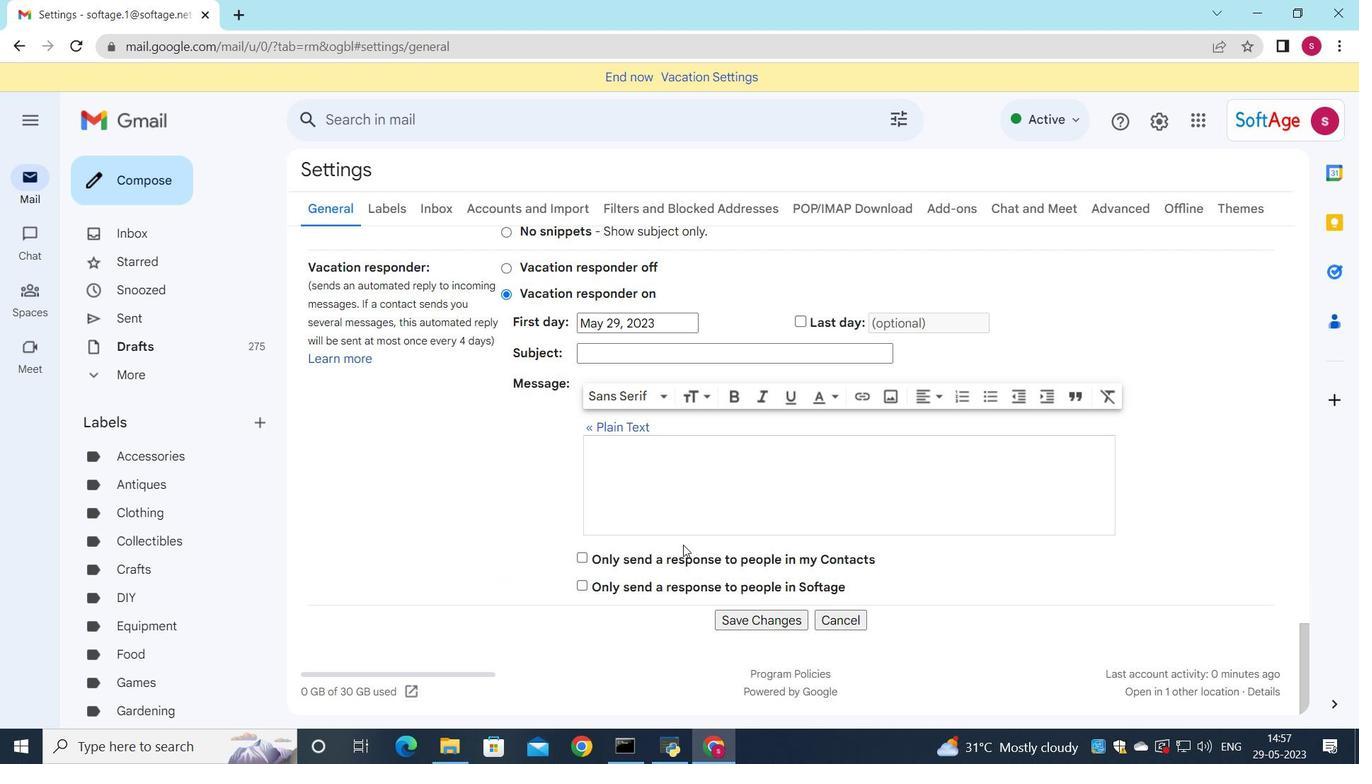 
Action: Mouse scrolled (683, 554) with delta (0, 0)
Screenshot: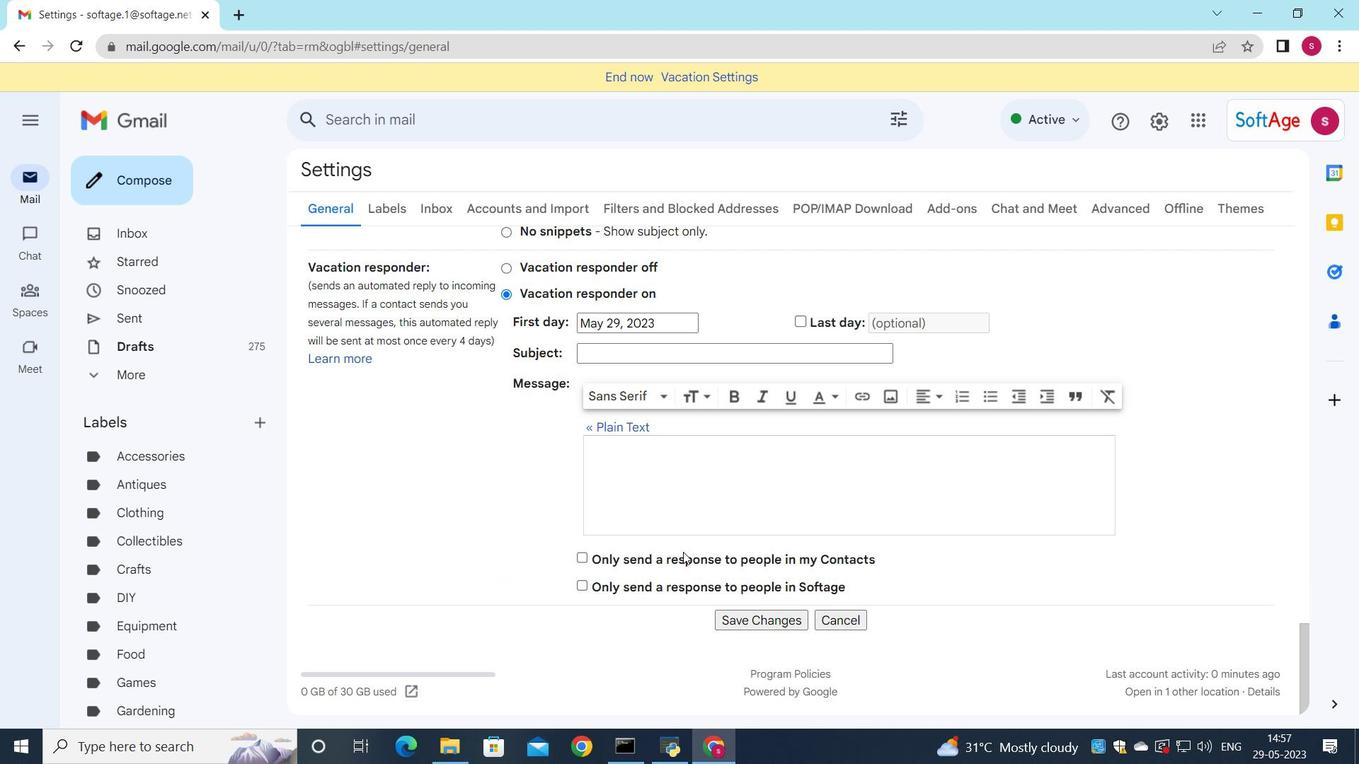 
Action: Mouse scrolled (683, 554) with delta (0, 0)
Screenshot: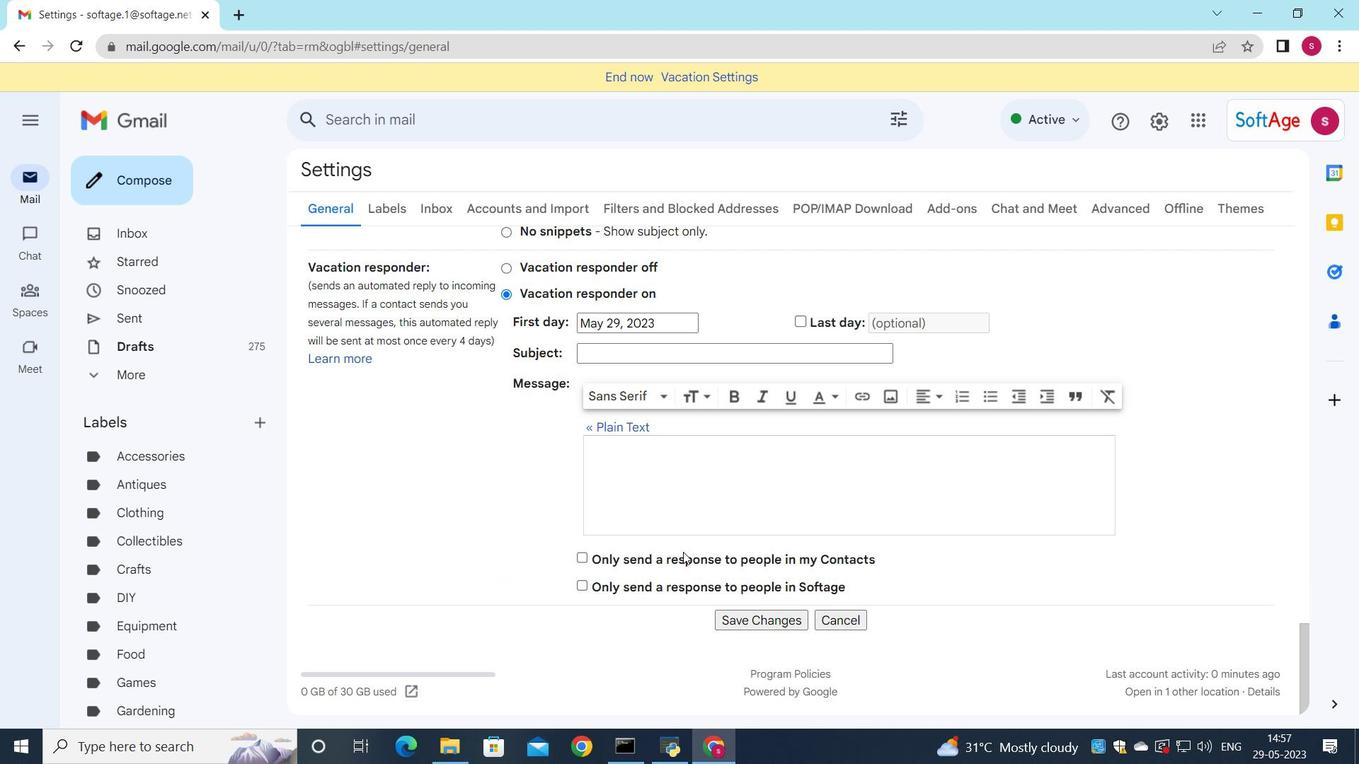 
Action: Mouse moved to (736, 620)
Screenshot: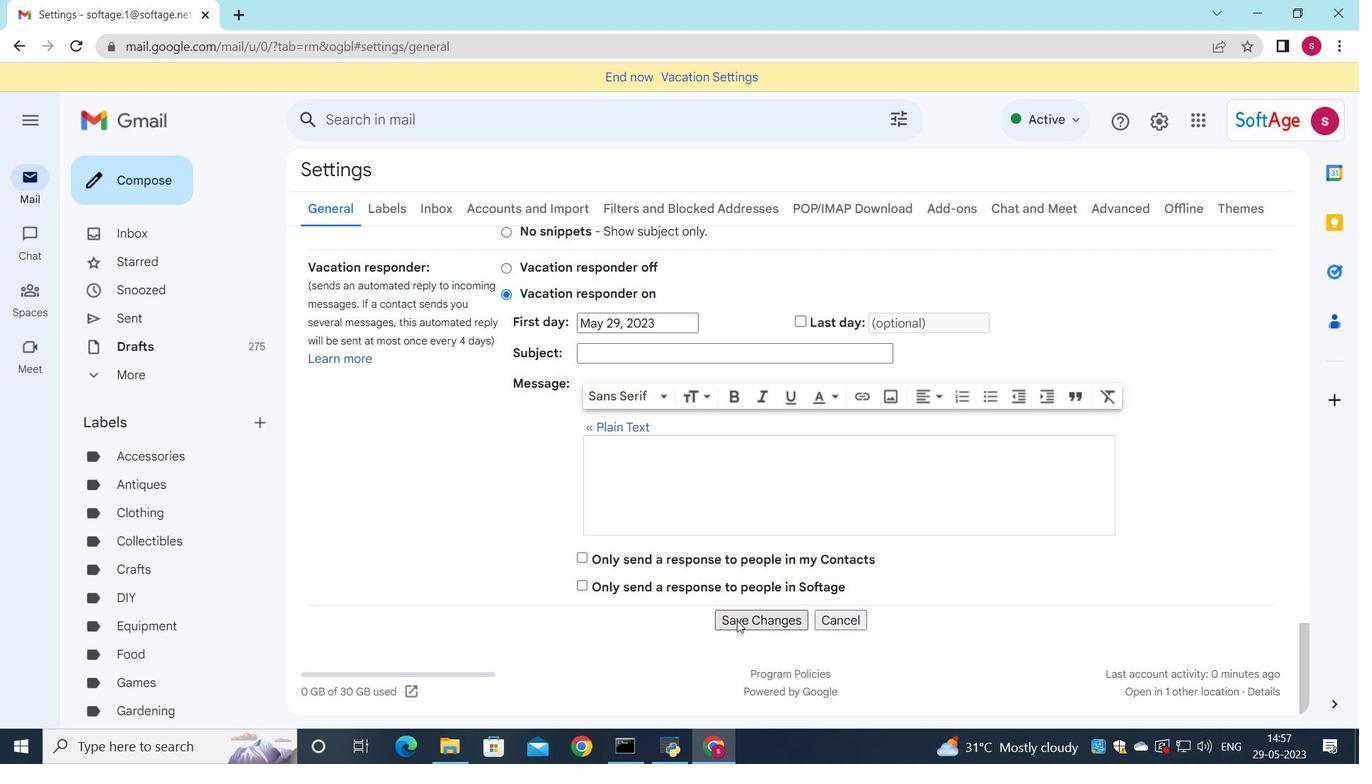
Action: Mouse pressed left at (736, 620)
Screenshot: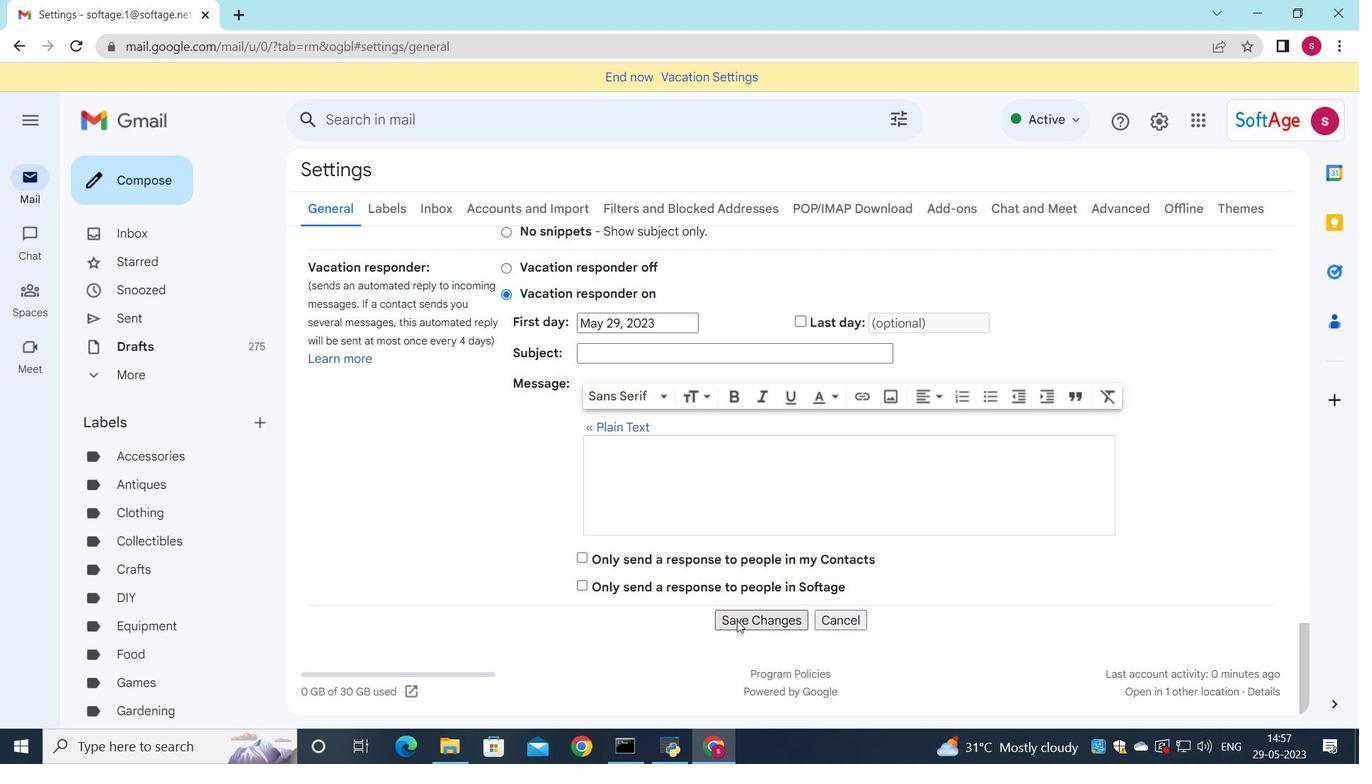 
Action: Mouse moved to (128, 188)
Screenshot: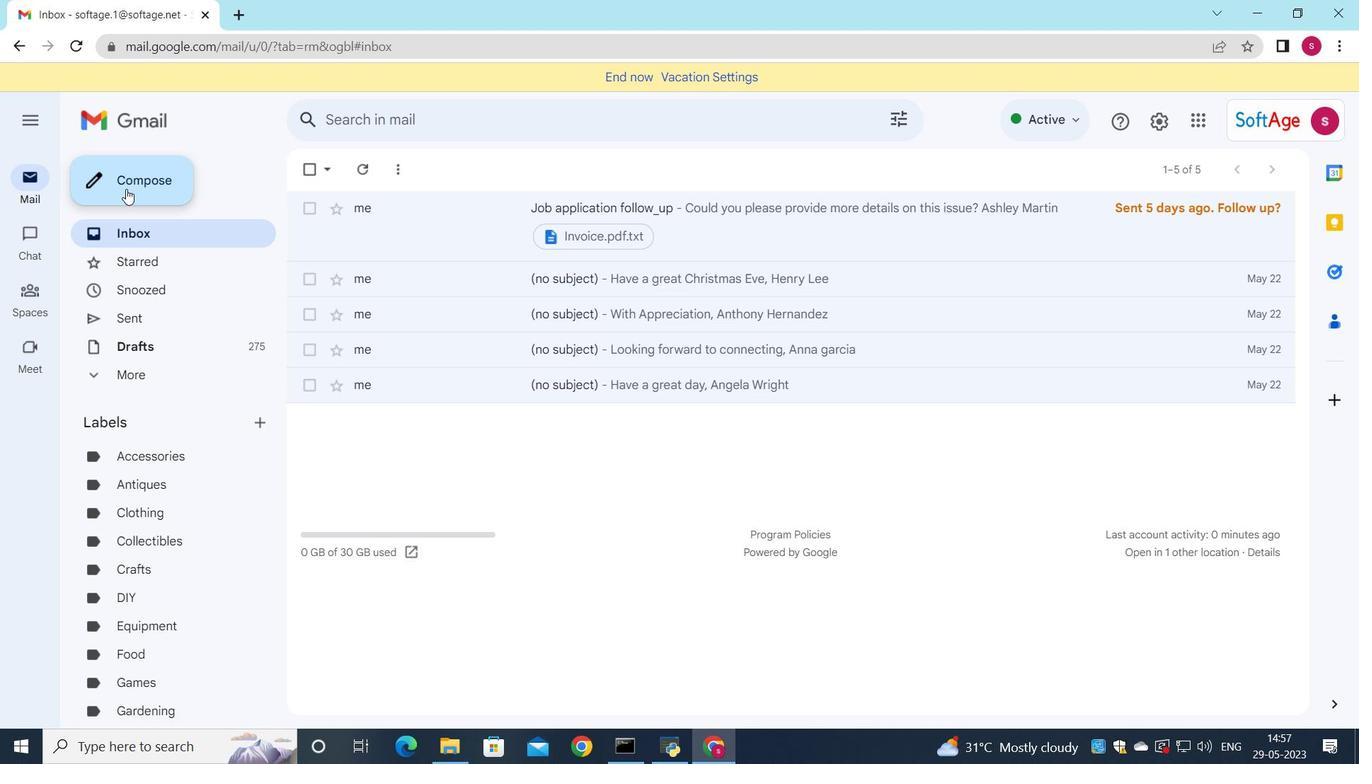 
Action: Mouse pressed left at (128, 188)
Screenshot: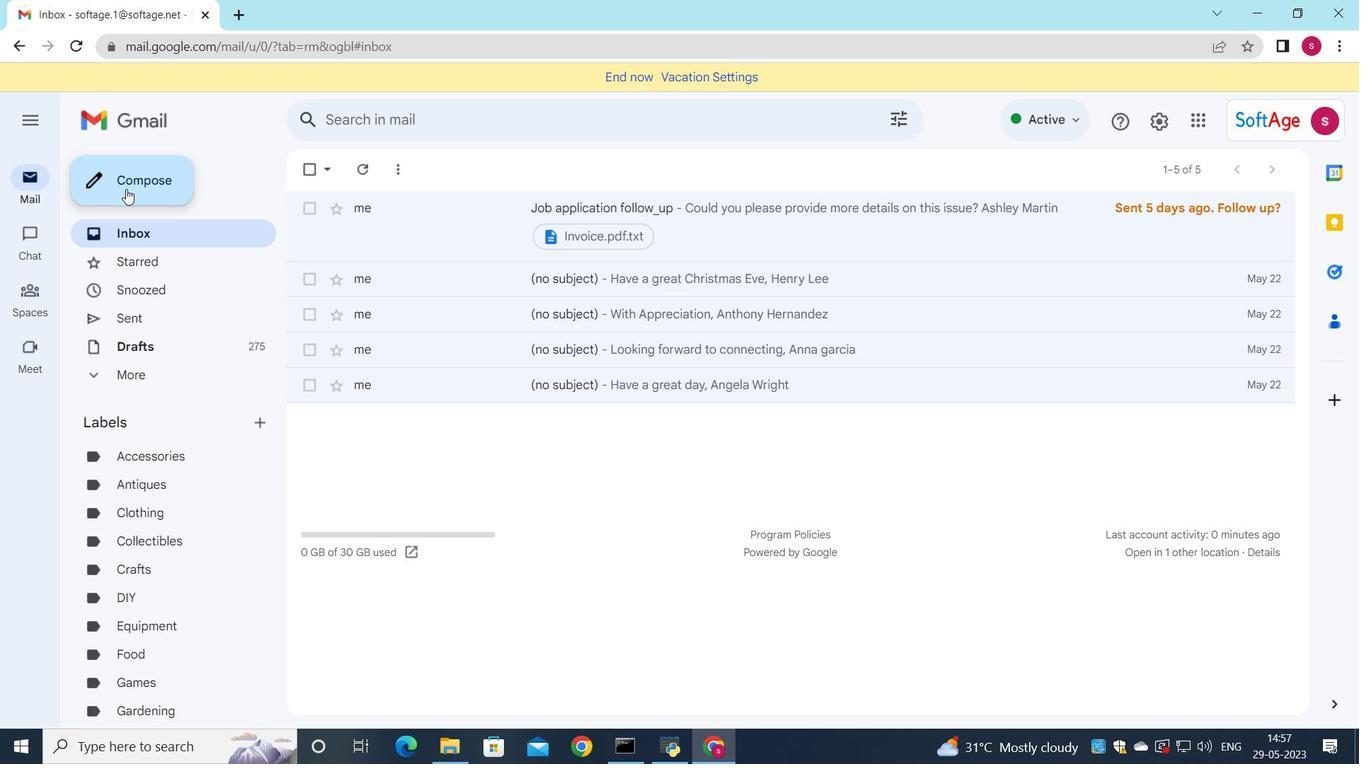 
Action: Mouse moved to (1051, 431)
Screenshot: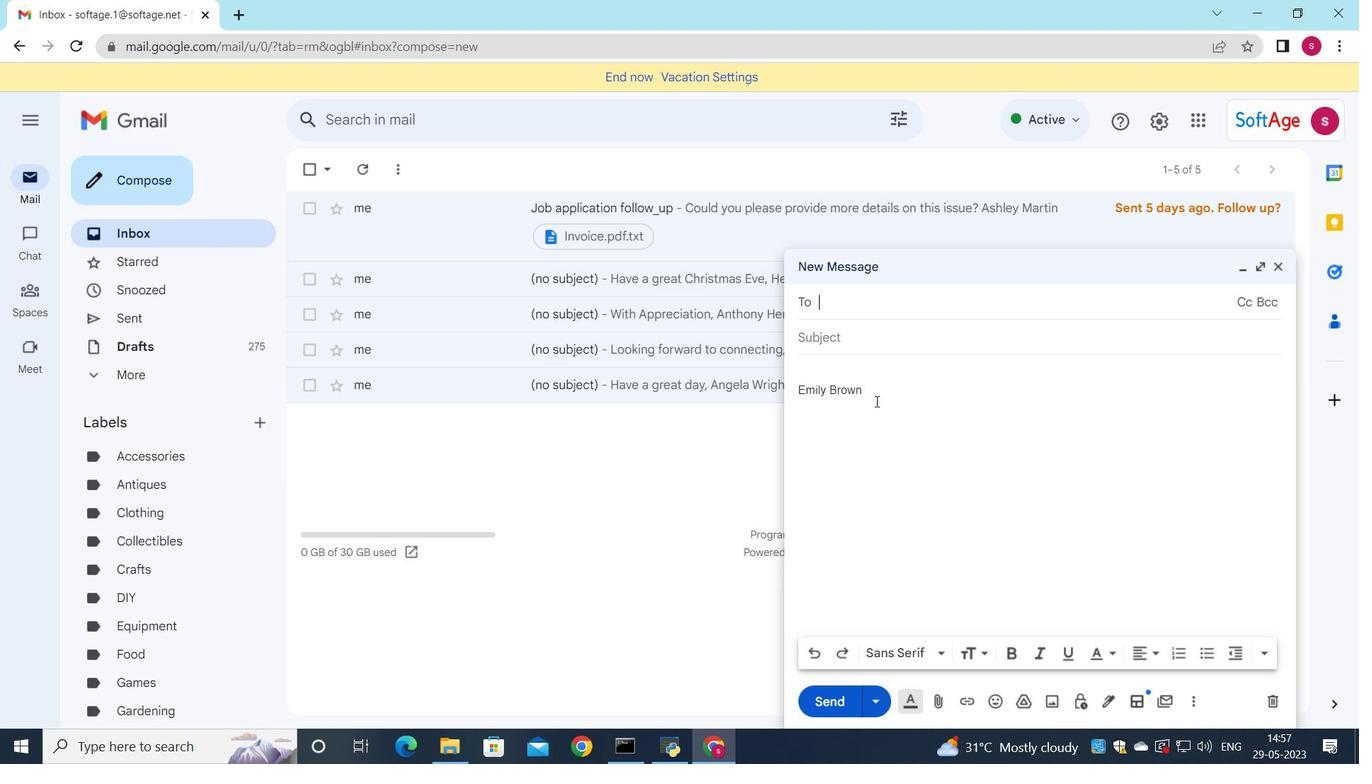 
Action: Key pressed <Key.down><Key.down><Key.enter><Key.down><Key.down><Key.down><Key.enter>
Screenshot: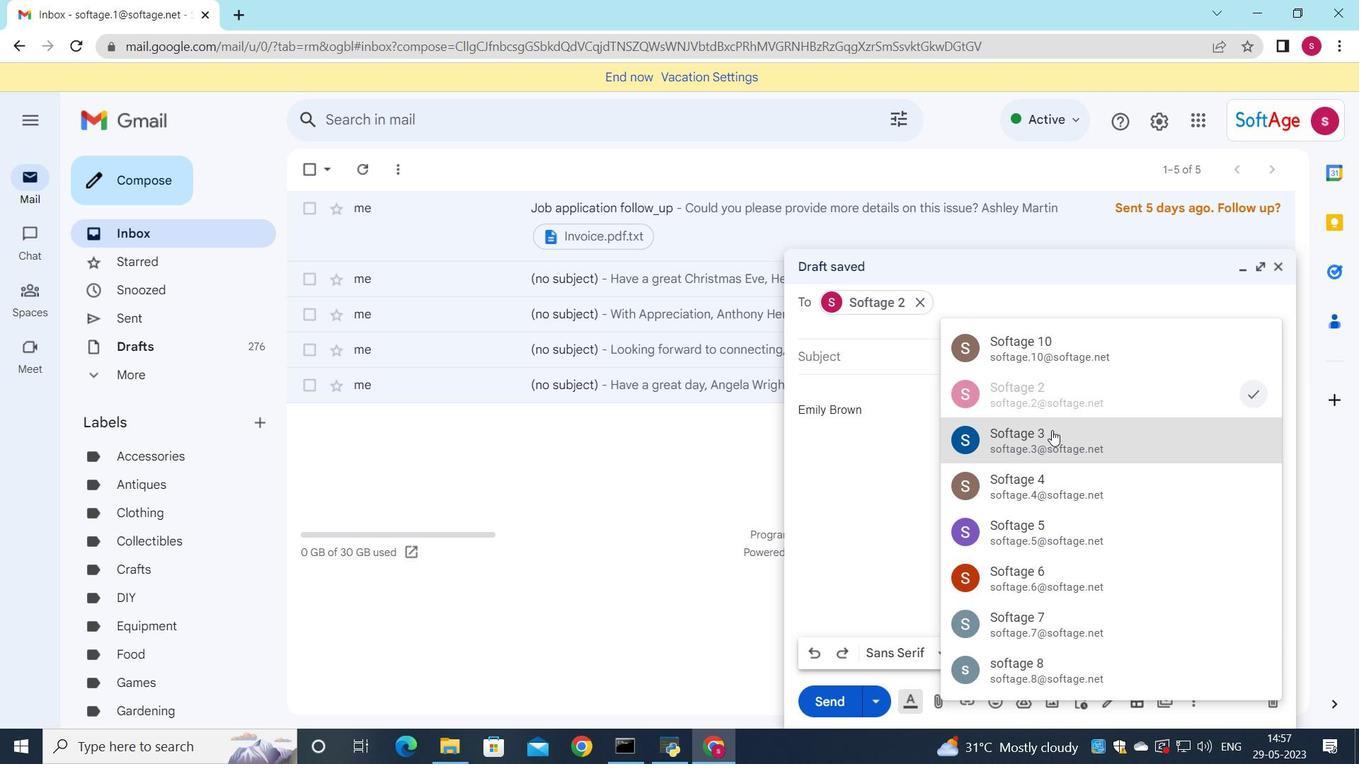 
Action: Mouse moved to (1241, 328)
Screenshot: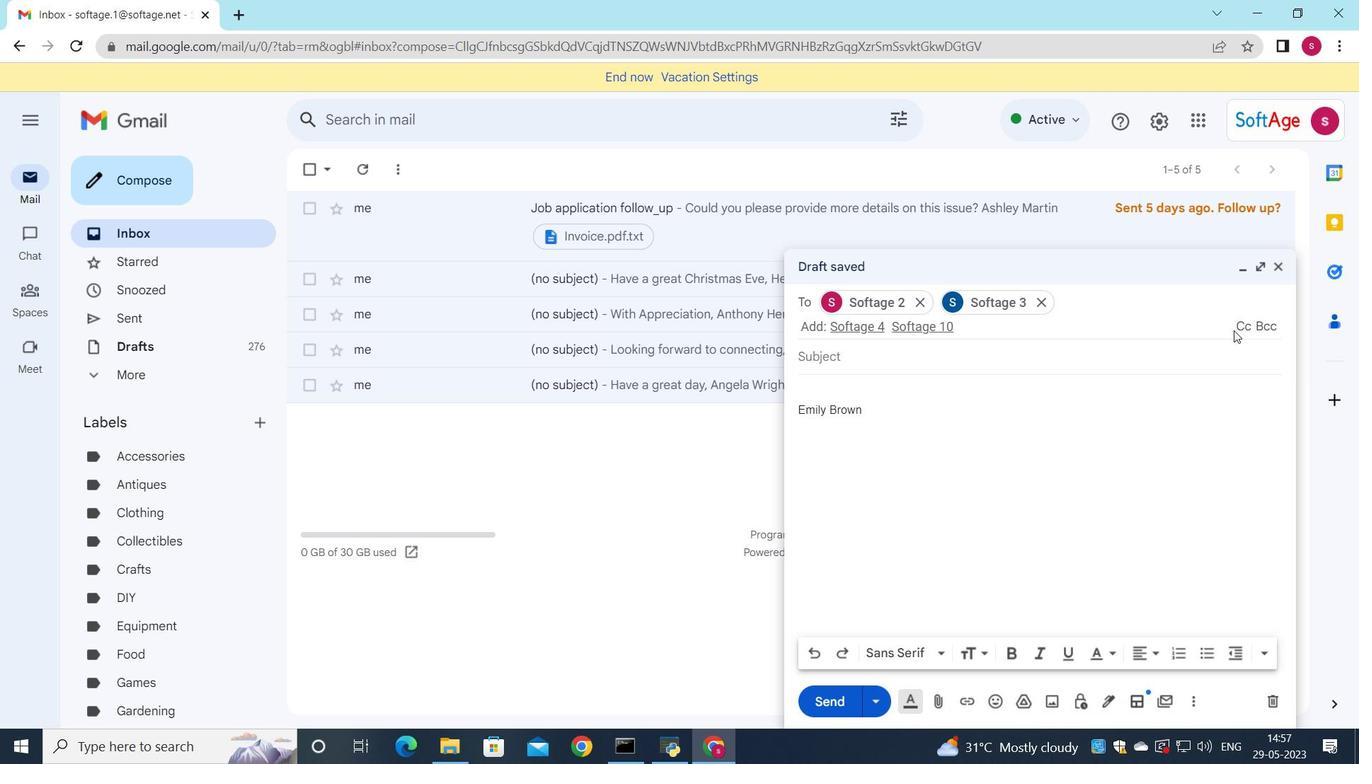 
Action: Mouse pressed left at (1241, 328)
Screenshot: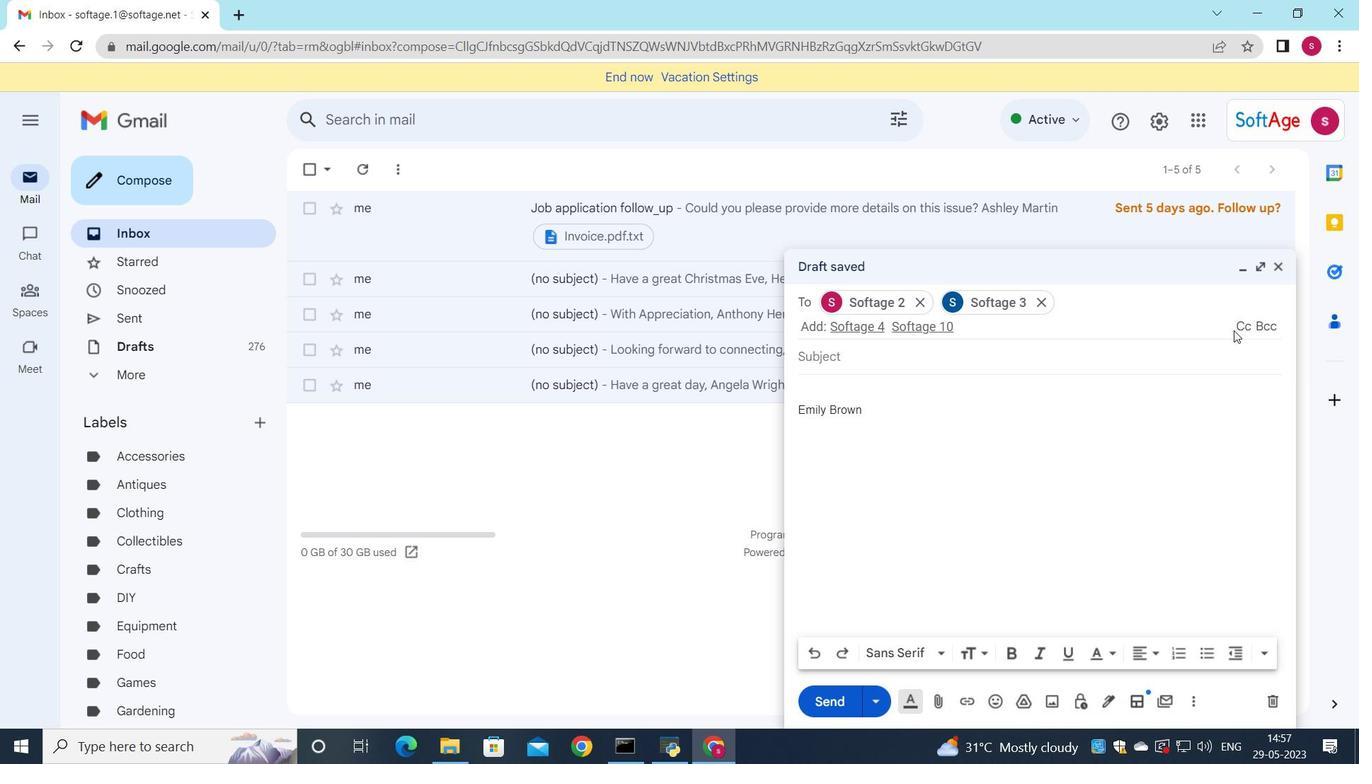 
Action: Key pressed <Key.down><Key.down><Key.down><Key.down><Key.enter>
Screenshot: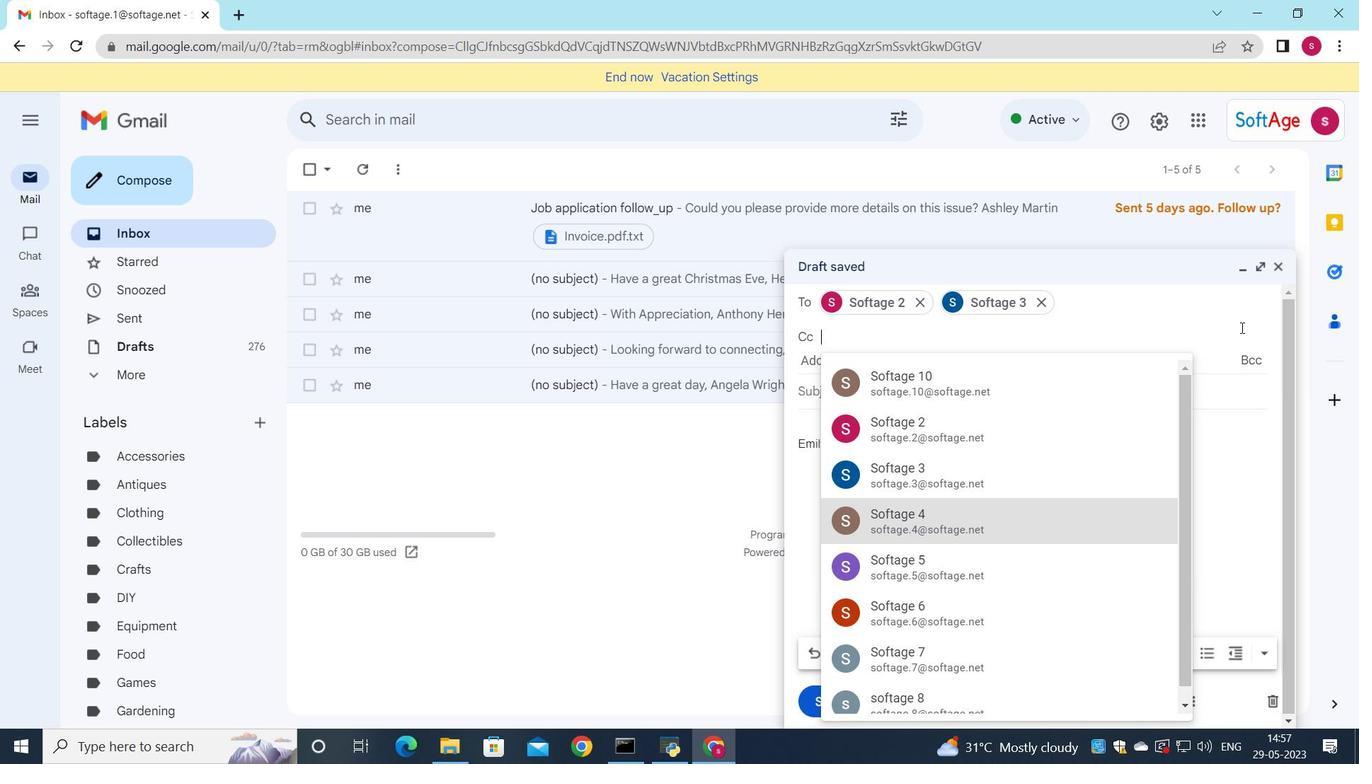 
Action: Mouse moved to (886, 389)
Screenshot: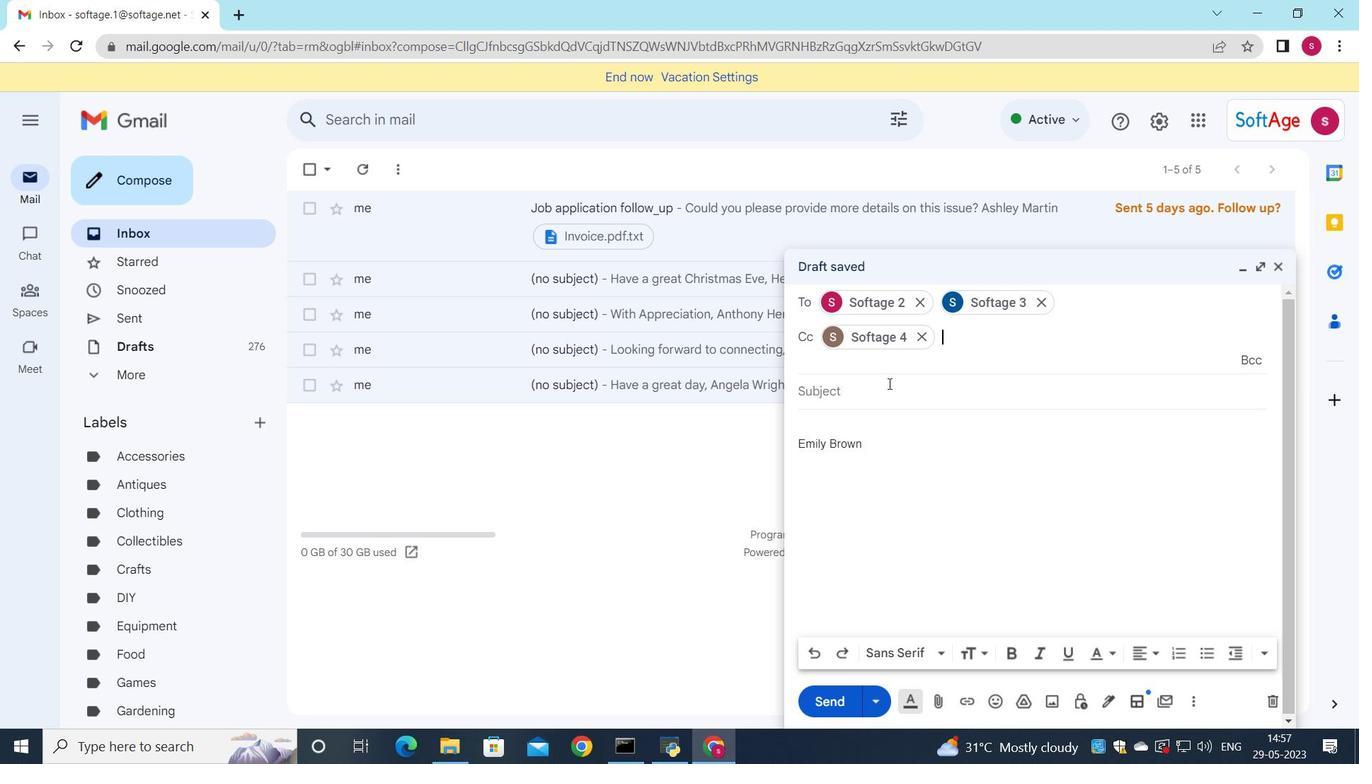 
Action: Mouse pressed left at (886, 389)
Screenshot: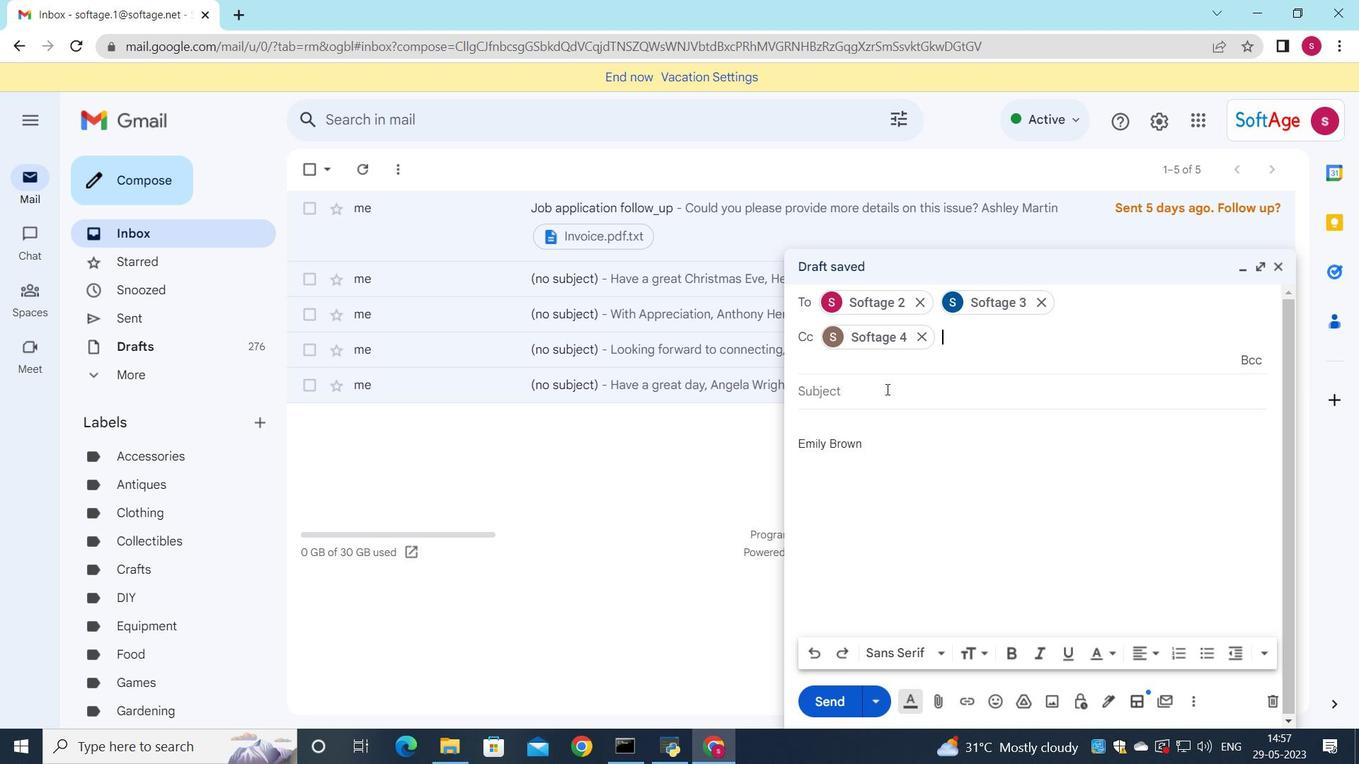 
Action: Key pressed <Key.shift>Rejection<Key.space>letter
Screenshot: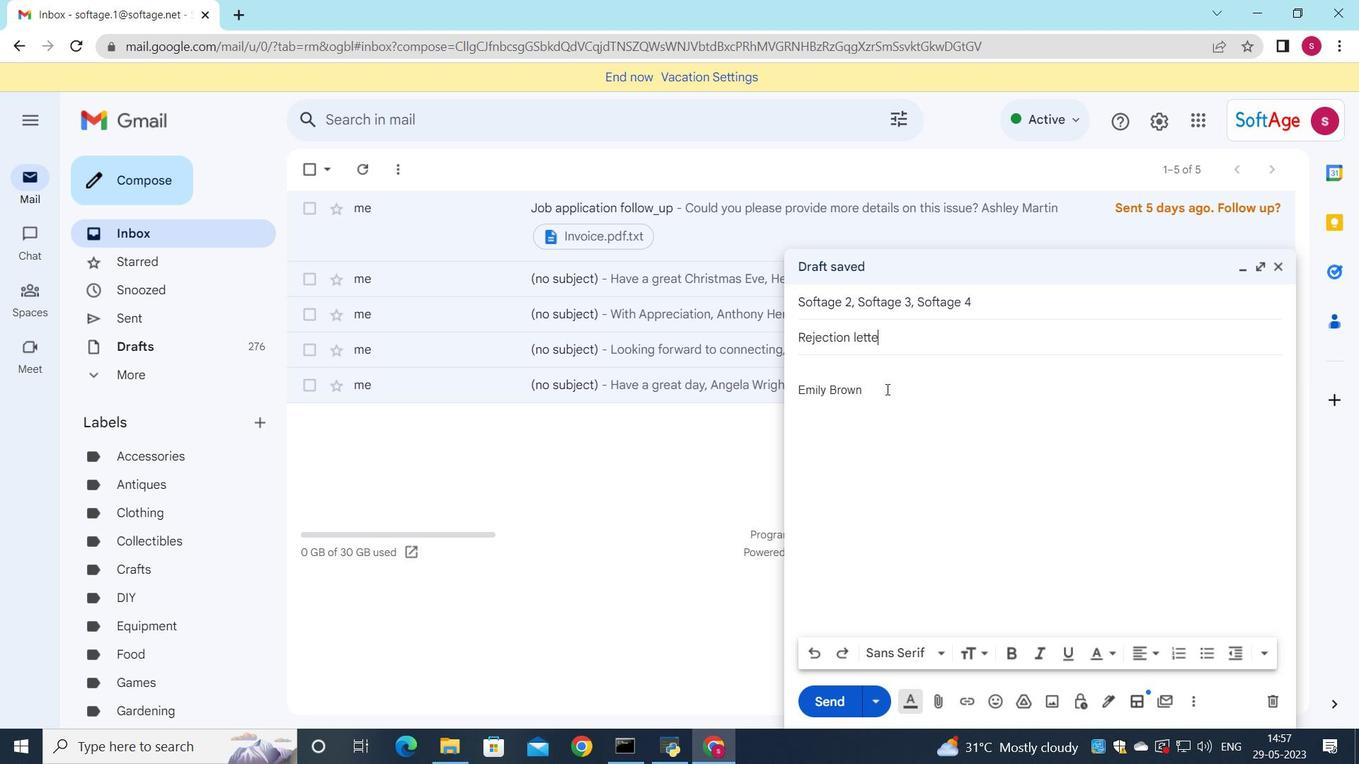 
Action: Mouse moved to (799, 367)
Screenshot: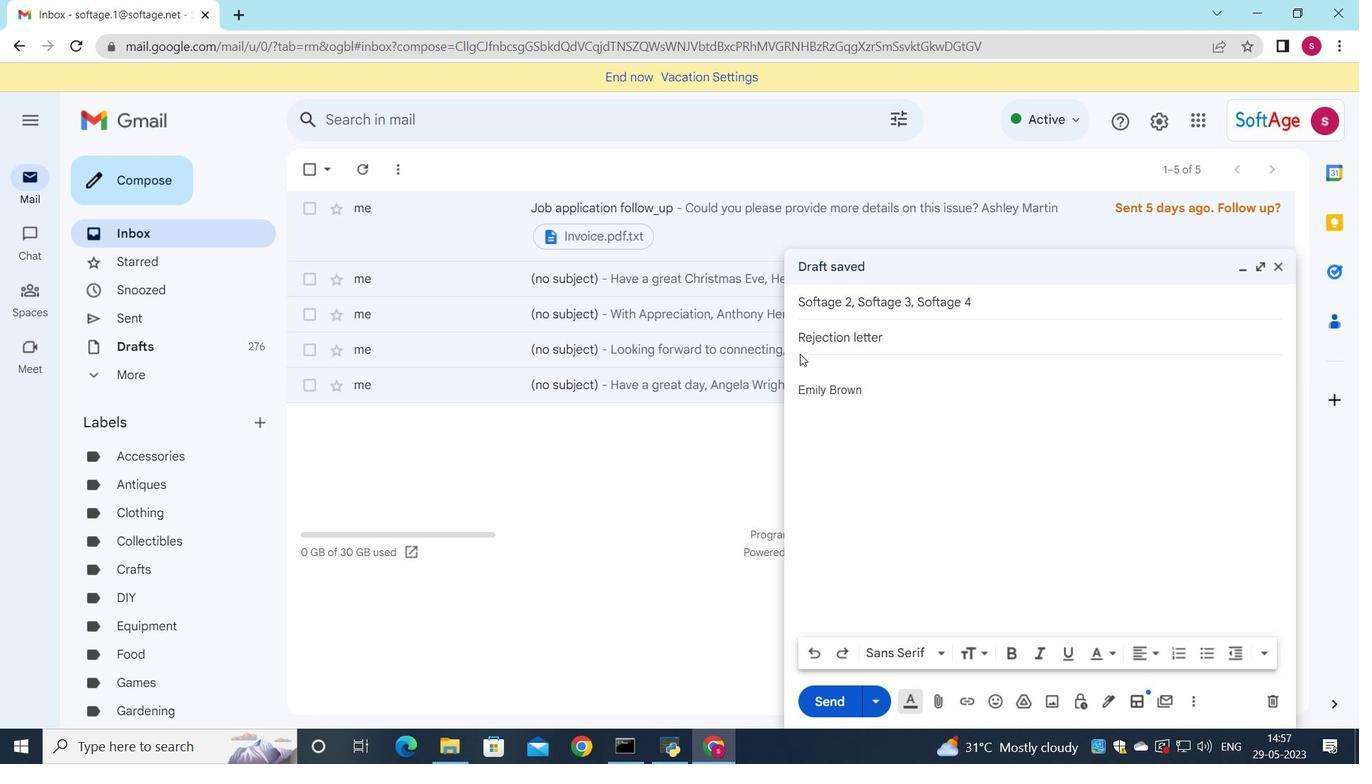 
Action: Mouse pressed left at (799, 367)
Screenshot: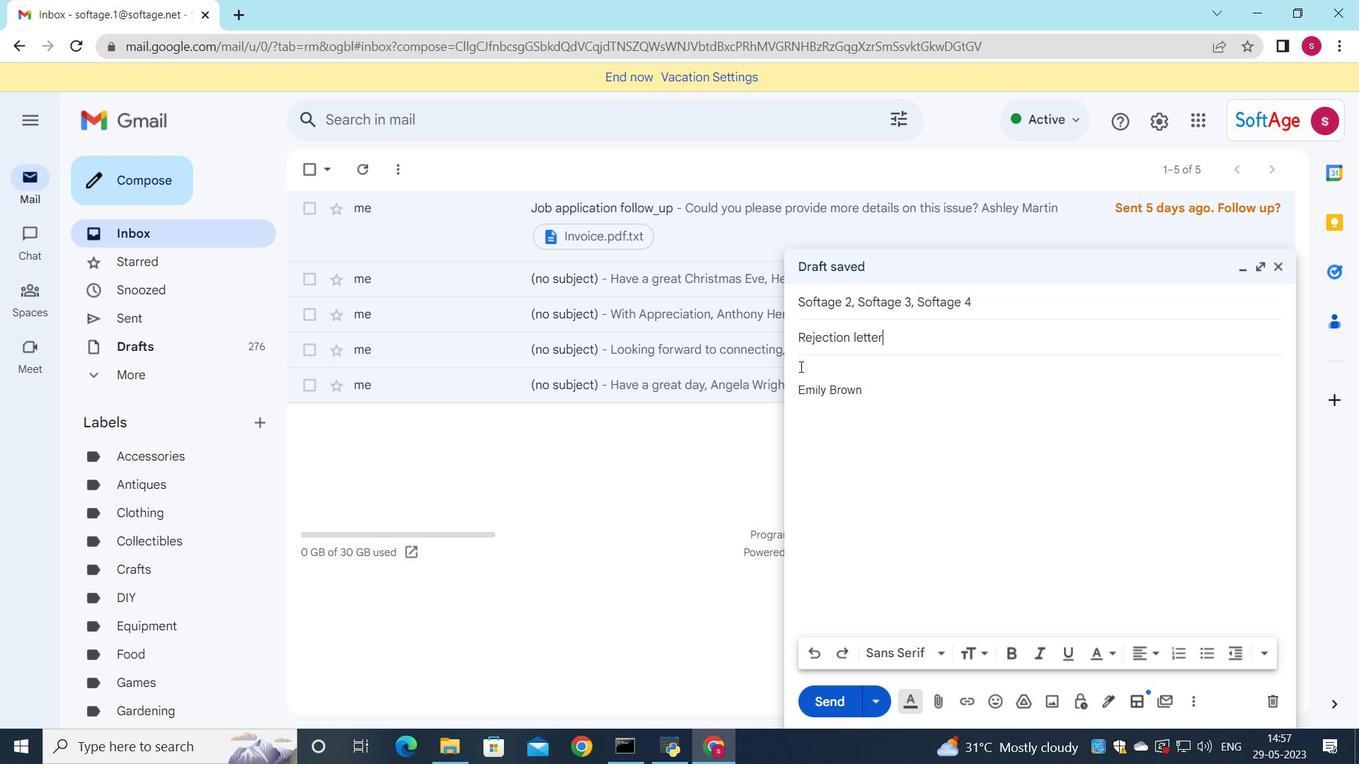 
Action: Key pressed <Key.shift>I<Key.space>will<Key.space>need<Key.space>ti<Key.backspace>o<Key.space>consult<Key.space>with<Key.space>my<Key.space>team<Key.space>before<Key.space>making<Key.space>a<Key.space>decision.
Screenshot: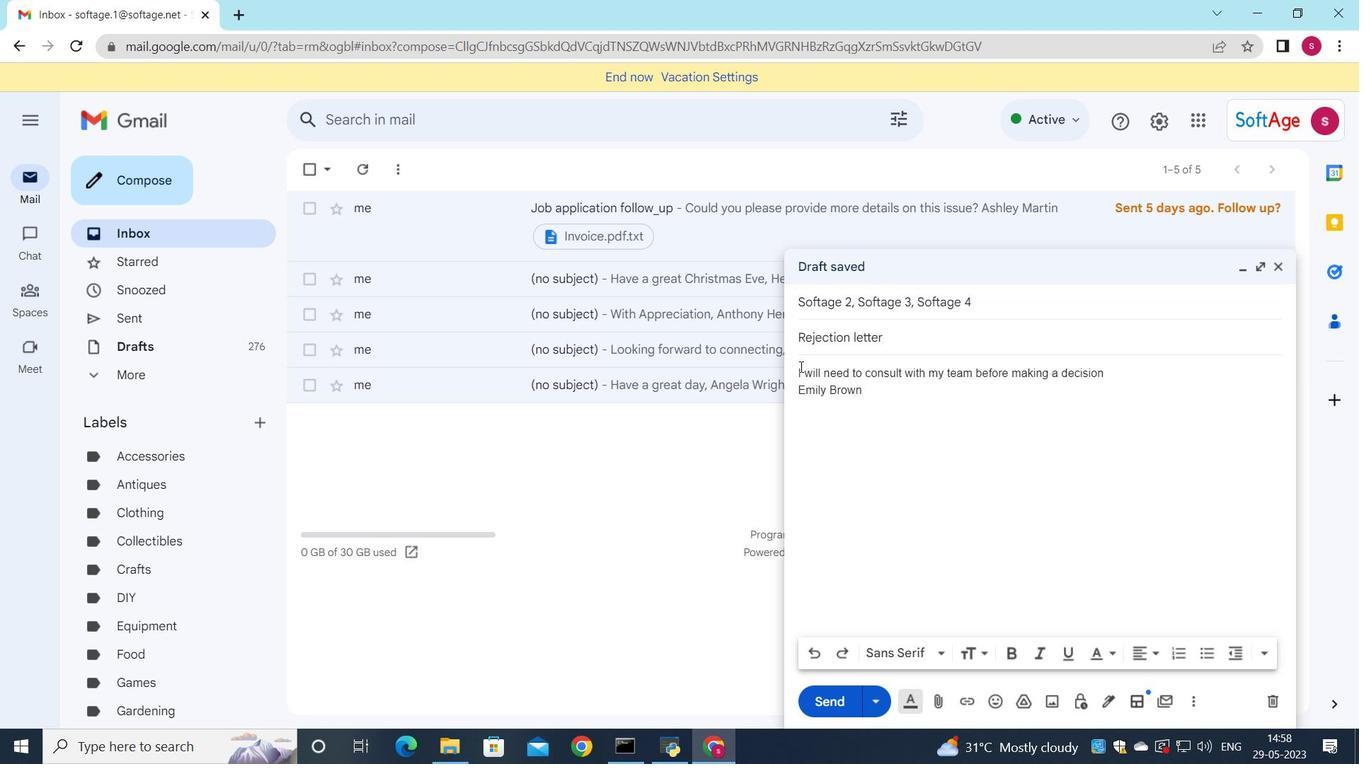 
Action: Mouse moved to (797, 378)
Screenshot: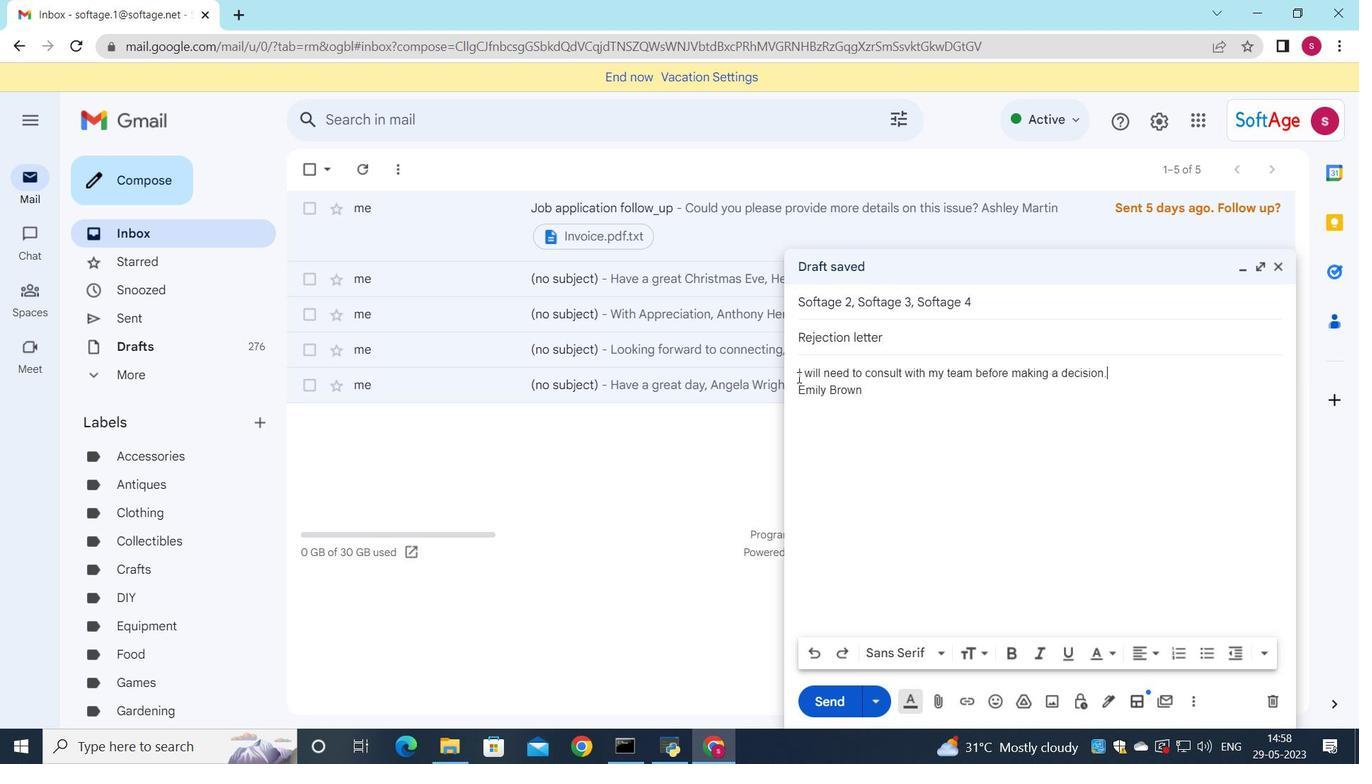 
Action: Mouse pressed left at (797, 378)
Screenshot: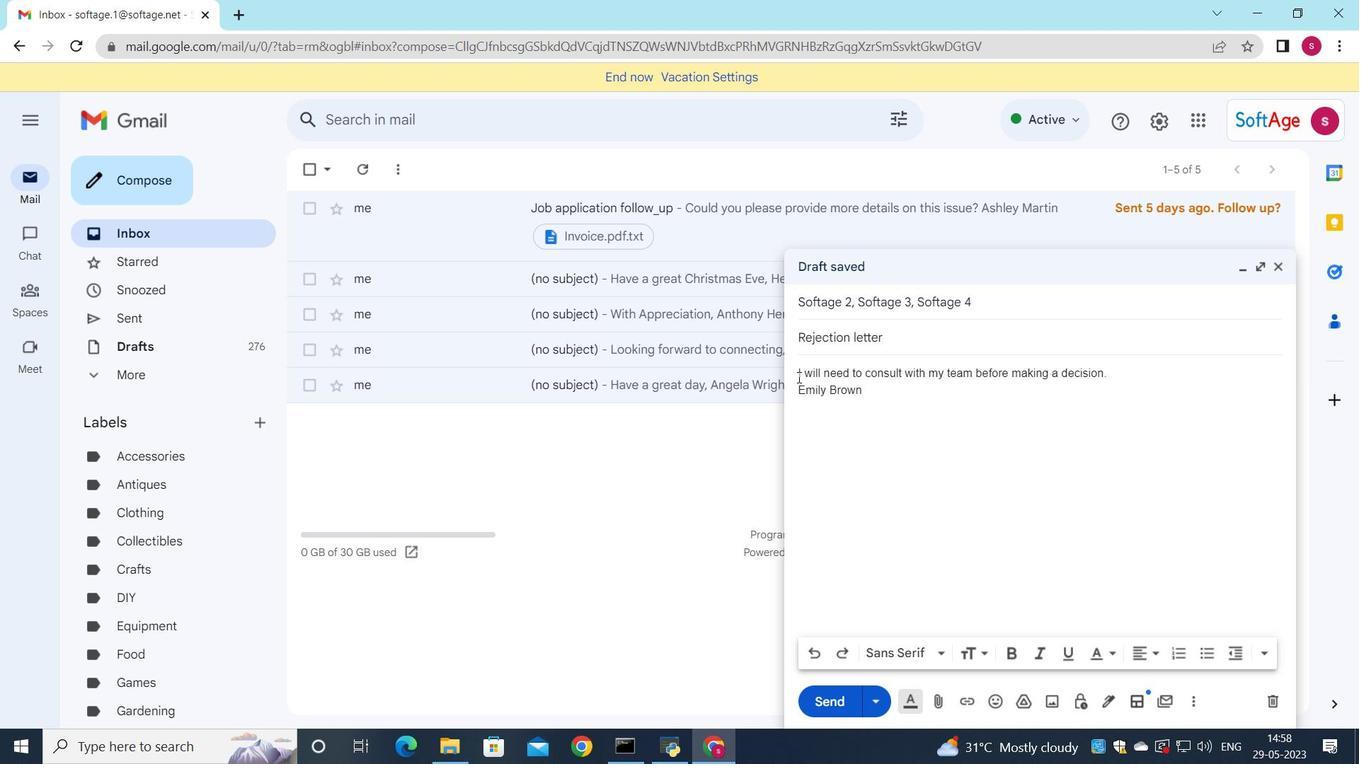 
Action: Mouse moved to (989, 655)
Screenshot: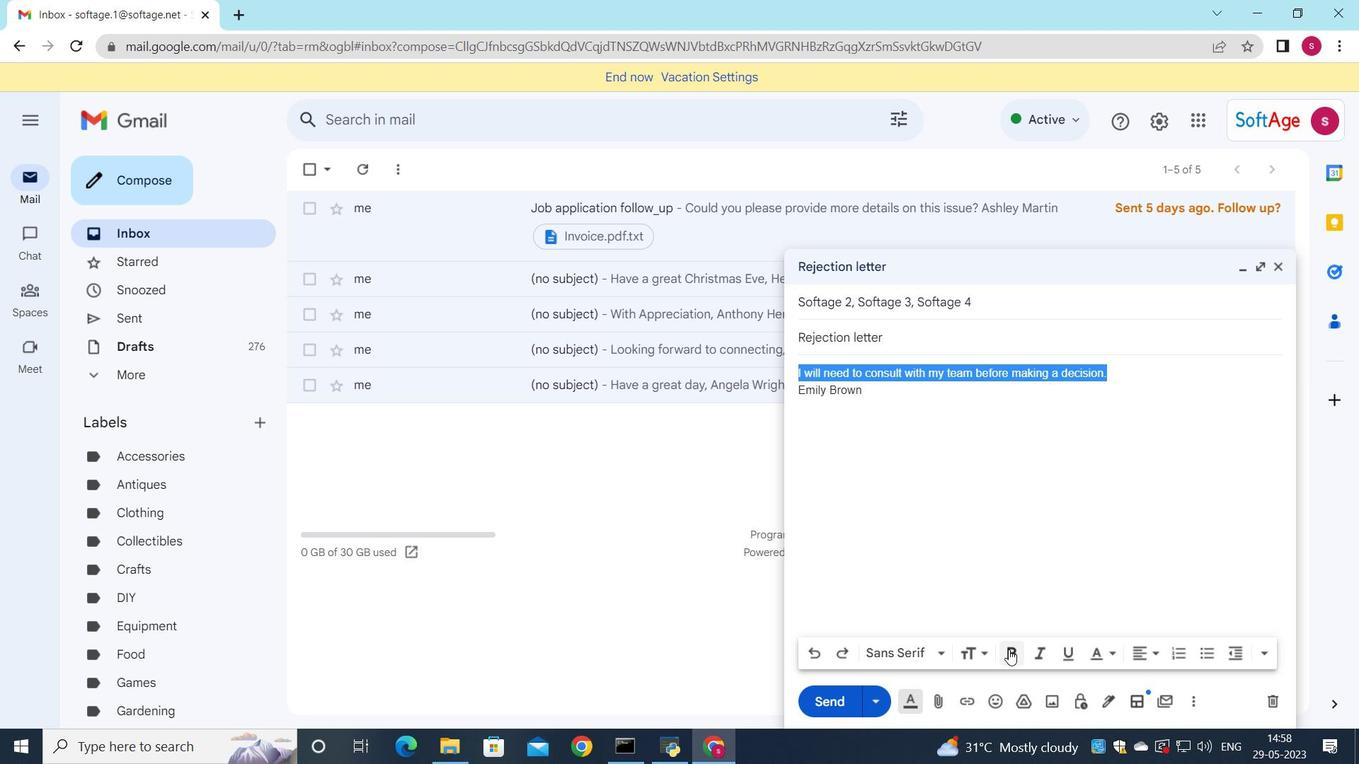 
Action: Mouse pressed left at (989, 655)
Screenshot: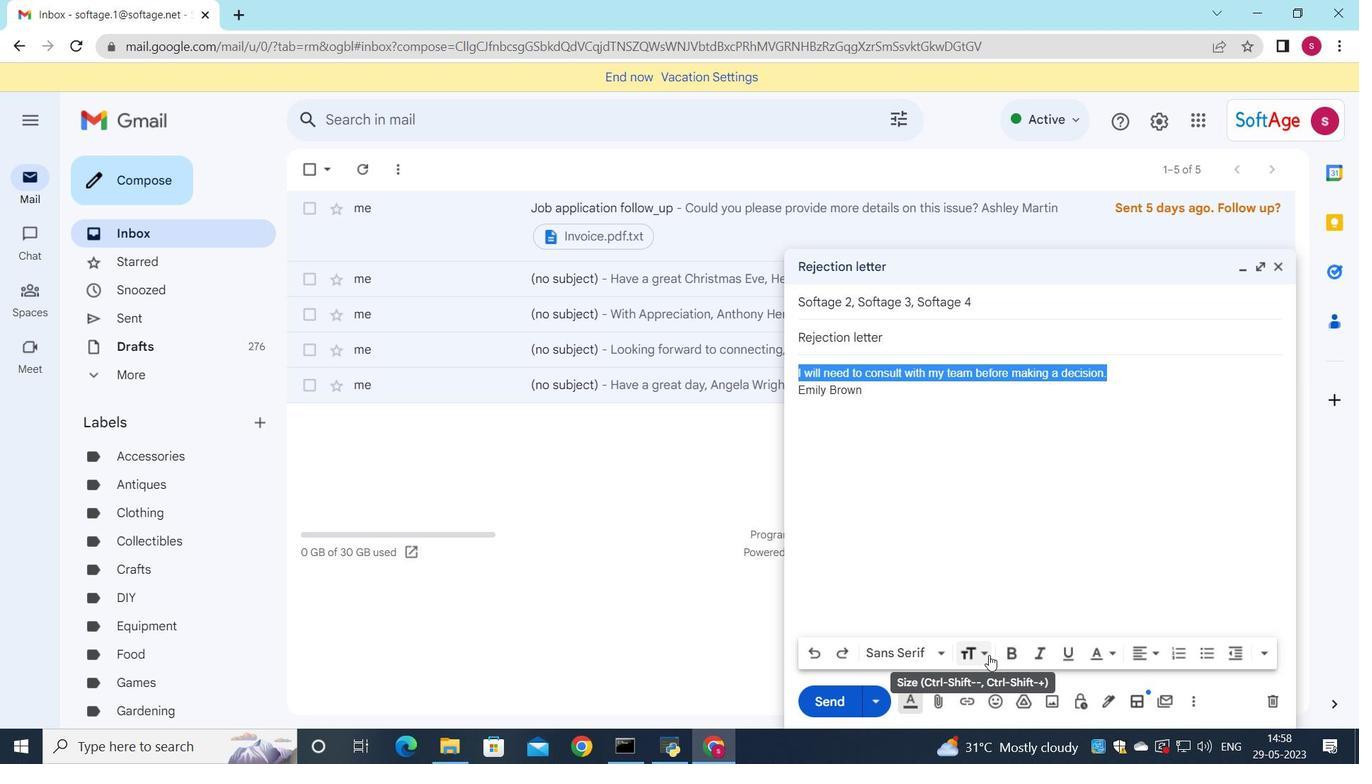
Action: Mouse moved to (1010, 632)
Screenshot: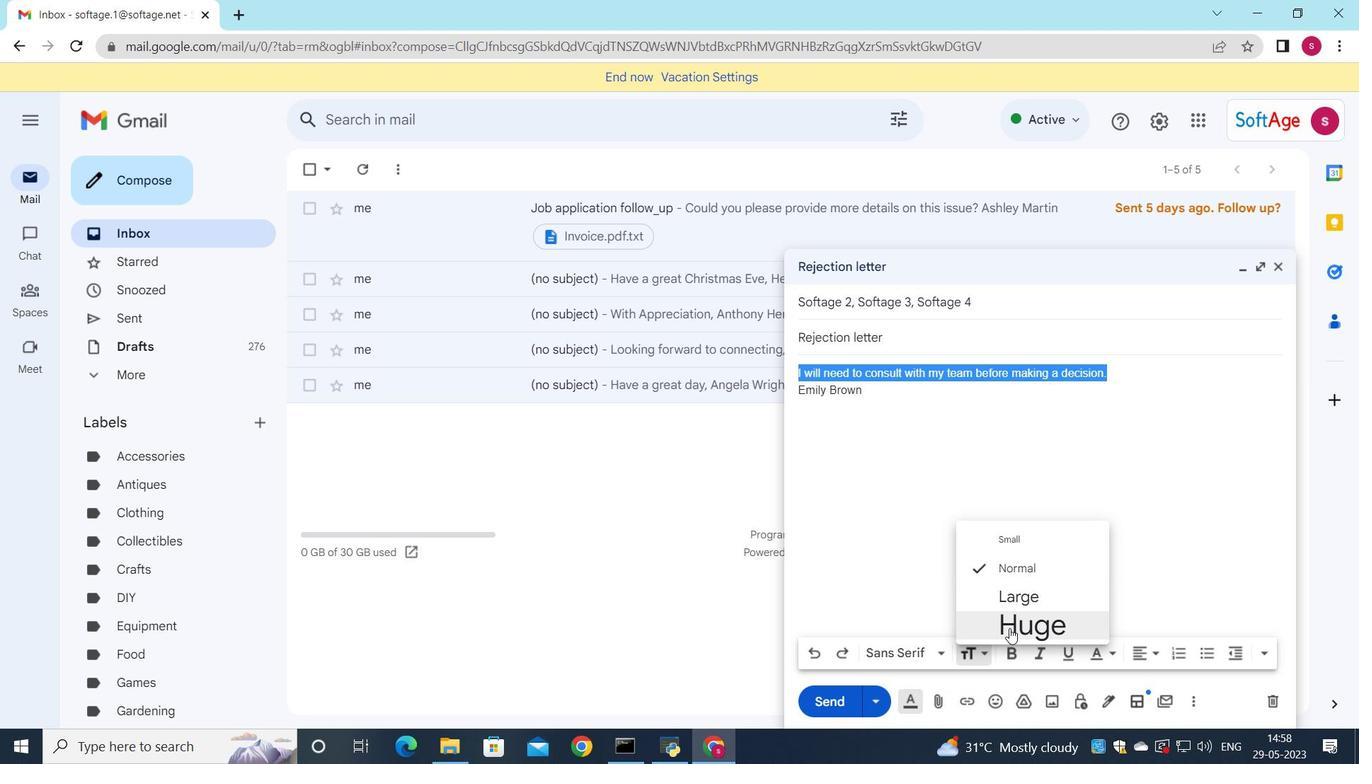 
Action: Mouse pressed left at (1010, 632)
Screenshot: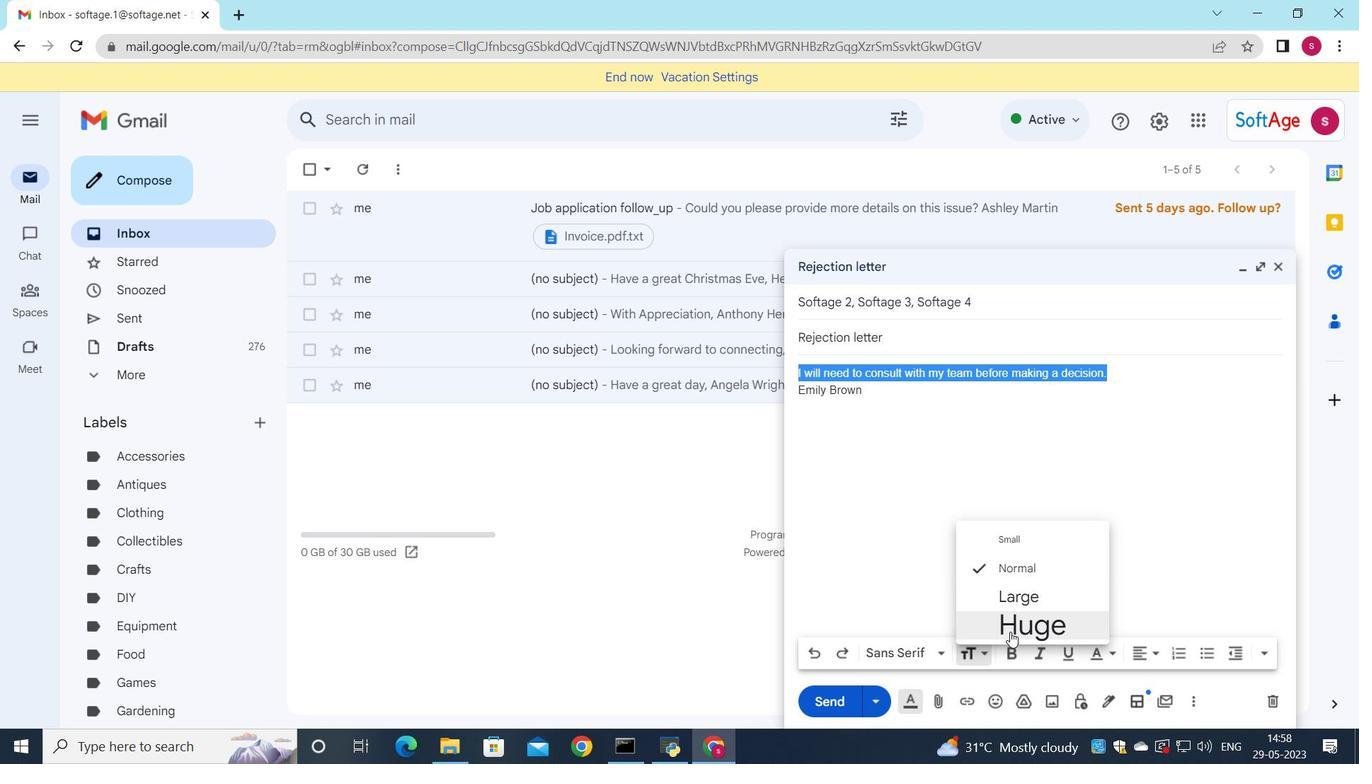 
Action: Mouse moved to (981, 652)
Screenshot: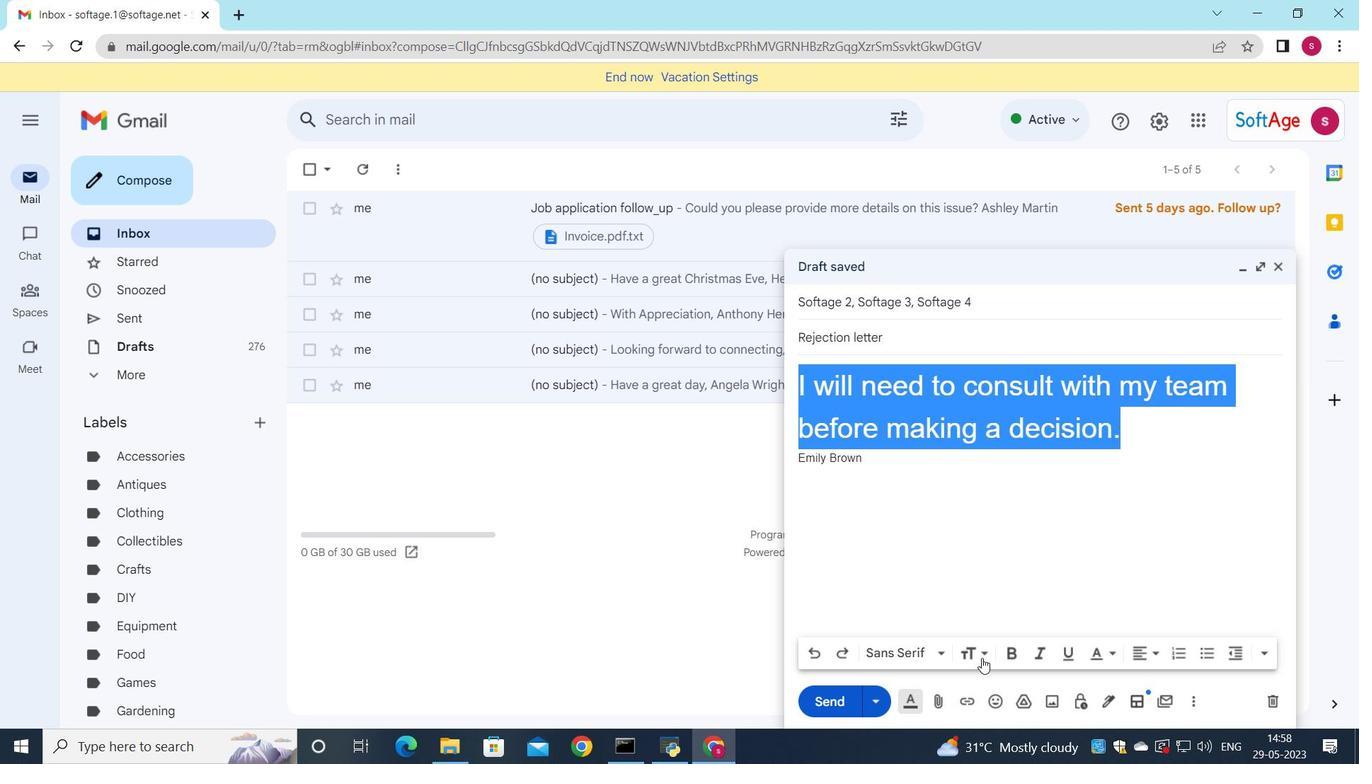 
Action: Mouse pressed left at (981, 652)
Screenshot: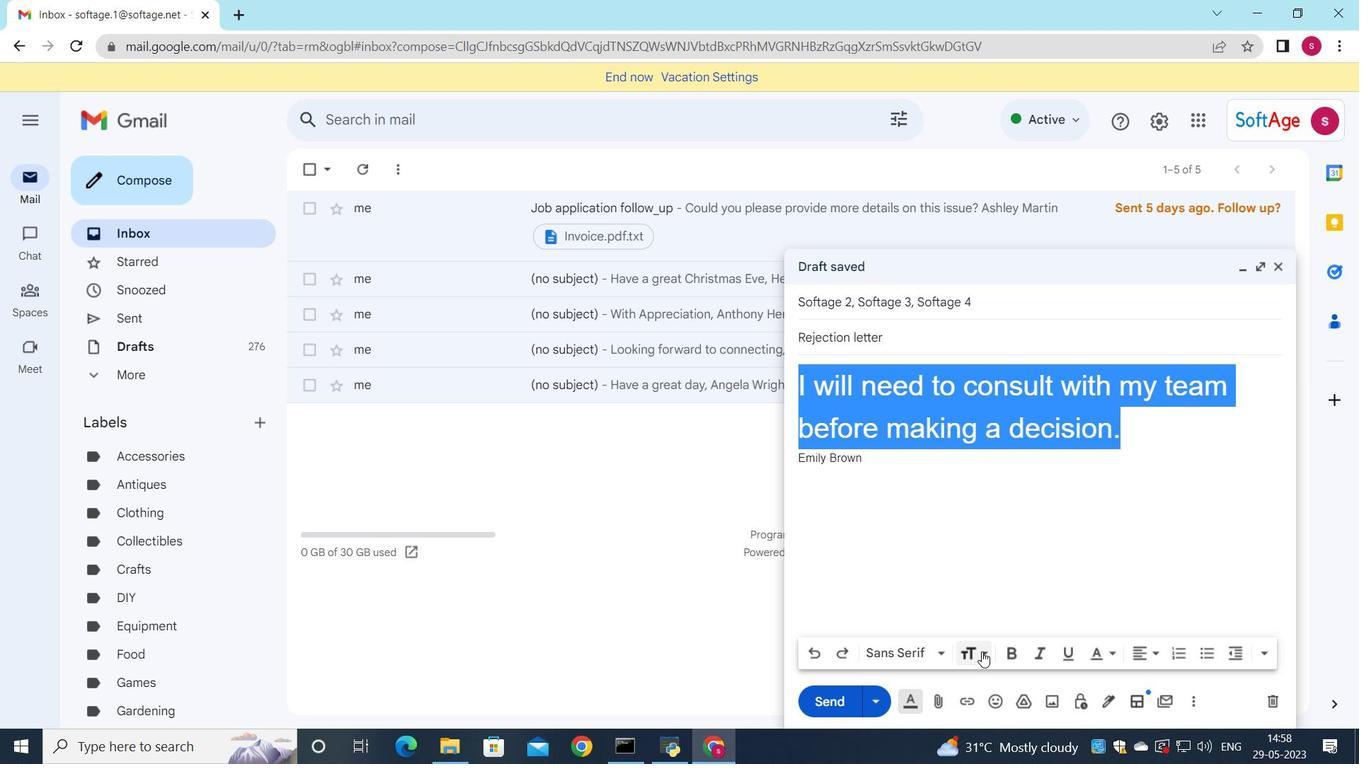
Action: Mouse moved to (1220, 576)
Screenshot: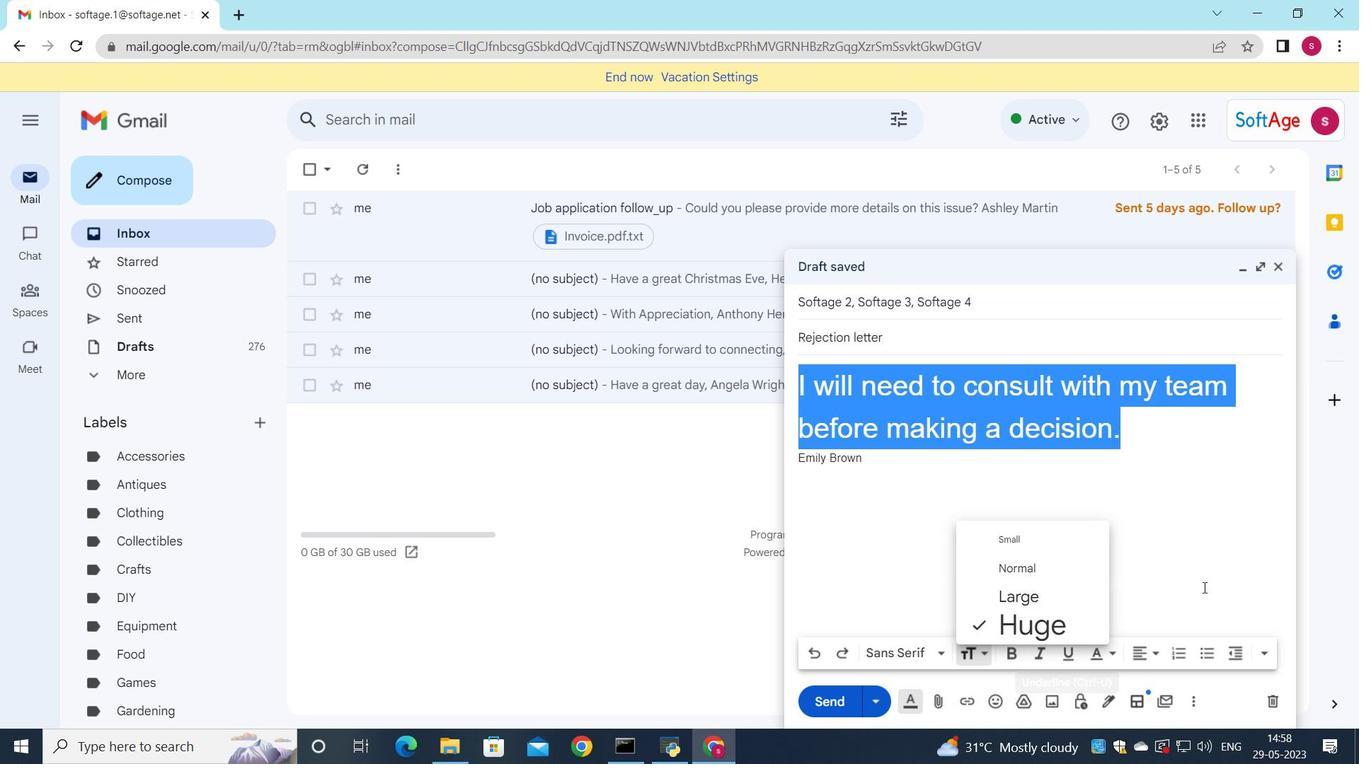 
Action: Mouse pressed left at (1220, 576)
Screenshot: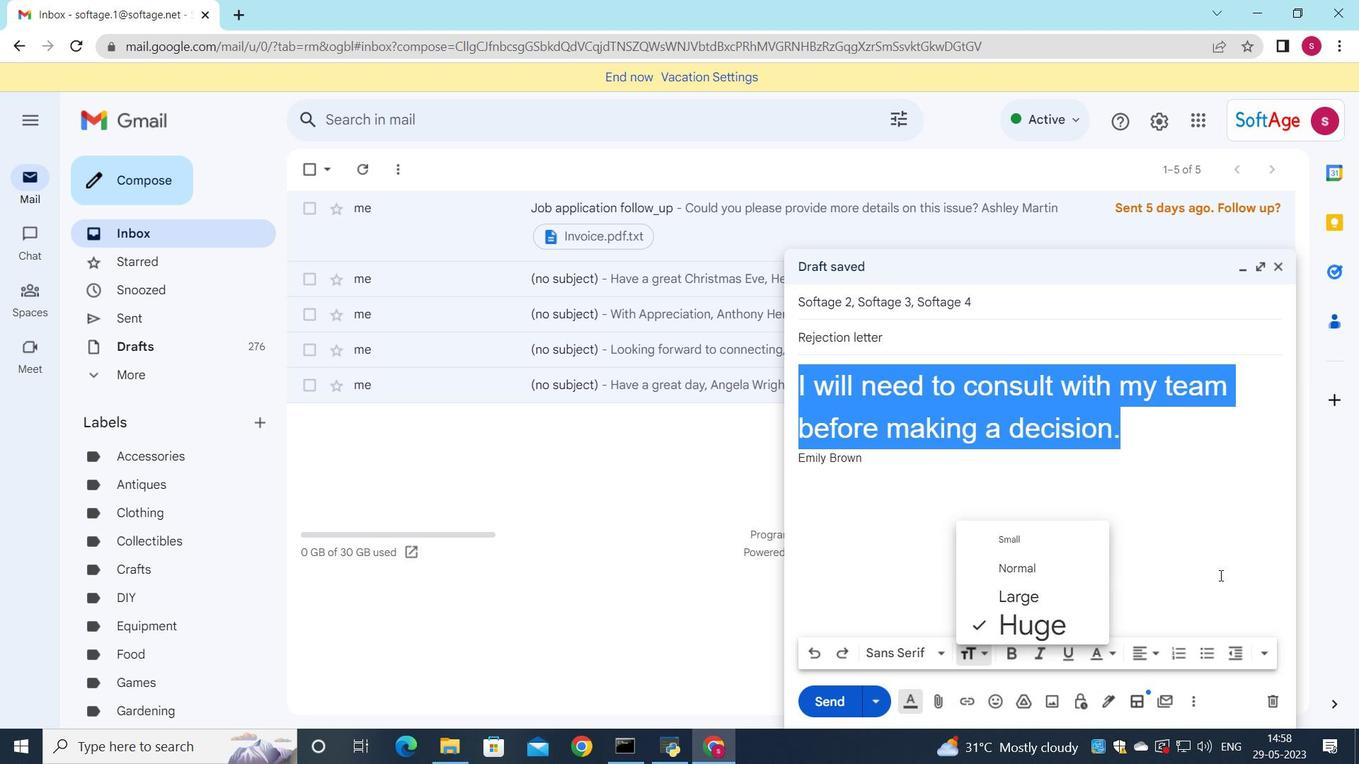 
Action: Mouse moved to (1156, 656)
Screenshot: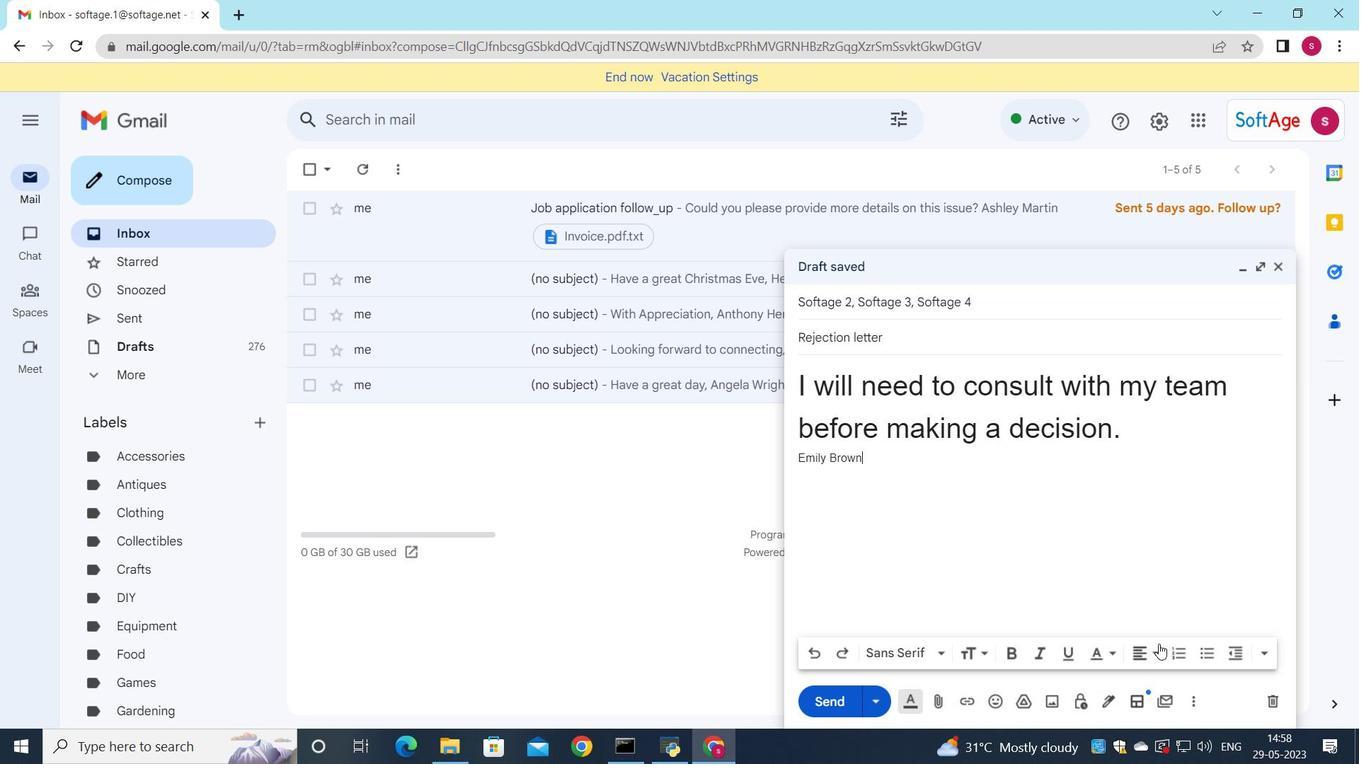 
Action: Mouse pressed left at (1156, 656)
Screenshot: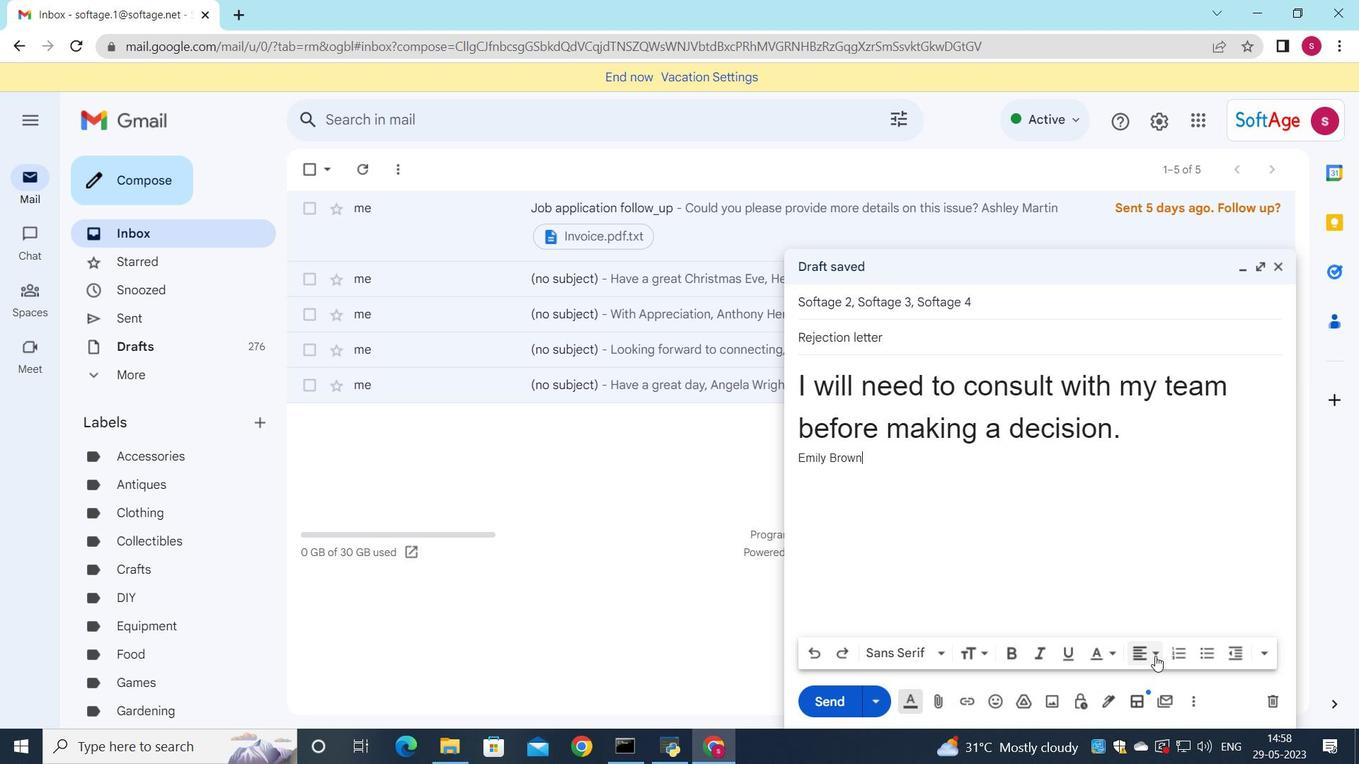 
Action: Mouse moved to (1148, 630)
Screenshot: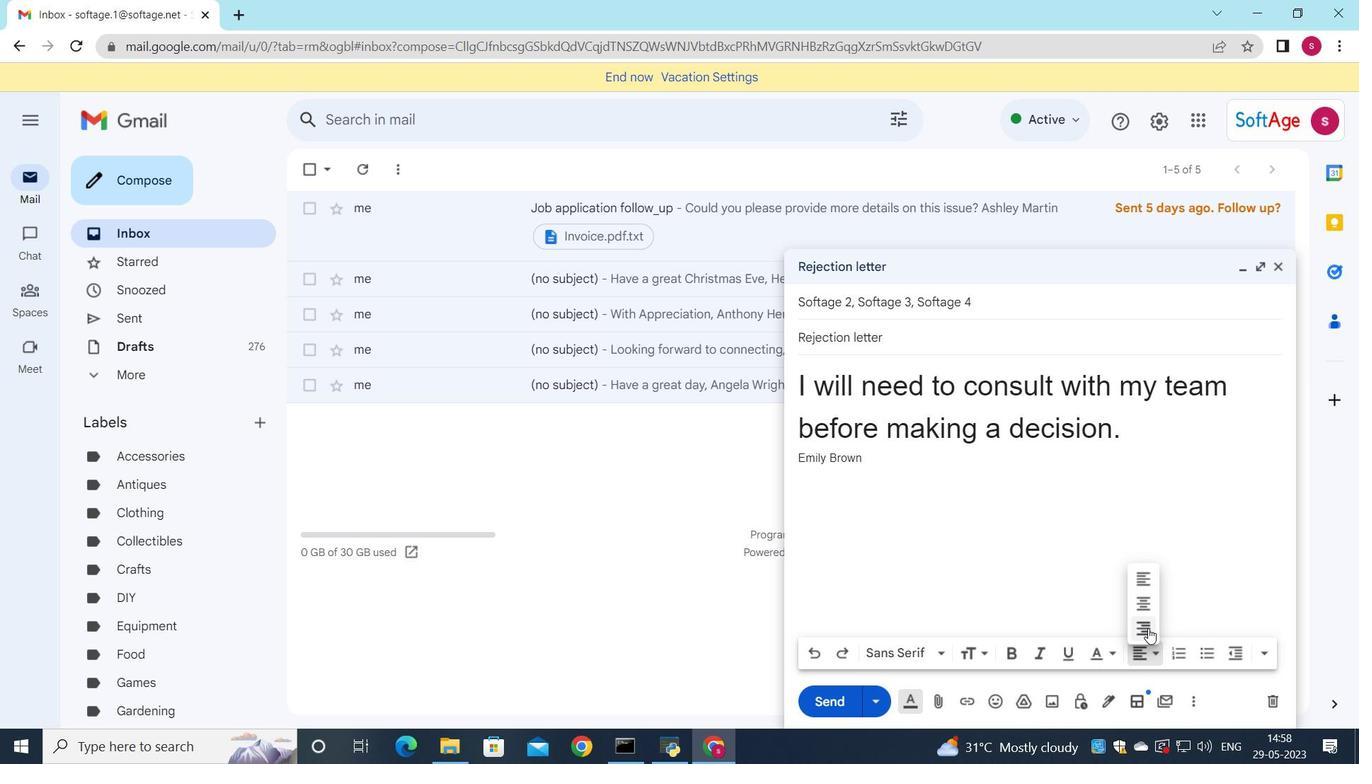 
Action: Mouse pressed left at (1148, 630)
Screenshot: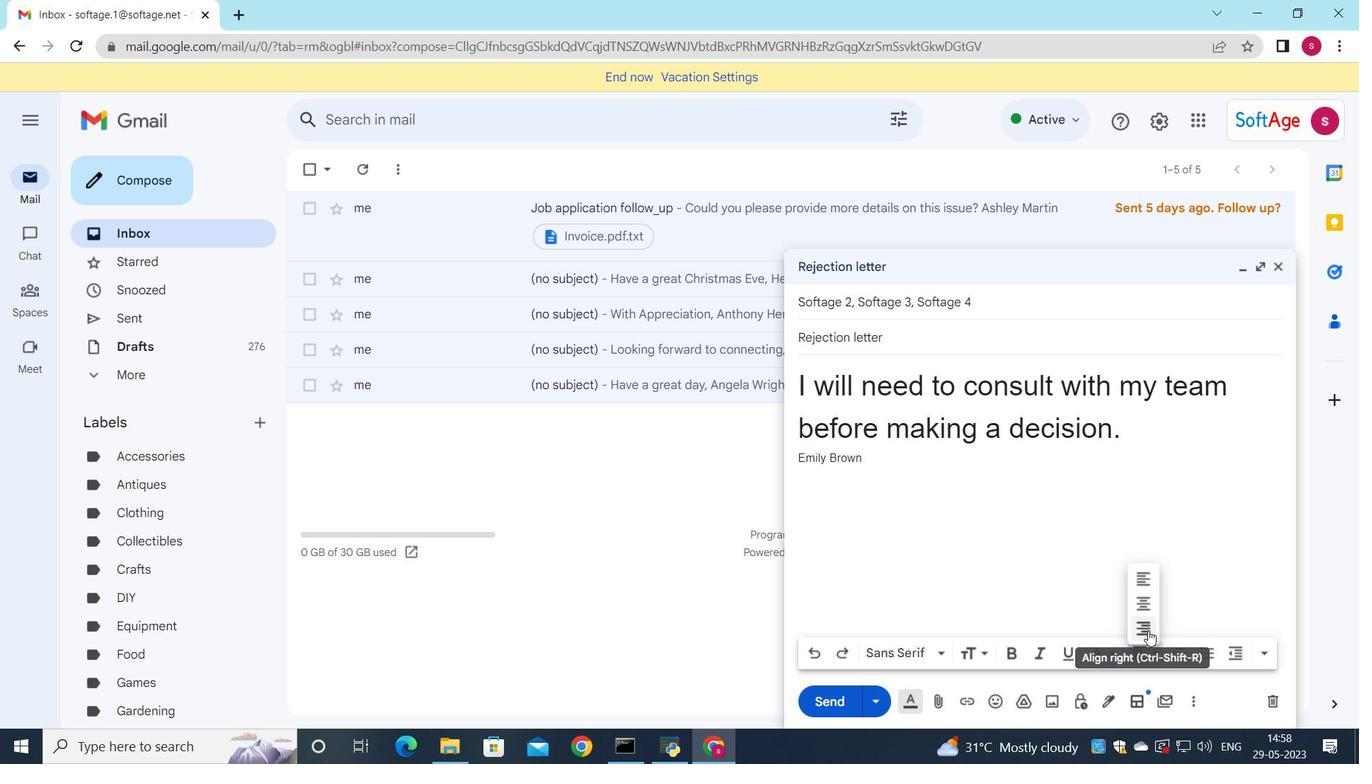 
Action: Mouse moved to (1220, 465)
Screenshot: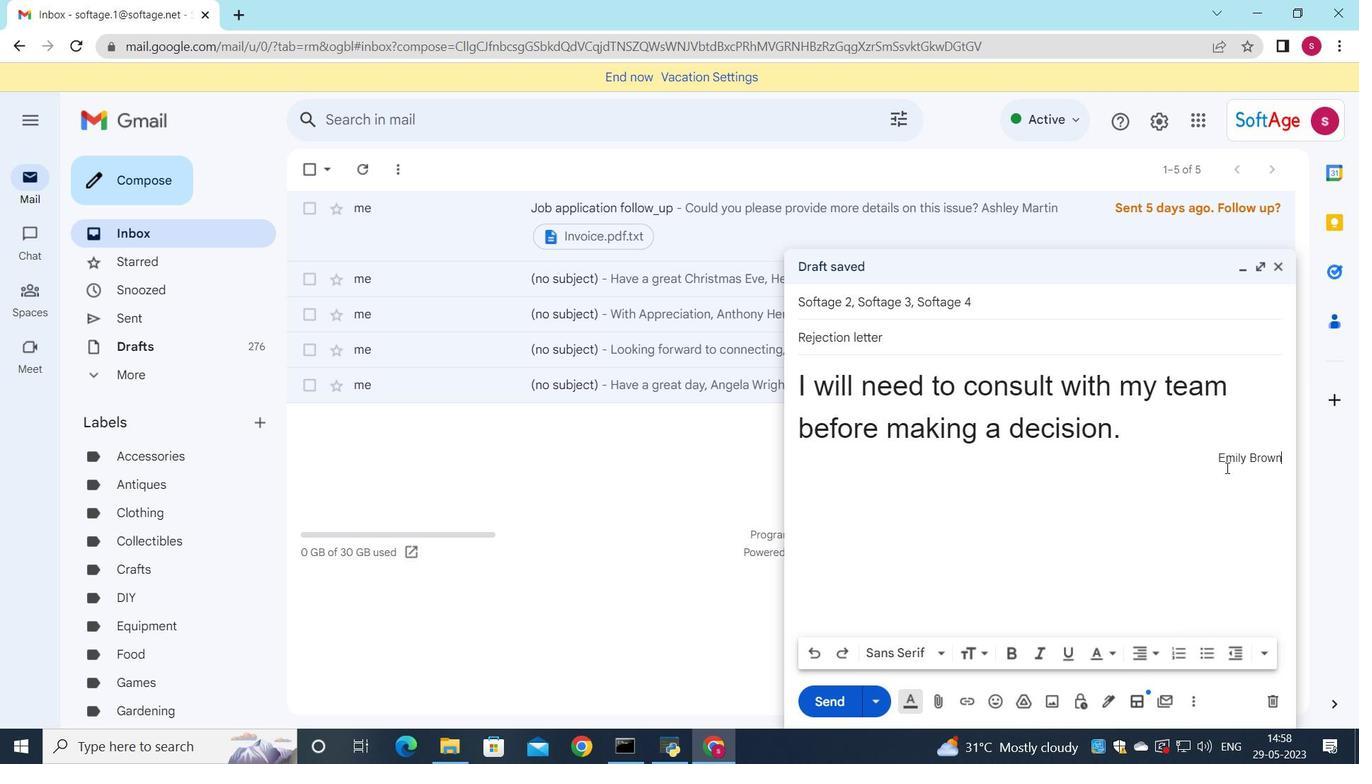 
Action: Mouse pressed left at (1220, 465)
Screenshot: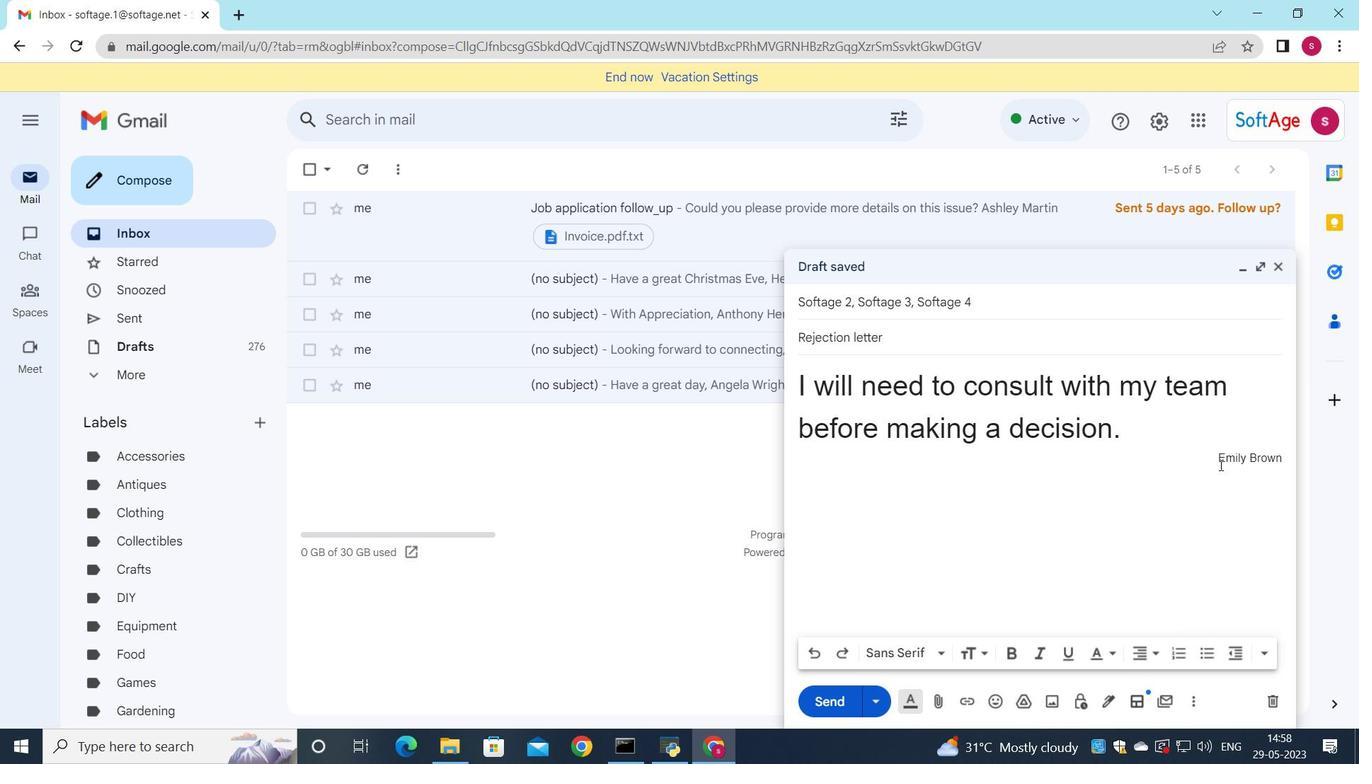 
Action: Mouse moved to (1222, 500)
Screenshot: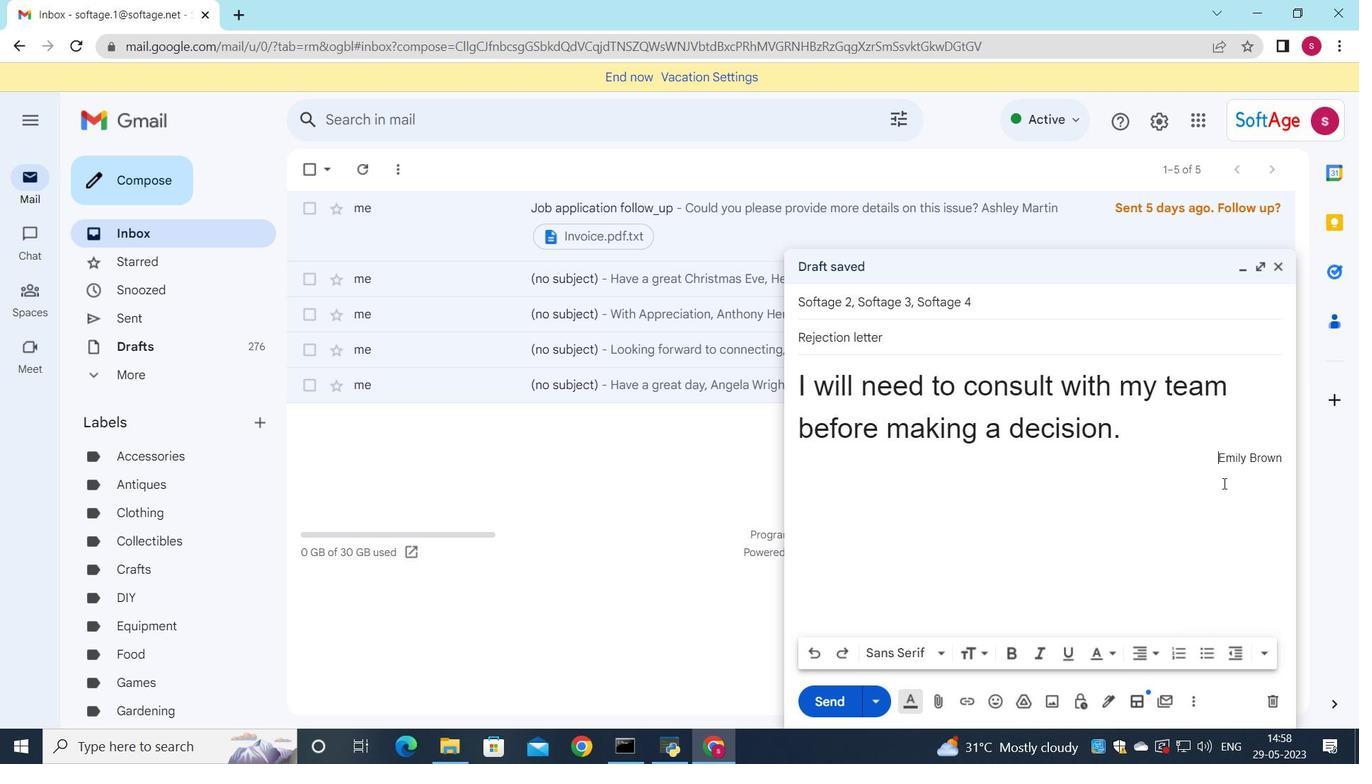 
Action: Key pressed <Key.backspace><Key.backspace>
Screenshot: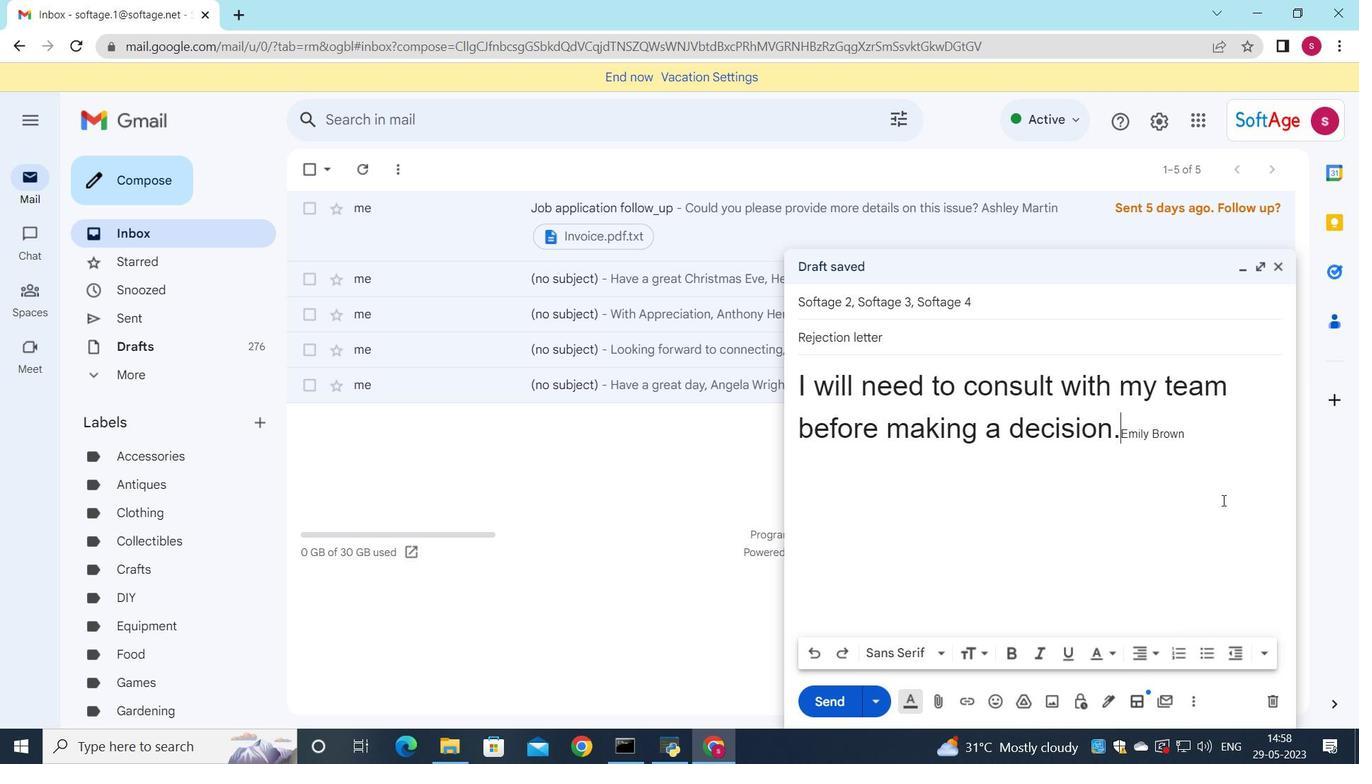 
Action: Mouse moved to (811, 654)
Screenshot: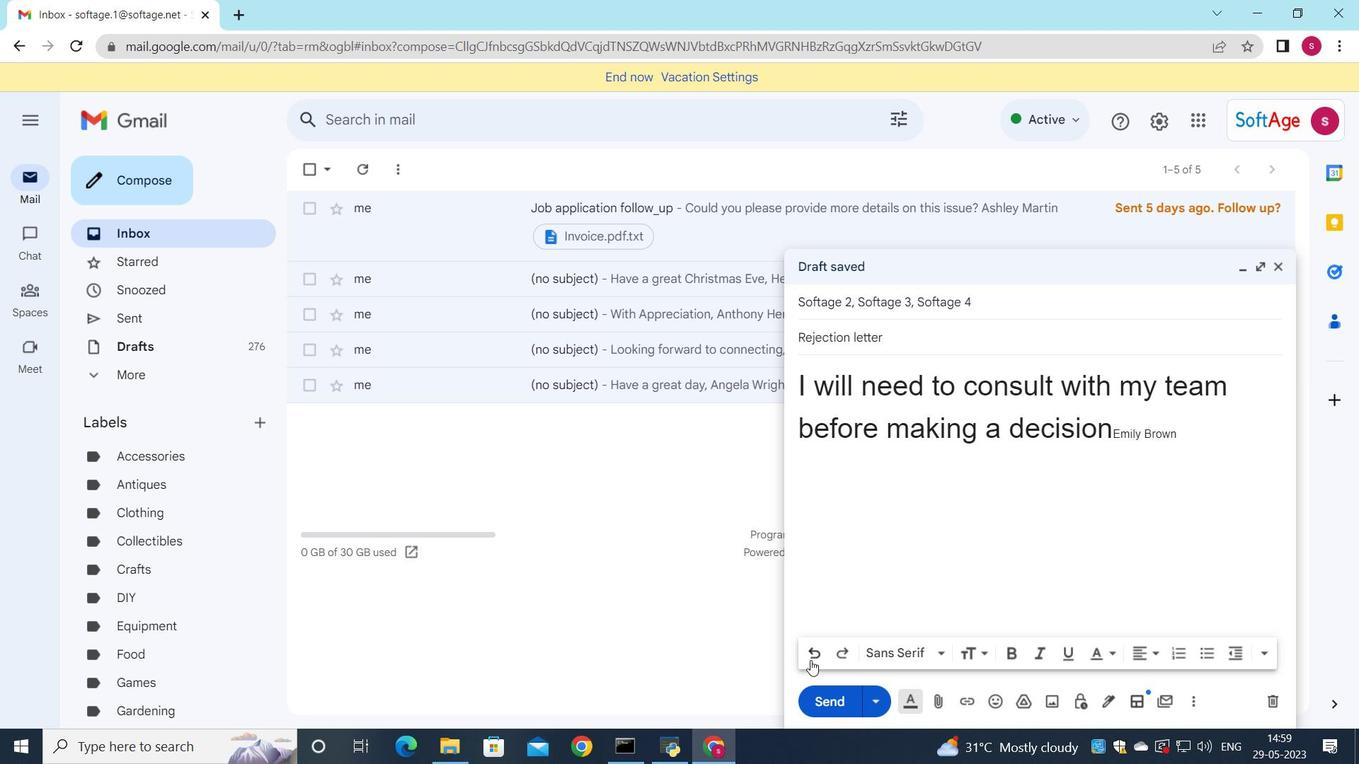 
Action: Mouse pressed left at (811, 654)
Screenshot: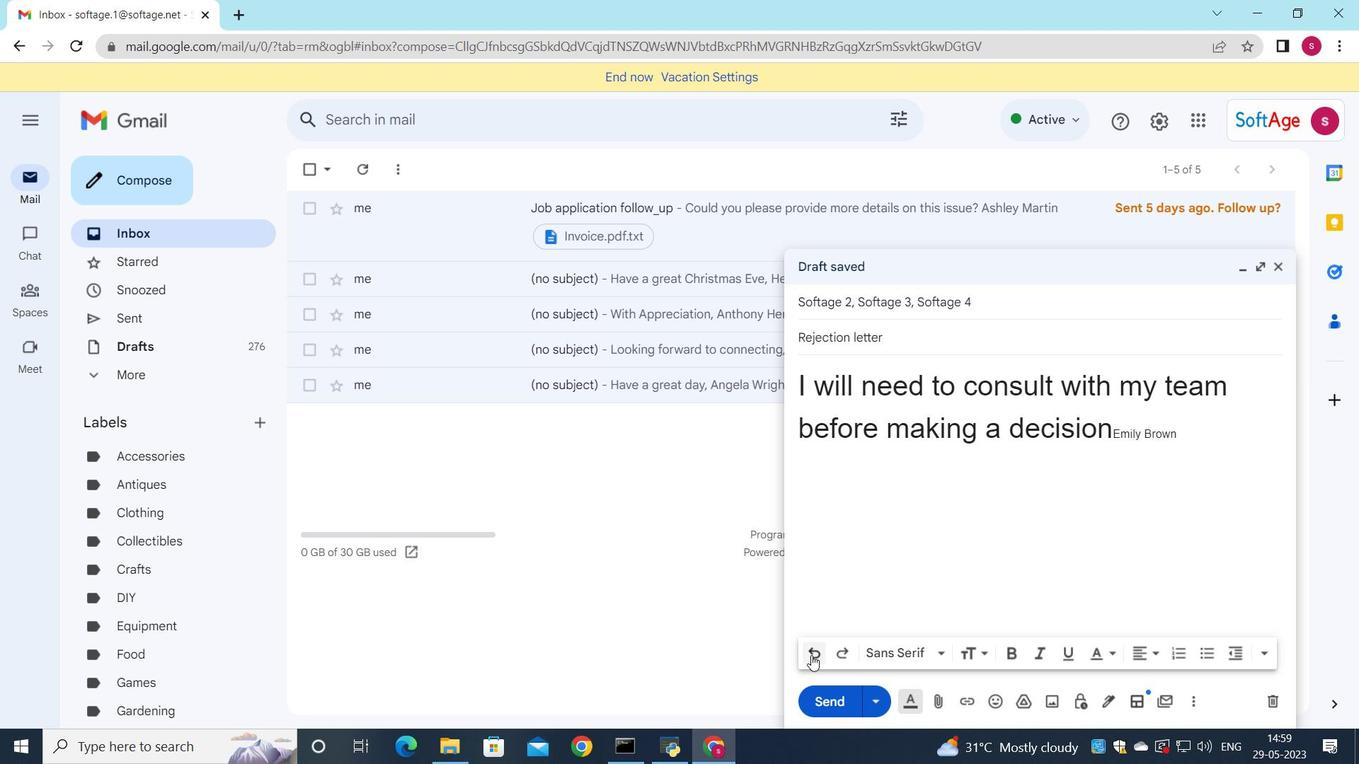 
Action: Mouse pressed left at (811, 654)
Screenshot: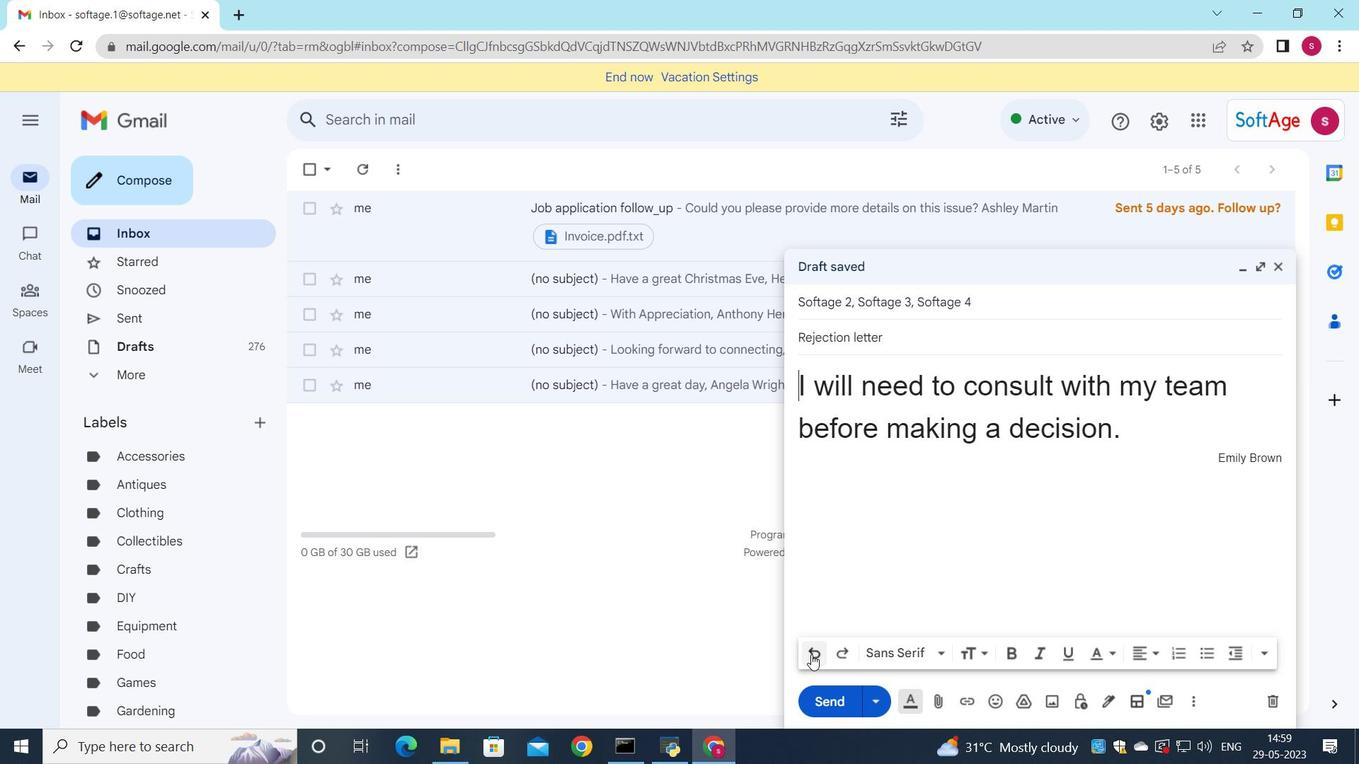 
Action: Mouse moved to (1160, 652)
Screenshot: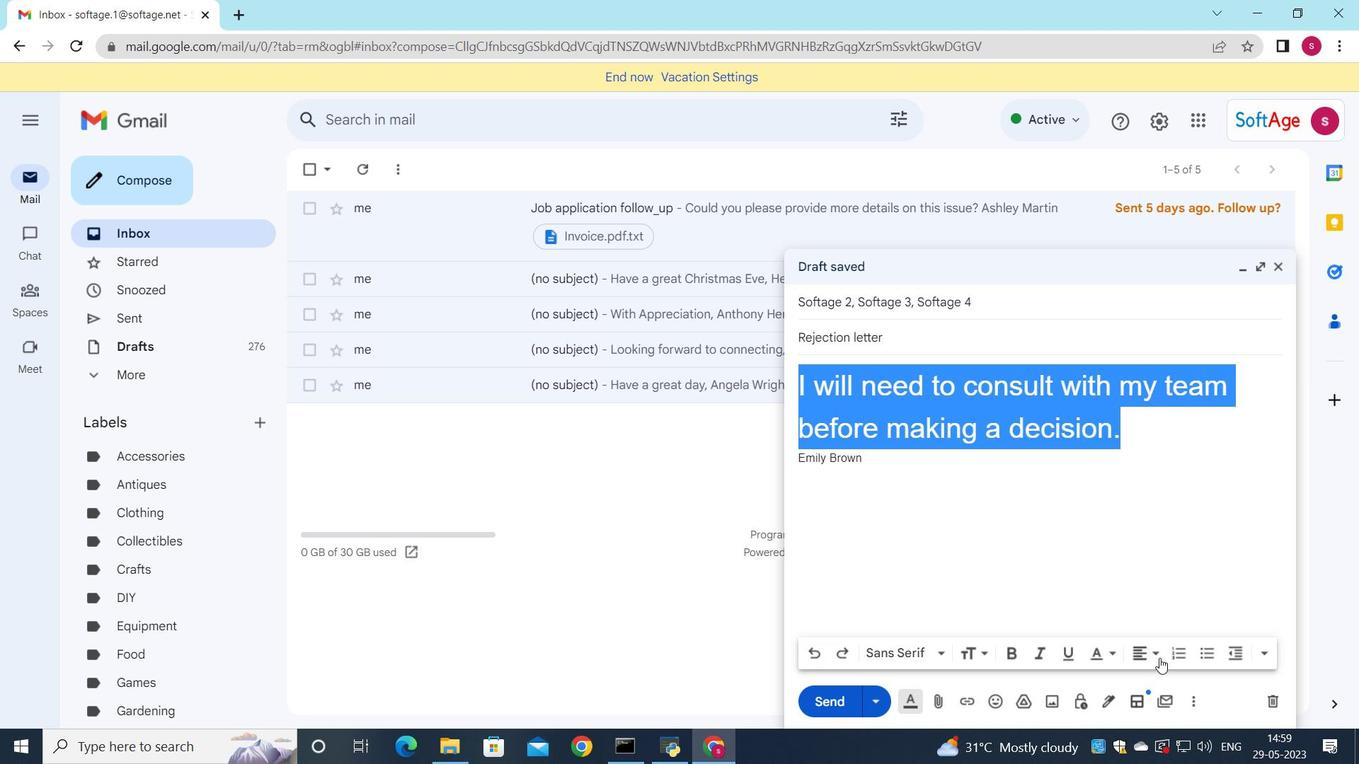 
Action: Mouse pressed left at (1160, 652)
Screenshot: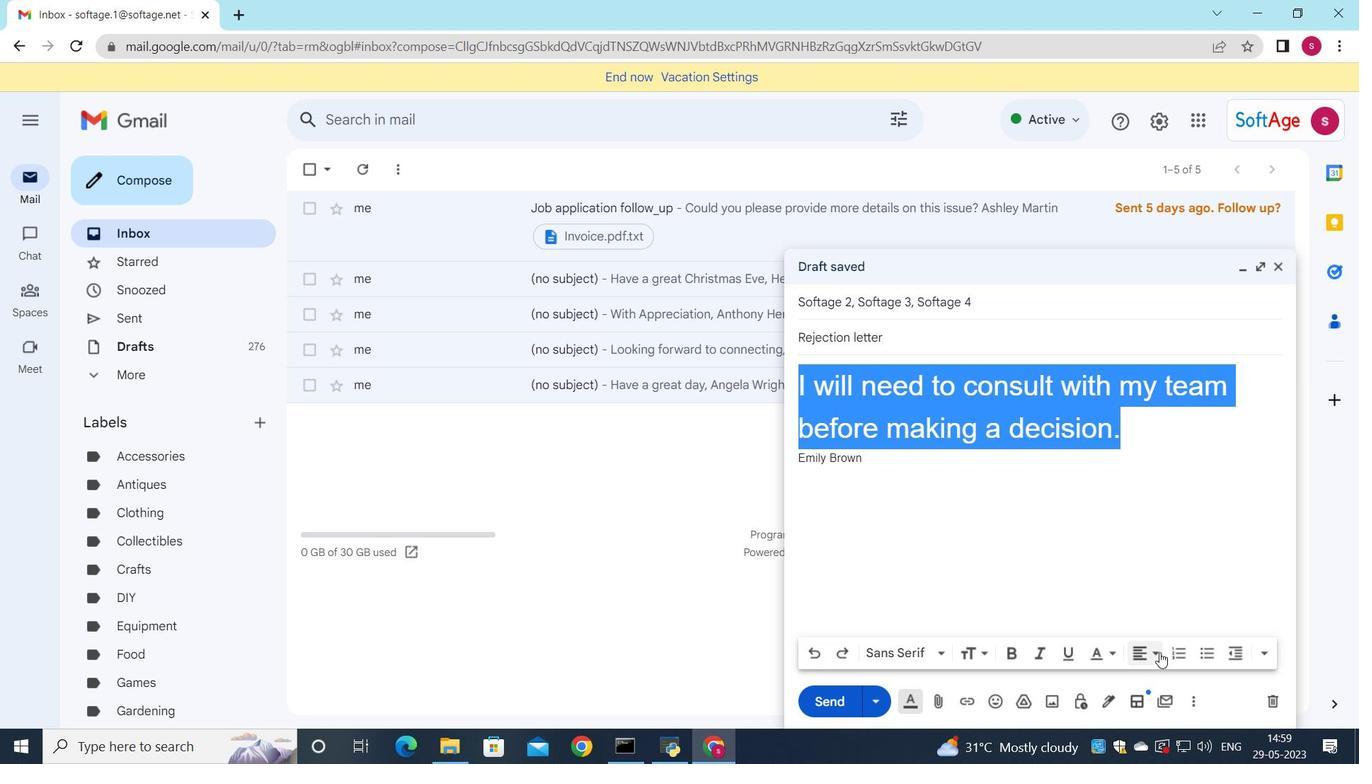 
Action: Mouse moved to (1144, 604)
Screenshot: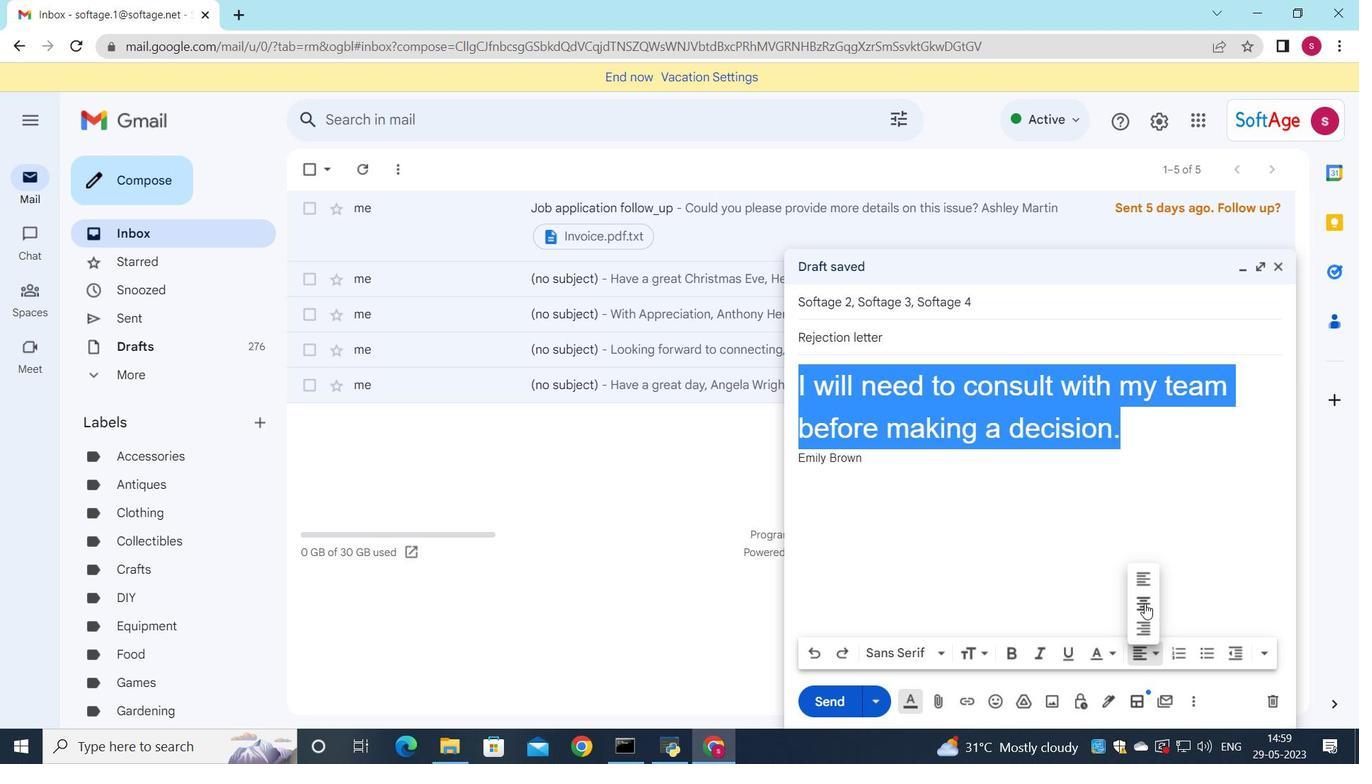 
Action: Mouse pressed left at (1144, 604)
Screenshot: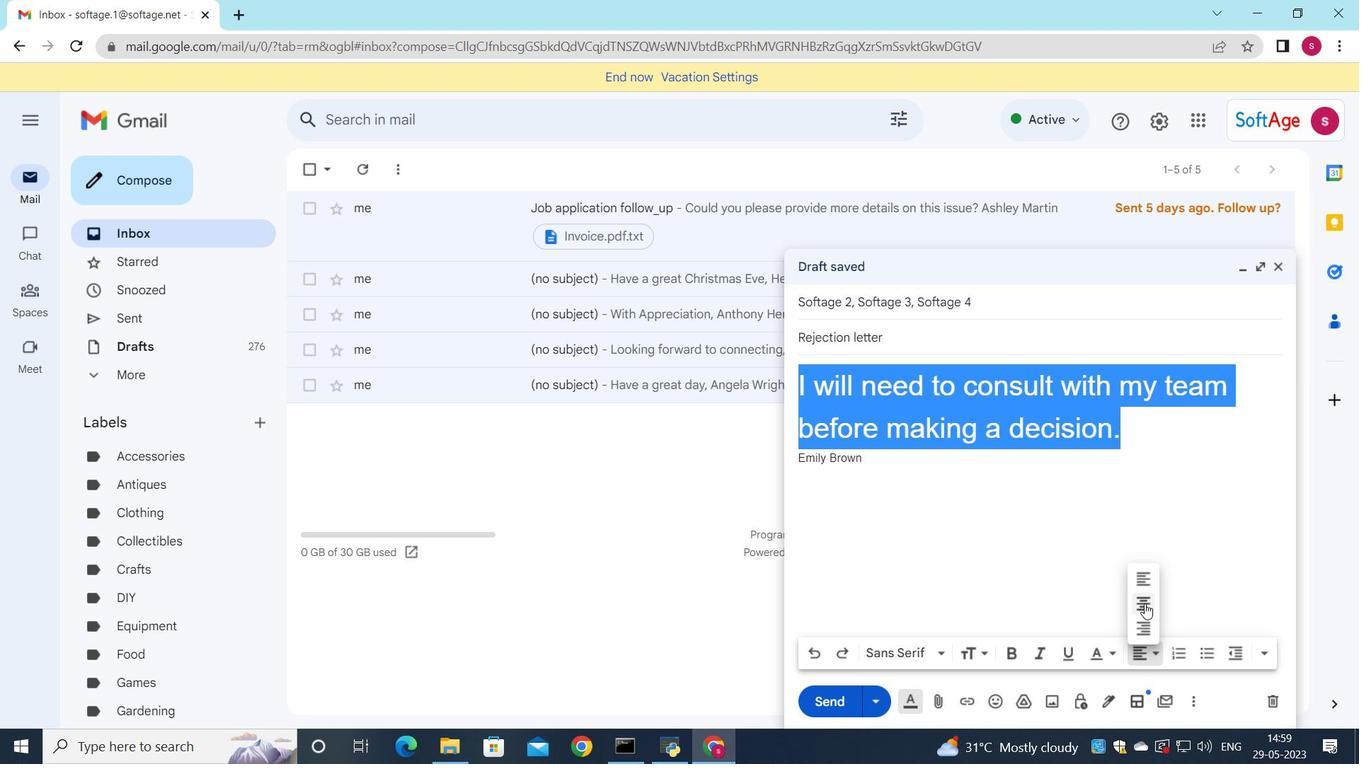 
Action: Mouse moved to (812, 657)
Screenshot: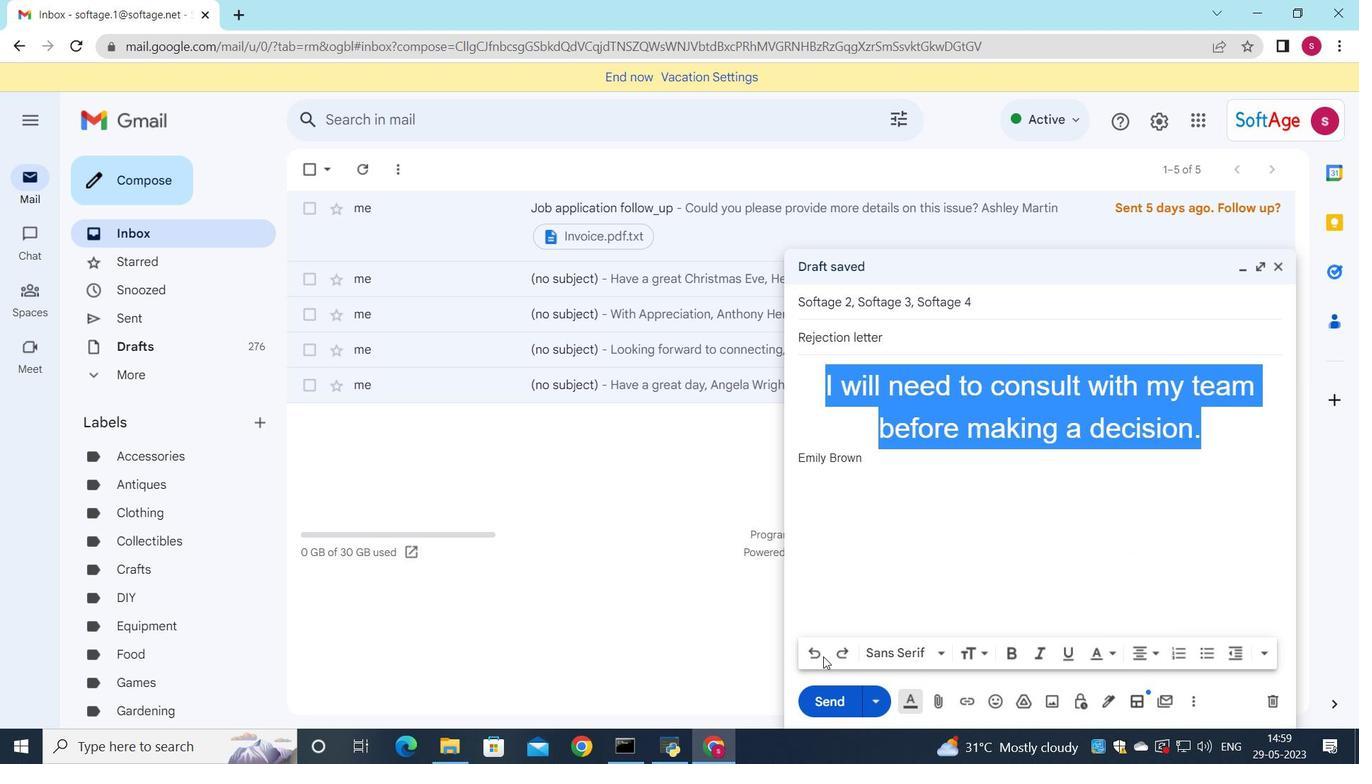
Action: Mouse pressed left at (812, 657)
Screenshot: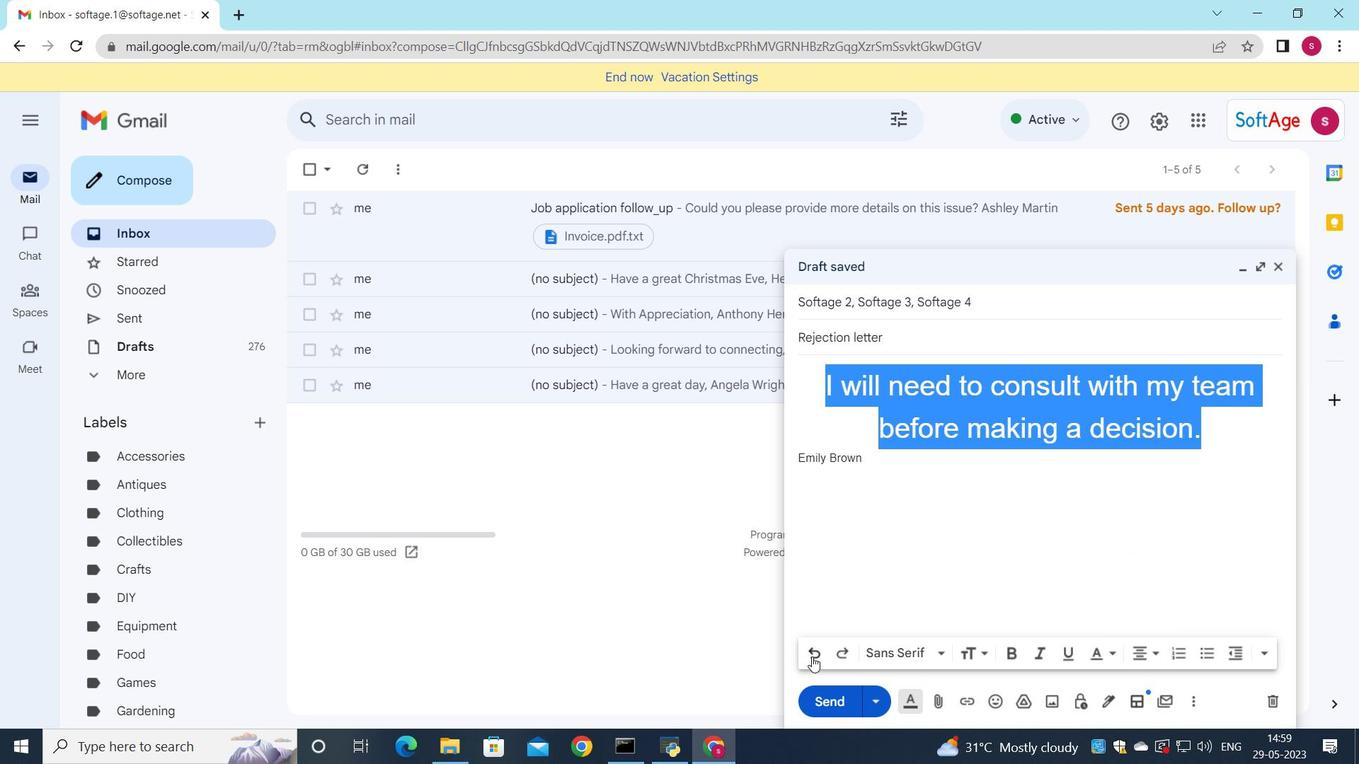 
Action: Mouse moved to (1145, 654)
Screenshot: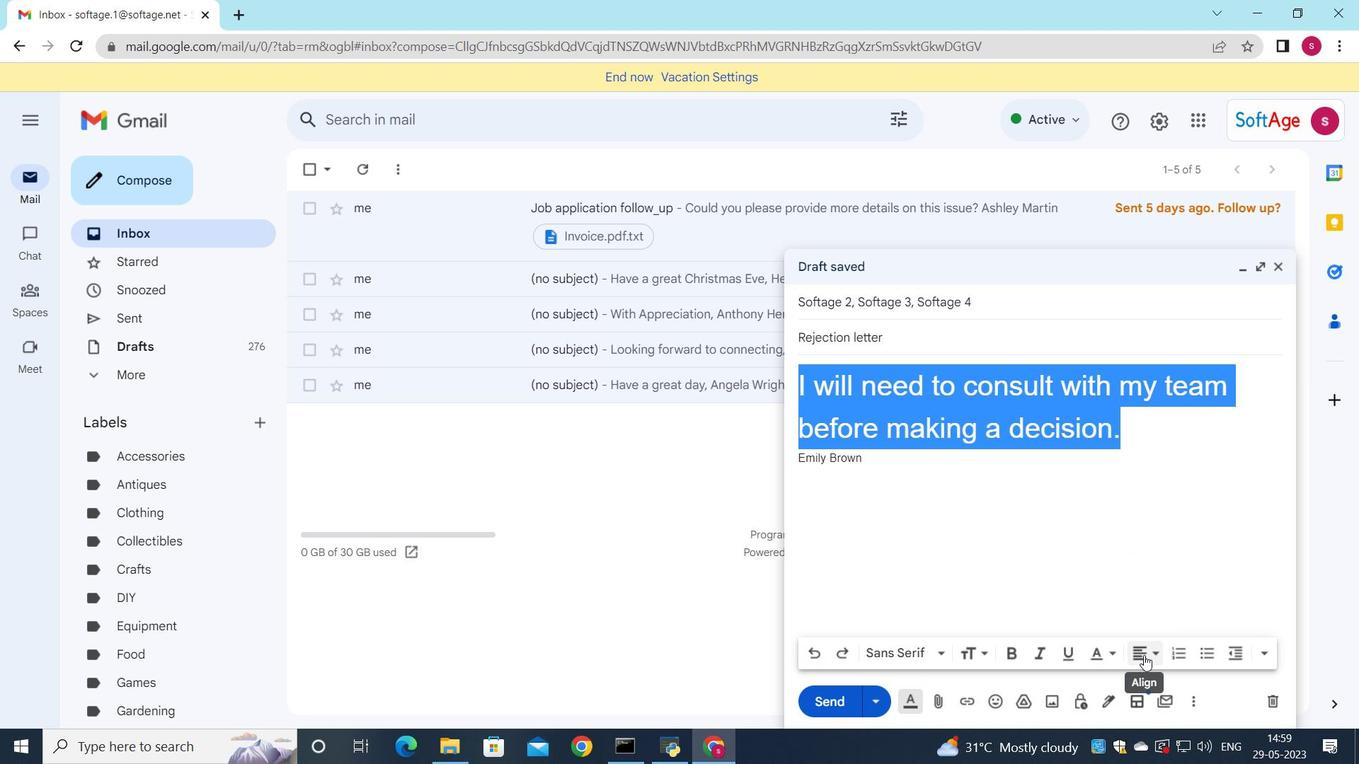 
Action: Mouse pressed left at (1145, 654)
Screenshot: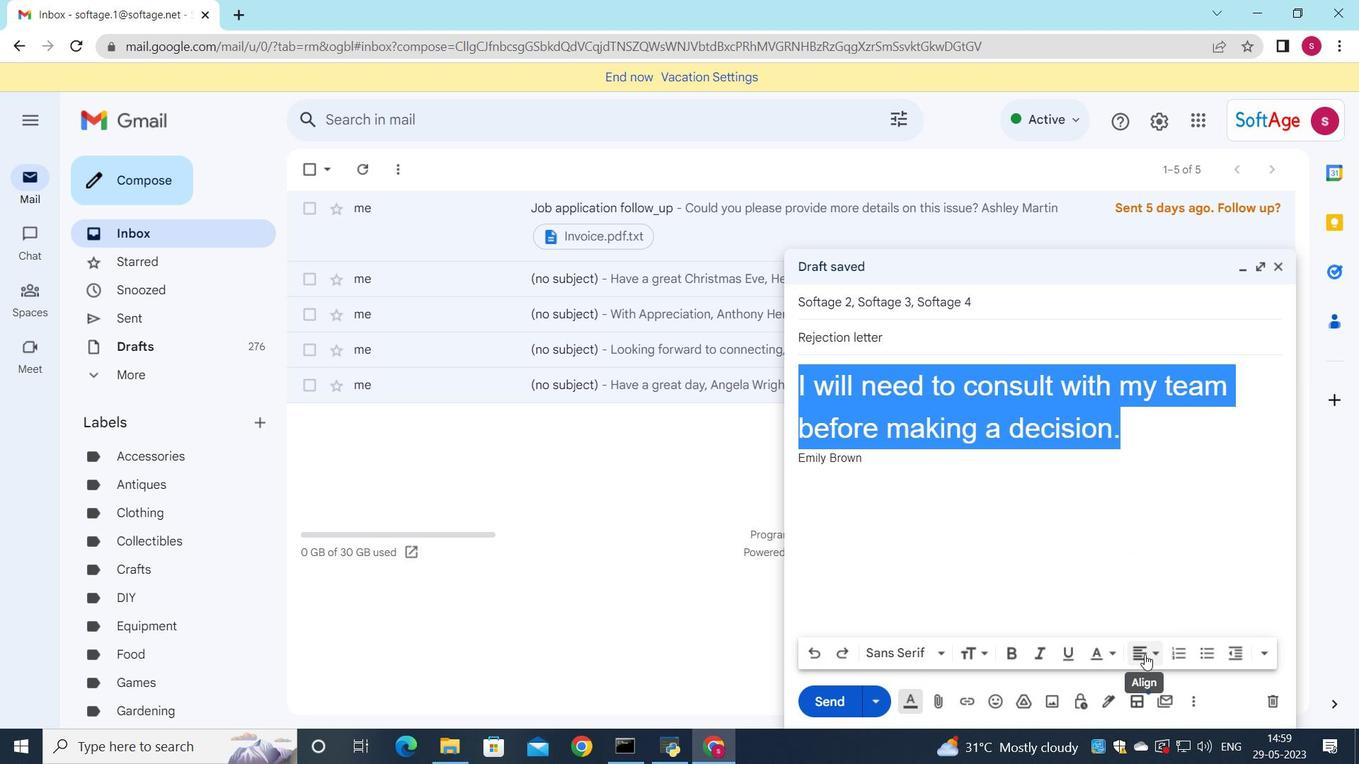 
Action: Mouse moved to (1137, 635)
Screenshot: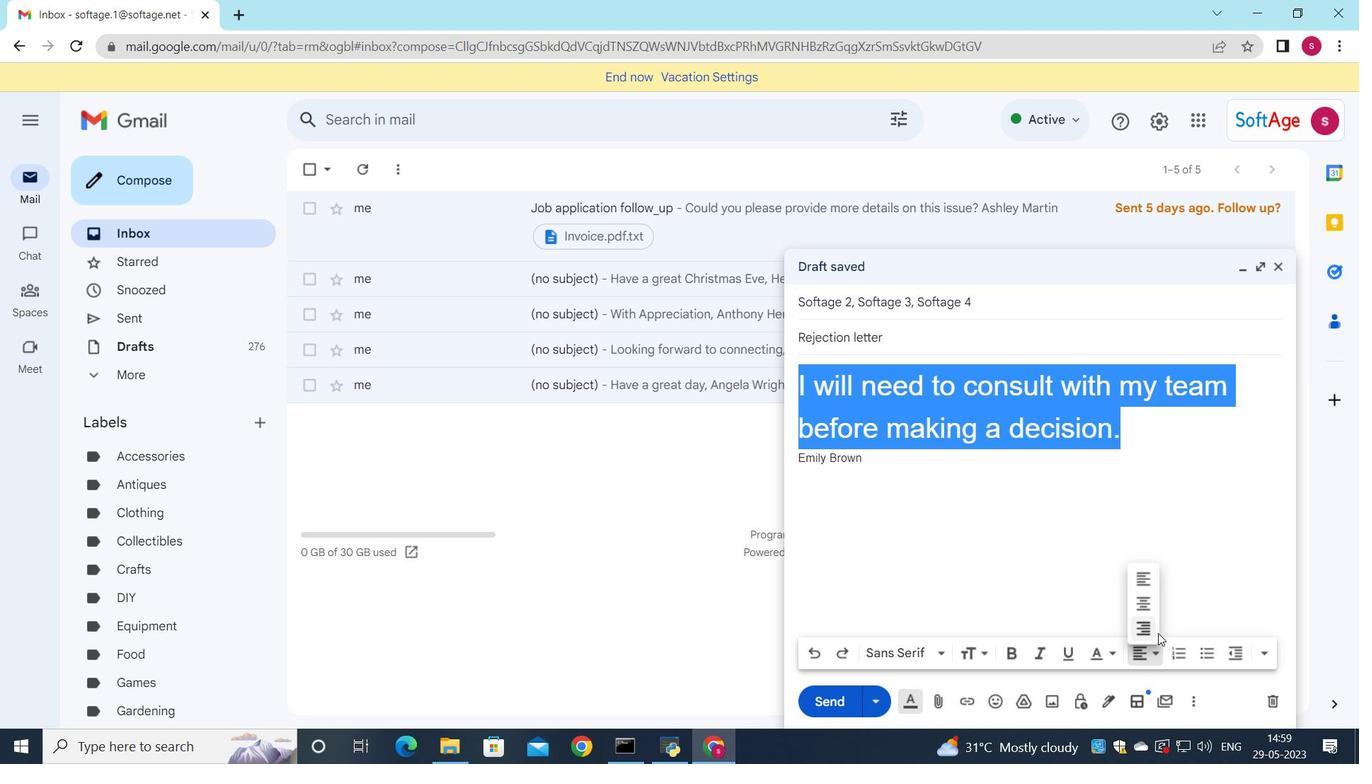 
Action: Mouse pressed left at (1137, 635)
Screenshot: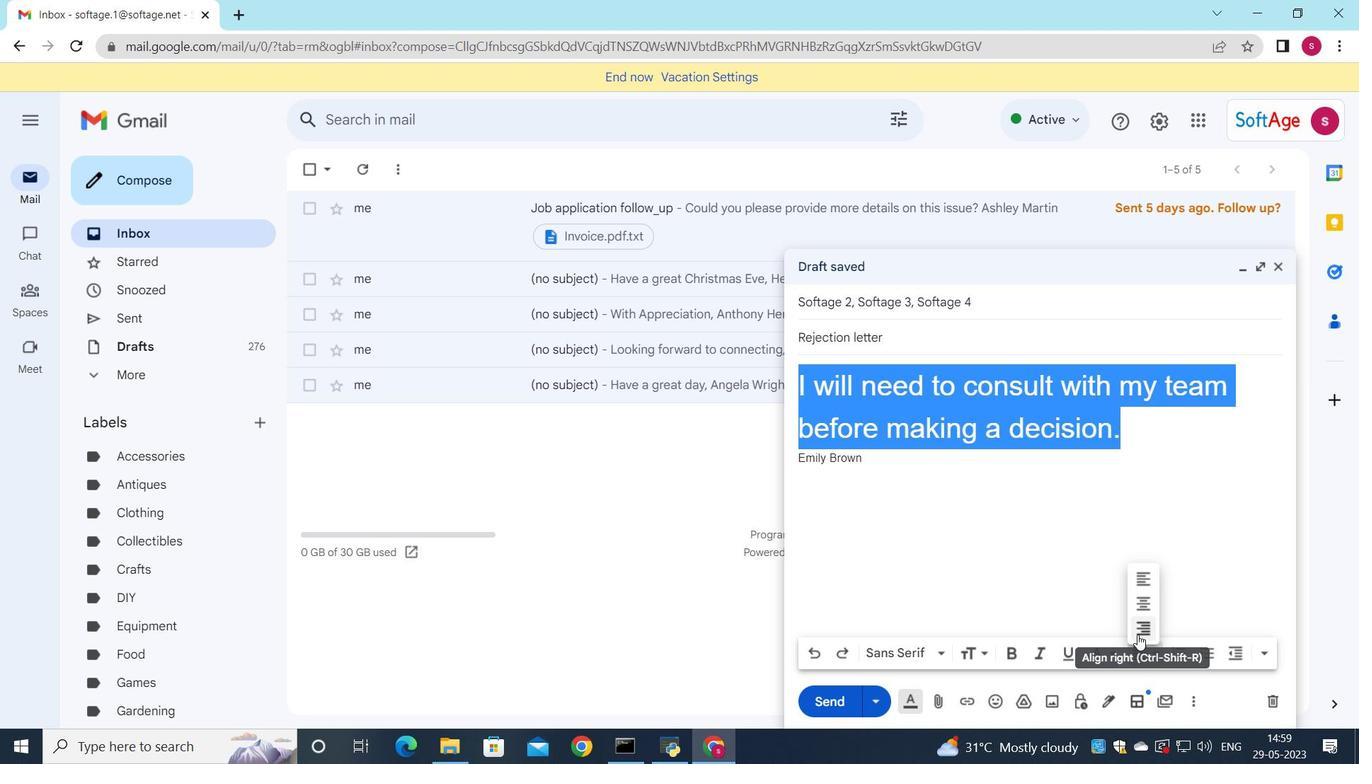 
Action: Mouse moved to (829, 704)
Screenshot: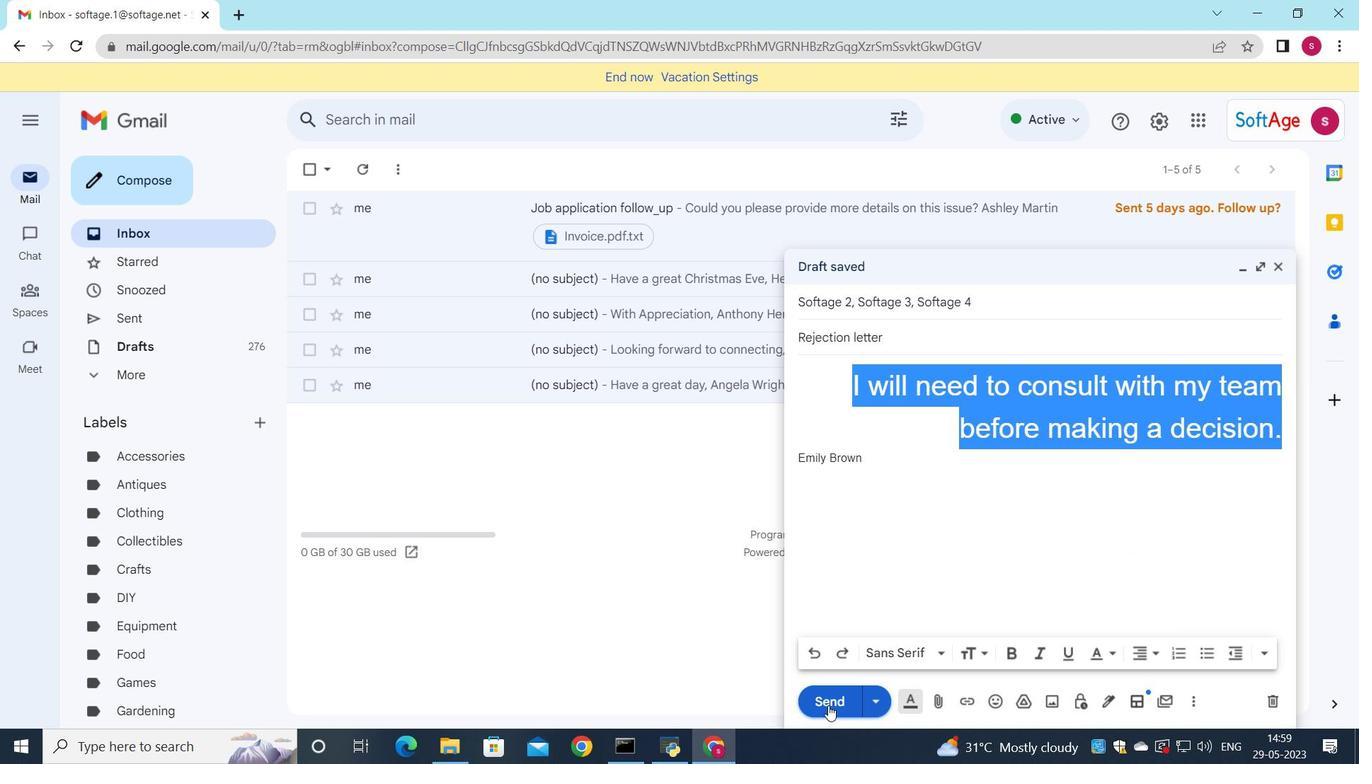 
Action: Mouse pressed left at (829, 704)
Screenshot: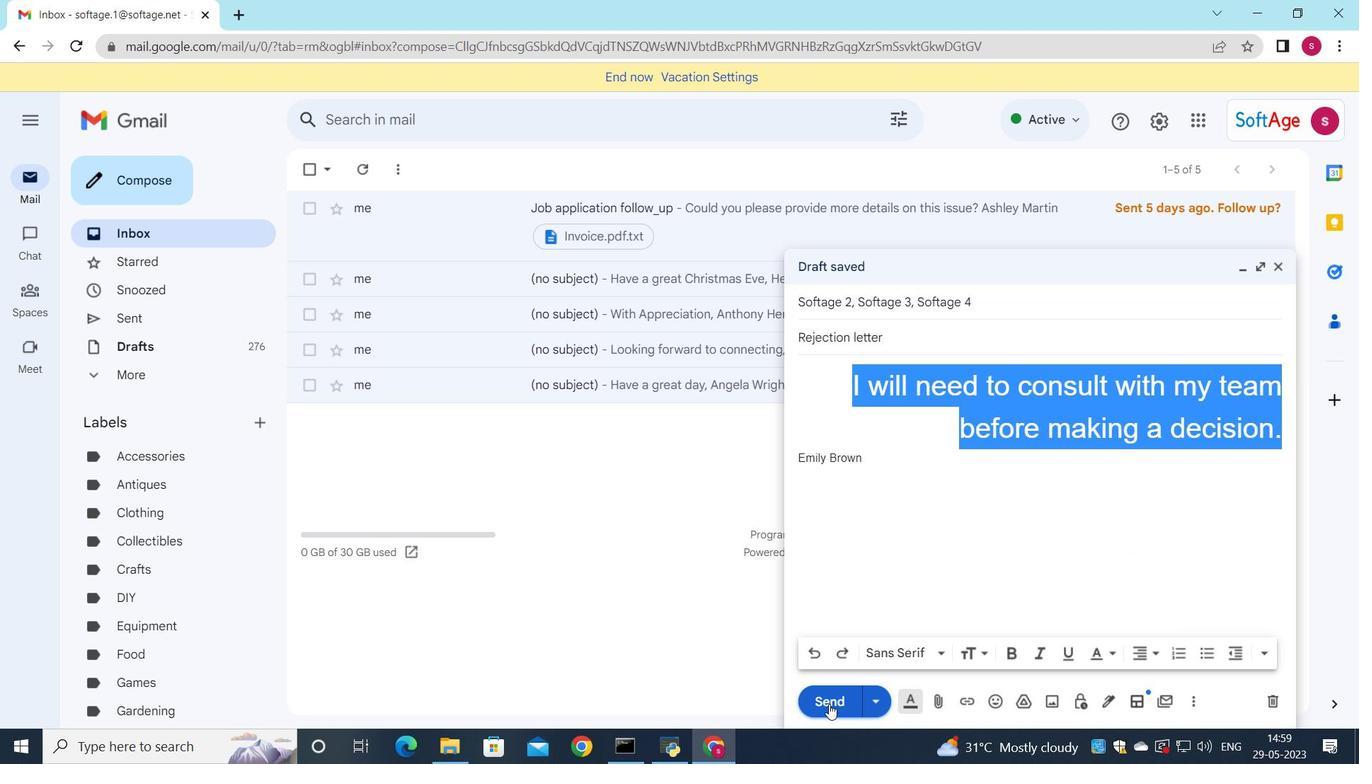 
Action: Mouse moved to (133, 327)
Screenshot: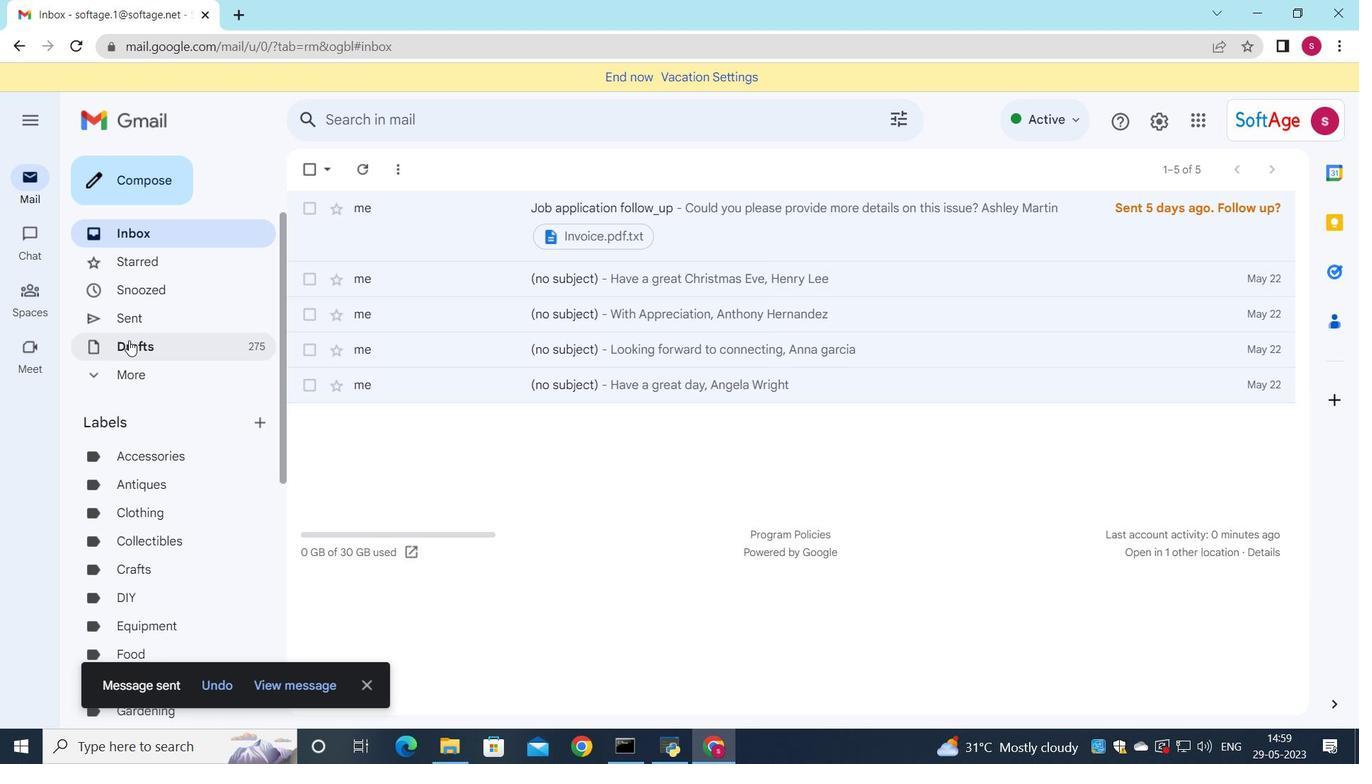 
Action: Mouse pressed left at (133, 327)
Screenshot: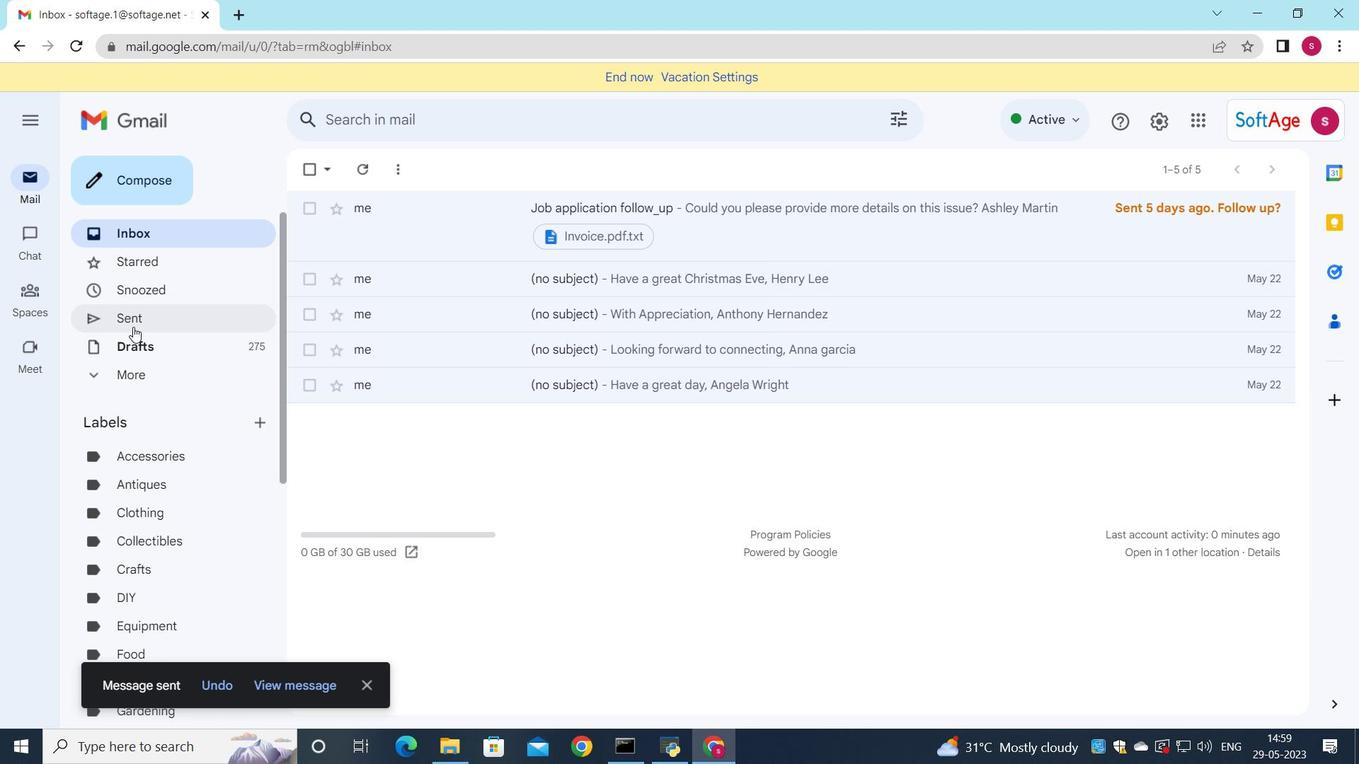 
Action: Mouse moved to (611, 249)
Screenshot: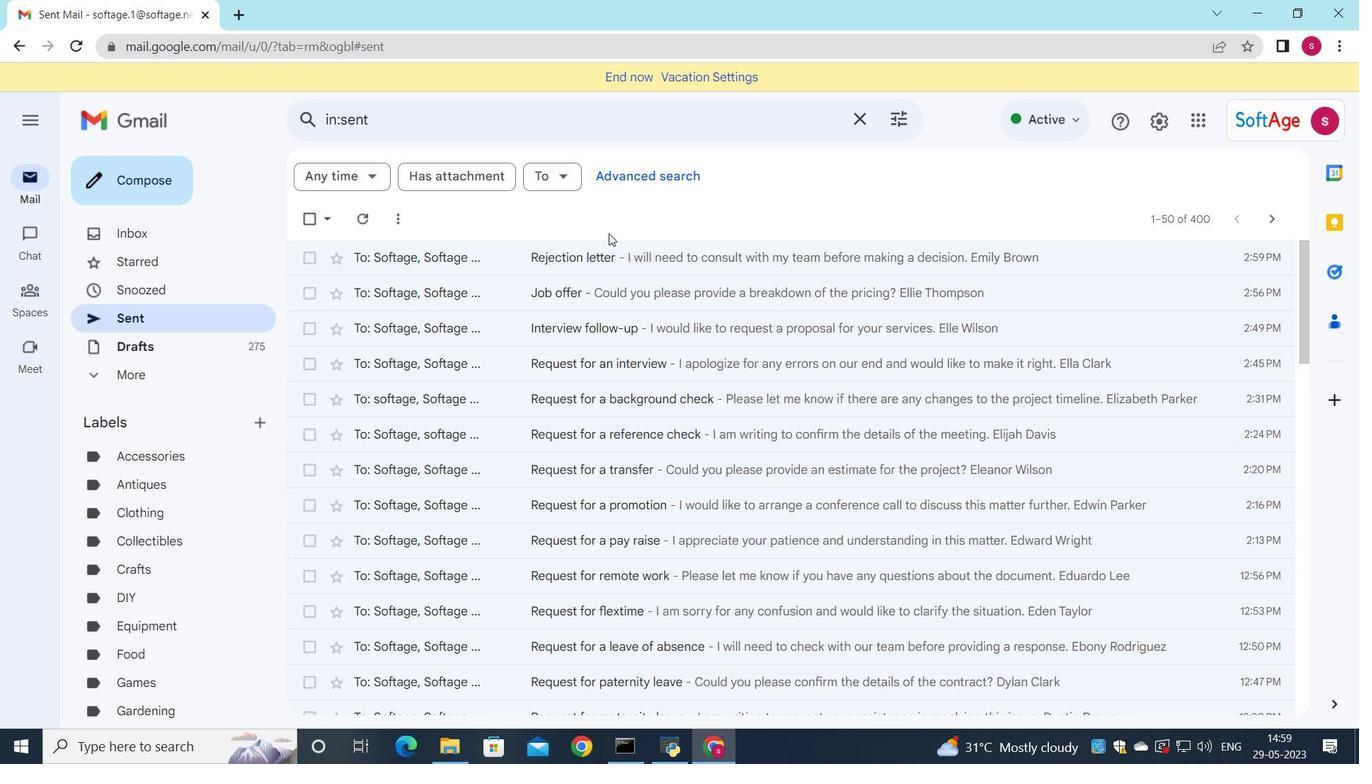 
Action: Mouse pressed left at (611, 249)
Screenshot: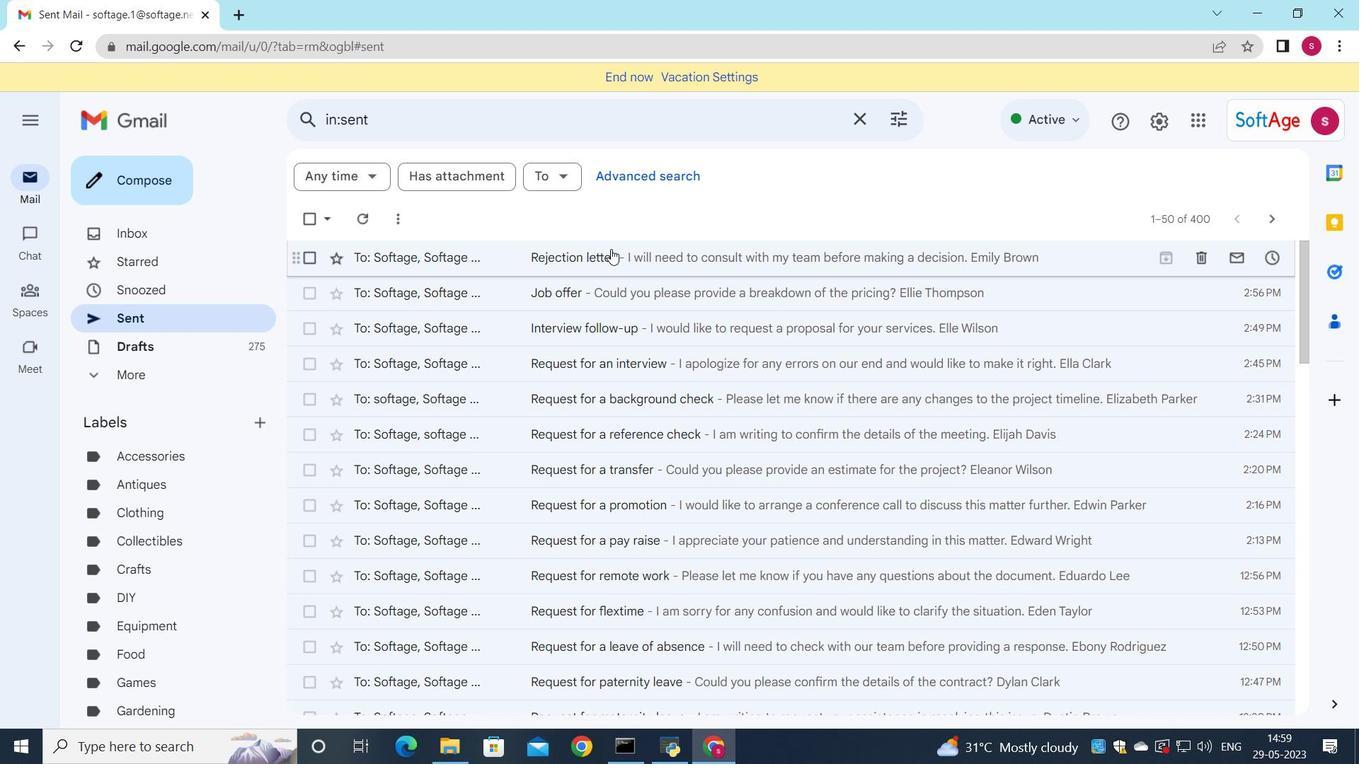 
Action: Mouse moved to (739, 322)
Screenshot: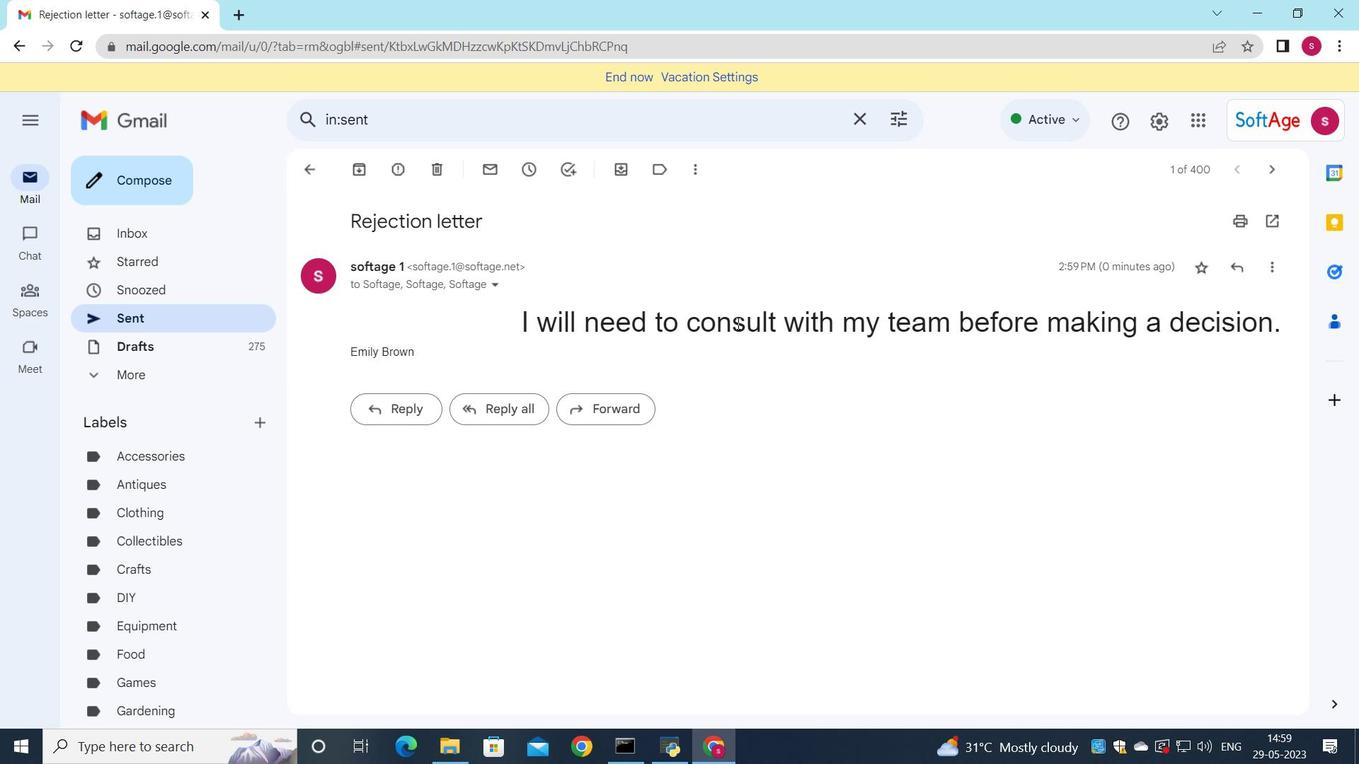
